 Task: Find connections with filter location Homnābād with filter topic #investmentproperty with filter profile language Spanish with filter current company GroupM with filter school Motilal Nehru College - University of Delhi with filter industry Wholesale Machinery with filter service category Loans with filter keywords title Zoologist
Action: Mouse moved to (624, 90)
Screenshot: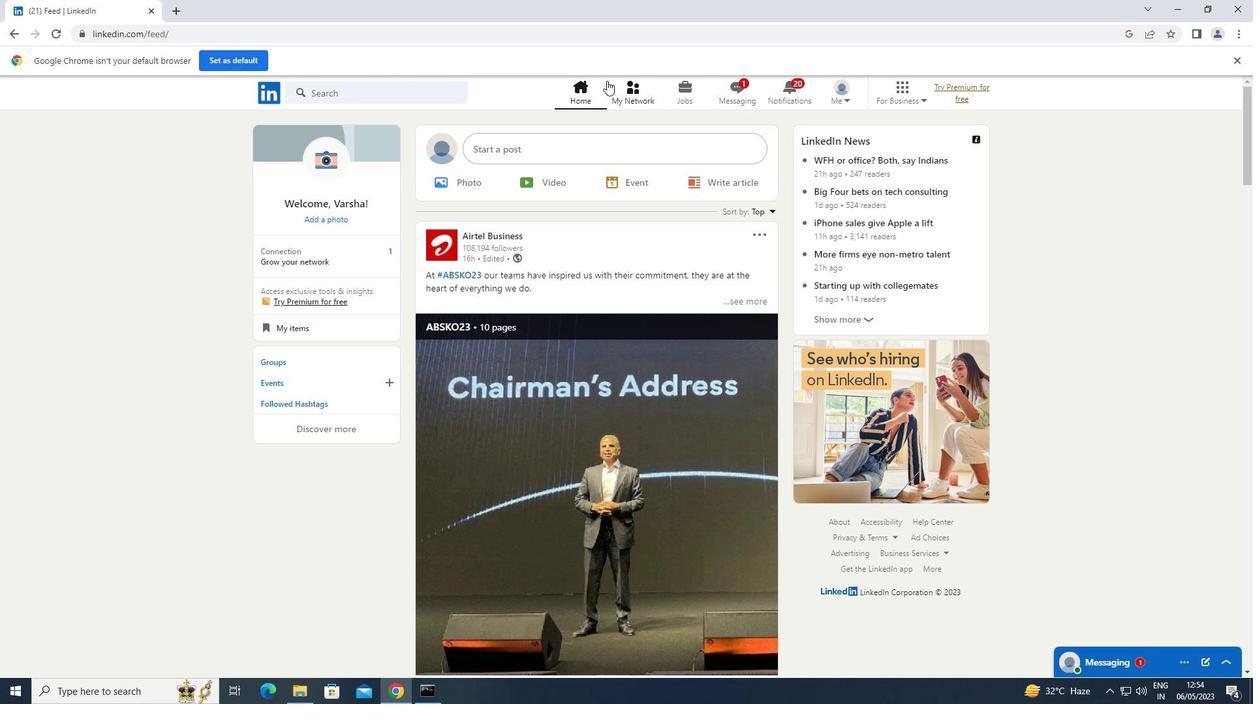 
Action: Mouse pressed left at (624, 90)
Screenshot: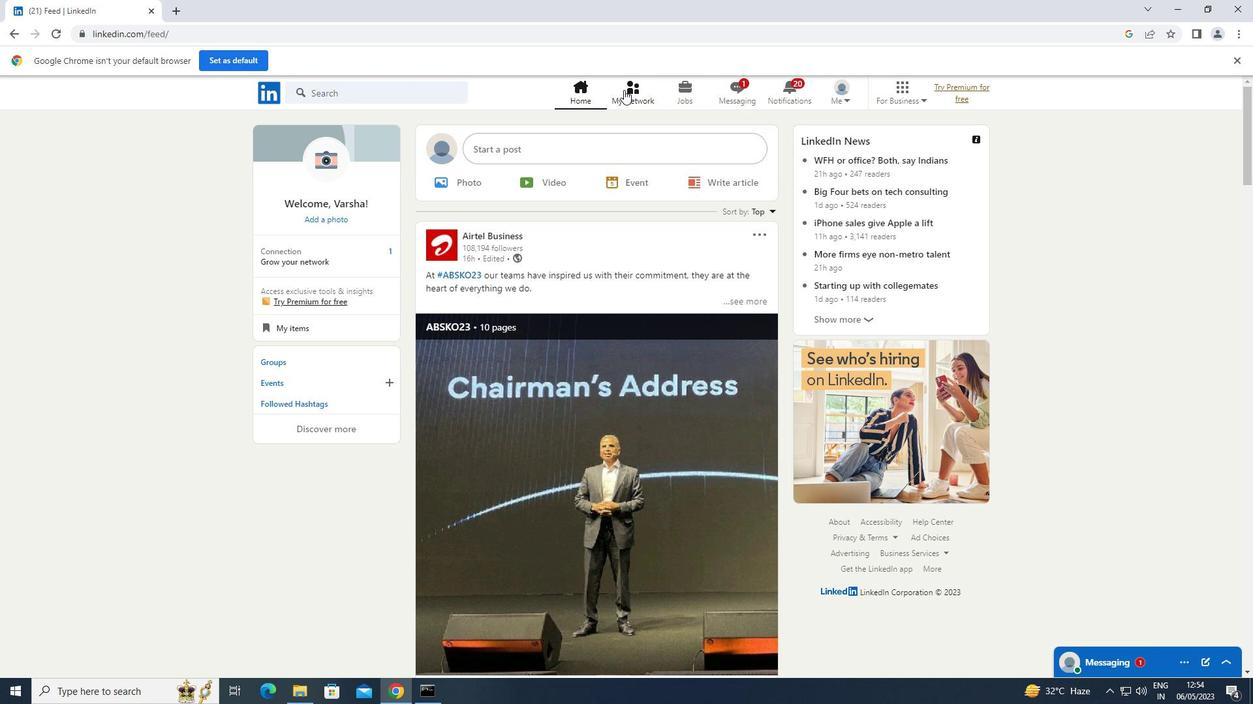 
Action: Mouse moved to (353, 158)
Screenshot: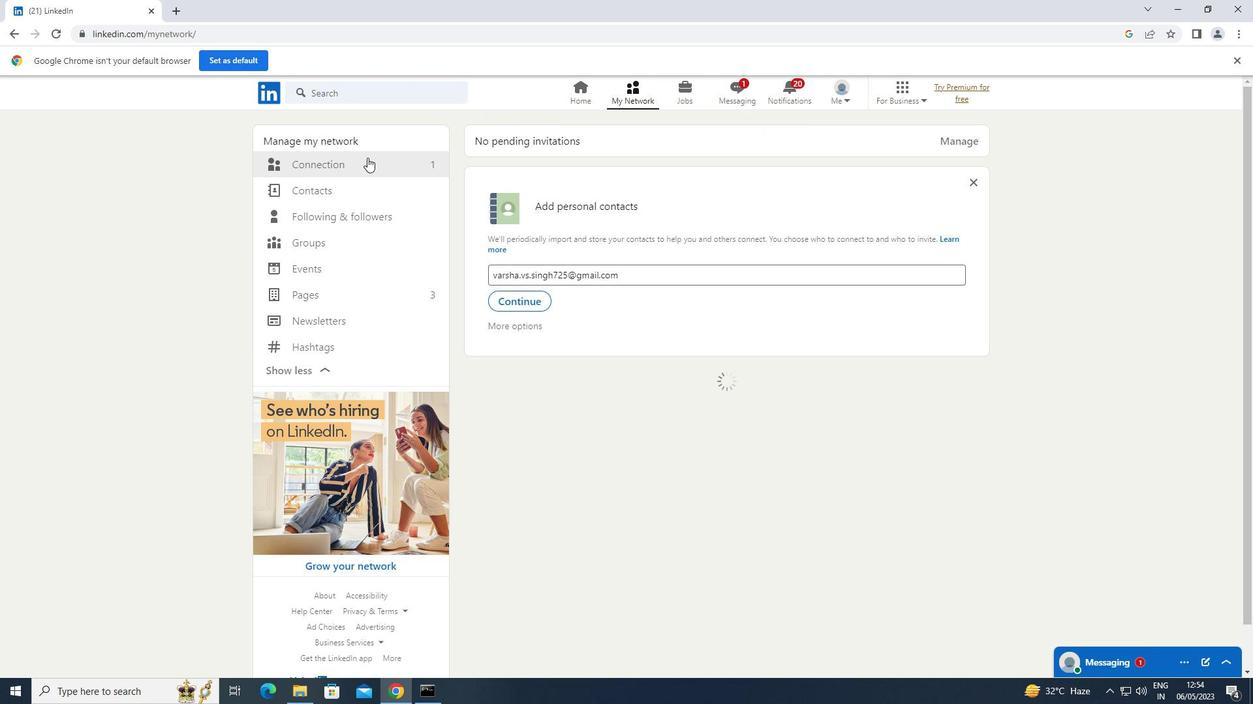 
Action: Mouse pressed left at (353, 158)
Screenshot: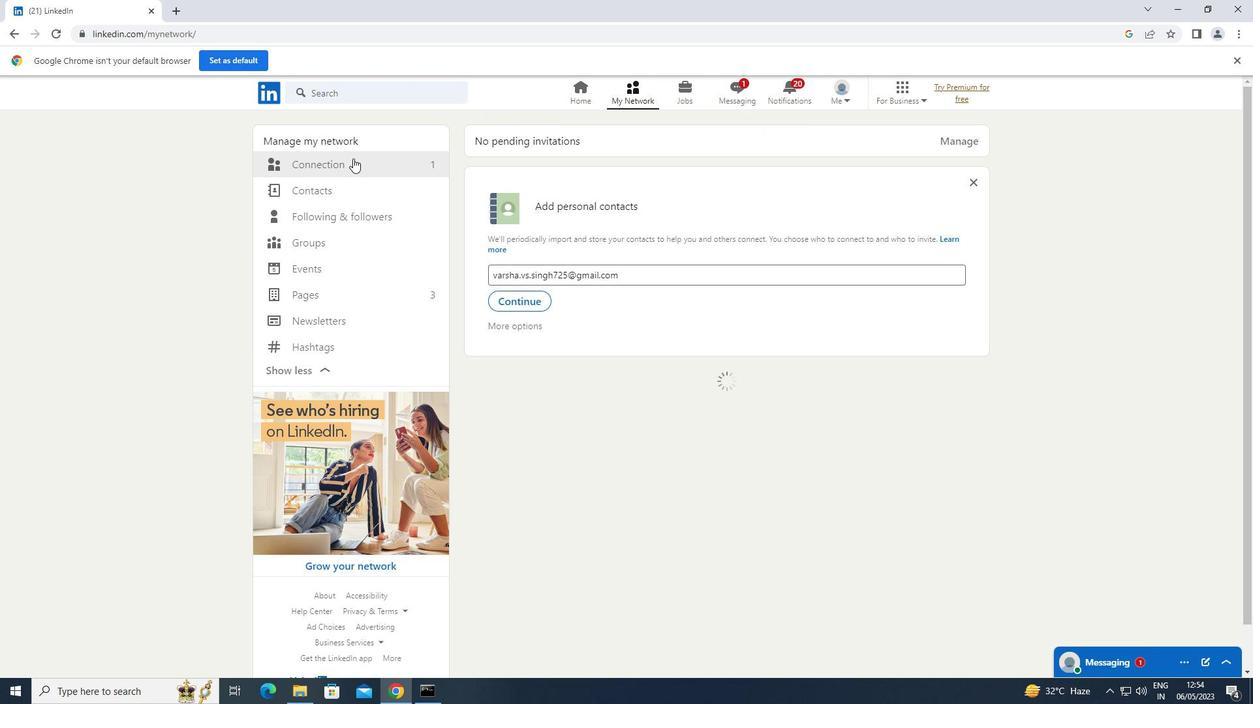 
Action: Mouse moved to (713, 159)
Screenshot: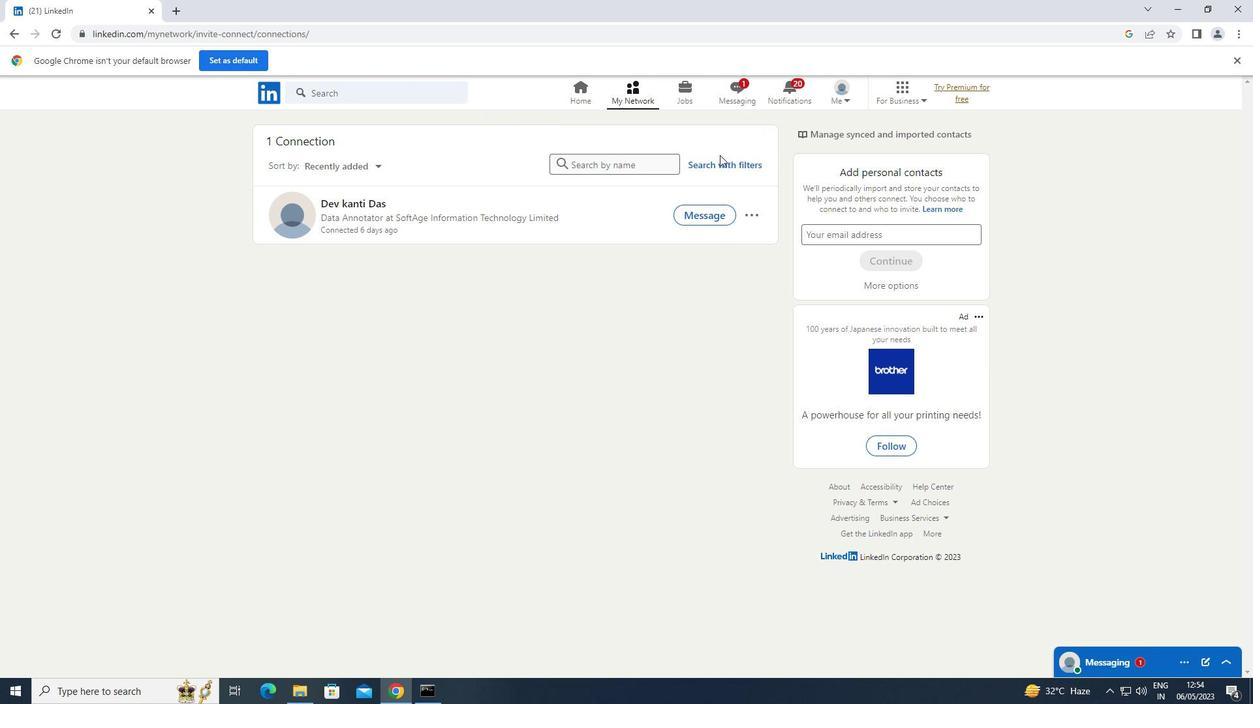 
Action: Mouse pressed left at (713, 159)
Screenshot: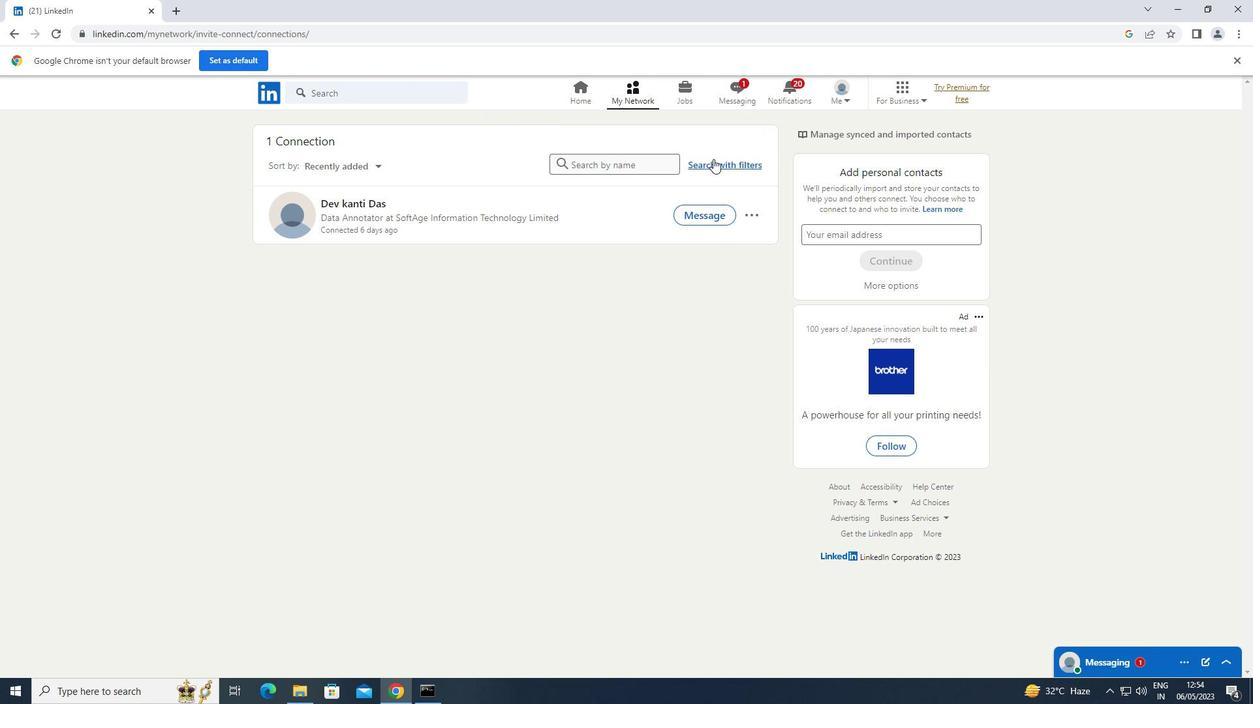 
Action: Mouse moved to (667, 127)
Screenshot: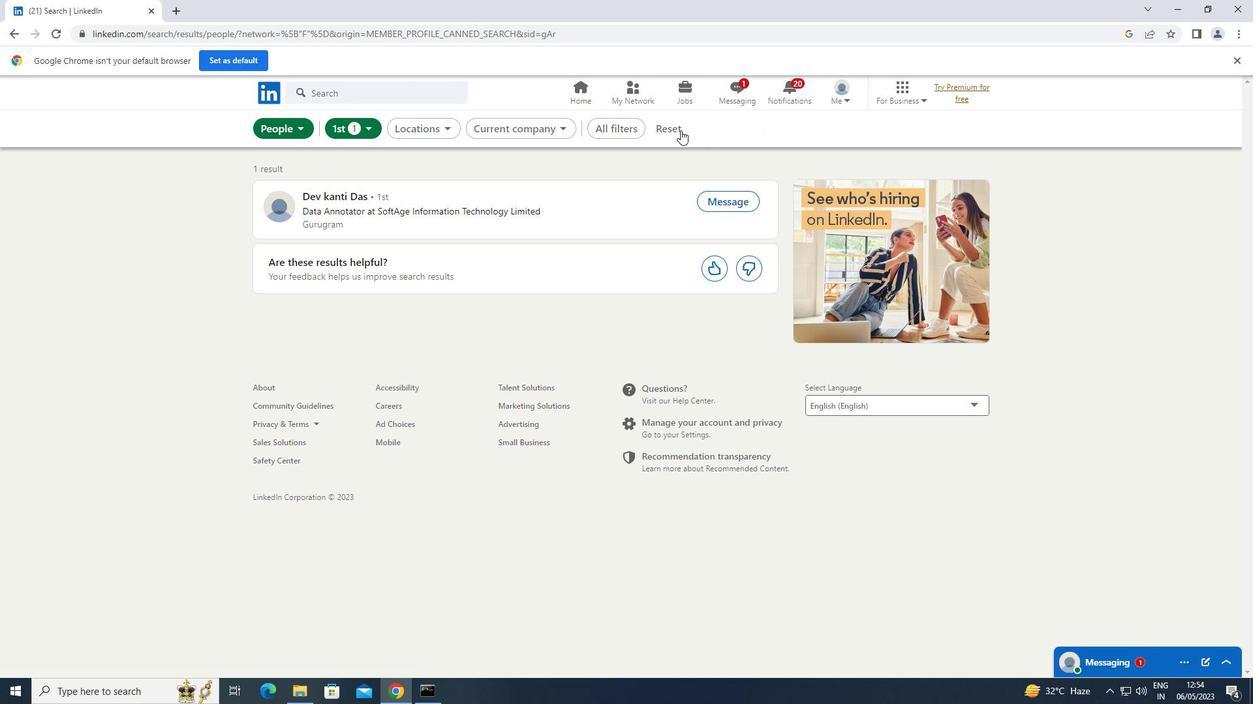 
Action: Mouse pressed left at (667, 127)
Screenshot: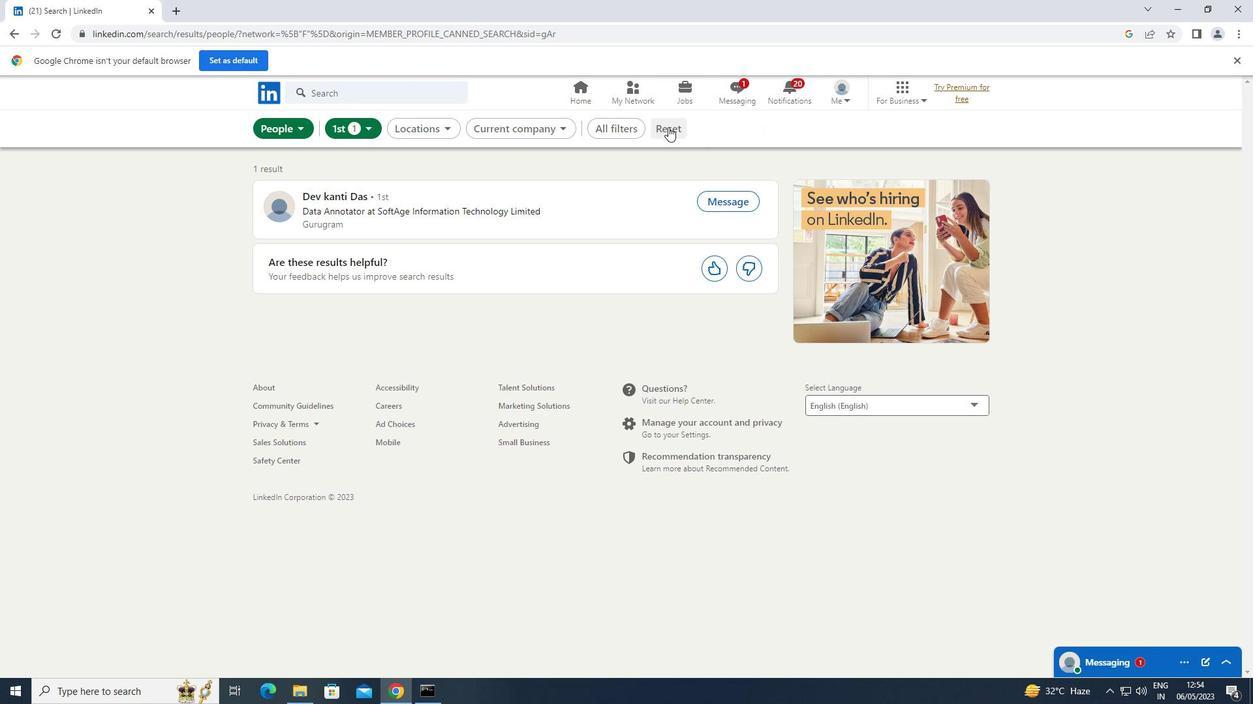 
Action: Mouse moved to (659, 127)
Screenshot: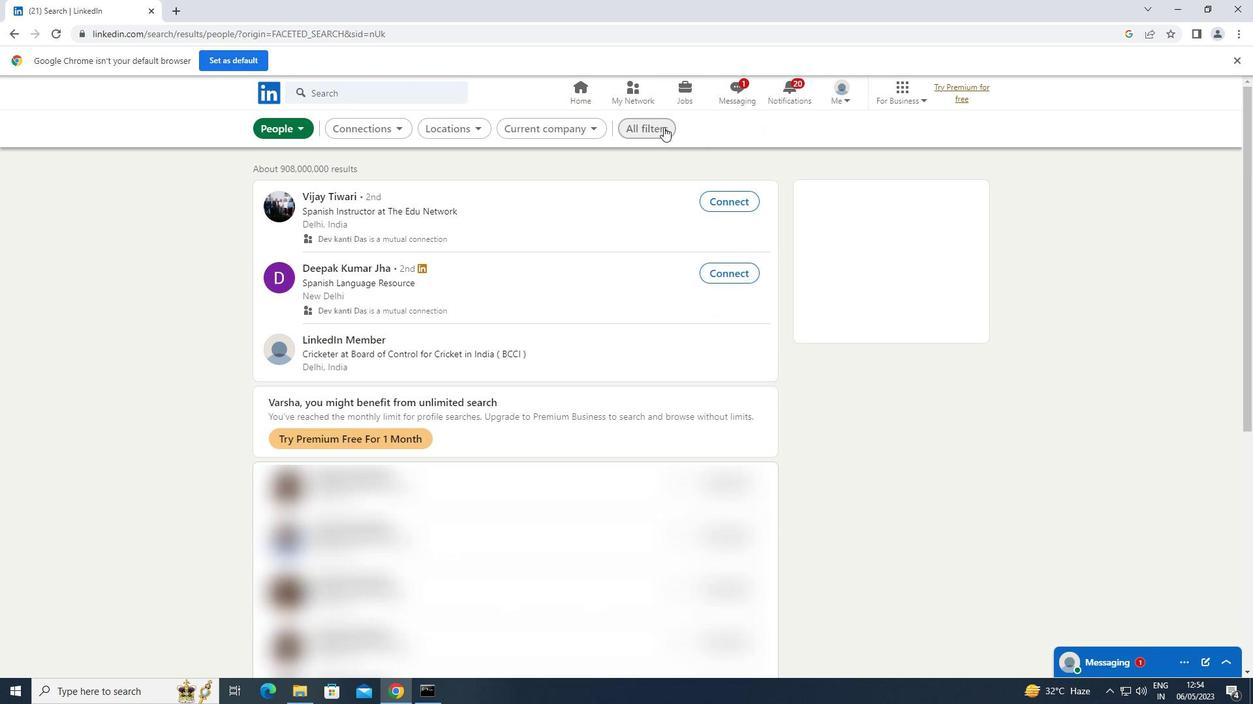 
Action: Mouse pressed left at (659, 127)
Screenshot: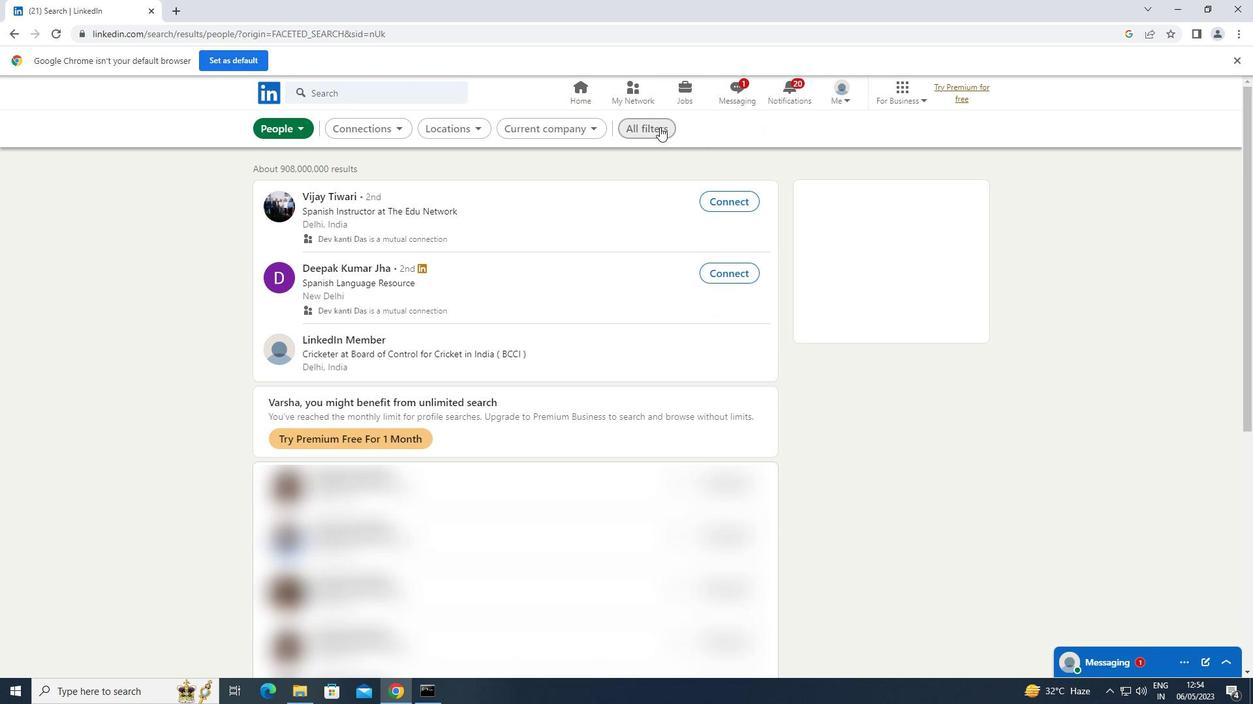 
Action: Mouse moved to (909, 225)
Screenshot: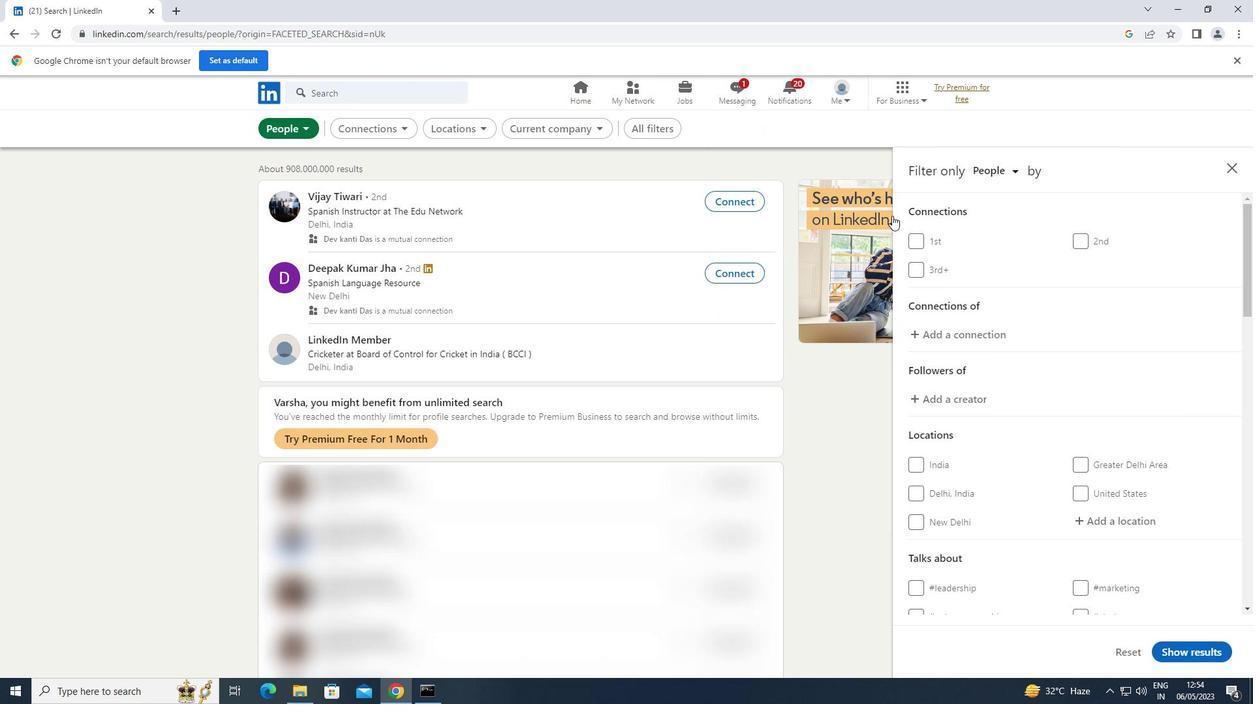 
Action: Mouse scrolled (909, 225) with delta (0, 0)
Screenshot: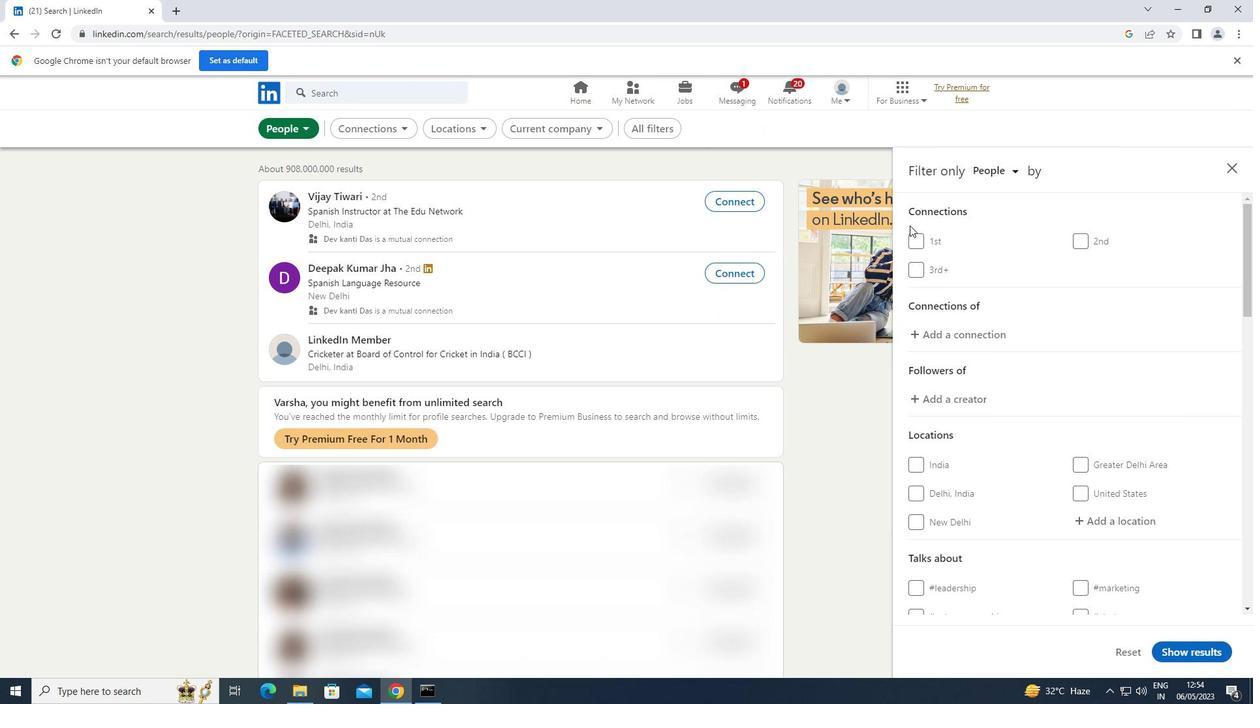 
Action: Mouse moved to (909, 226)
Screenshot: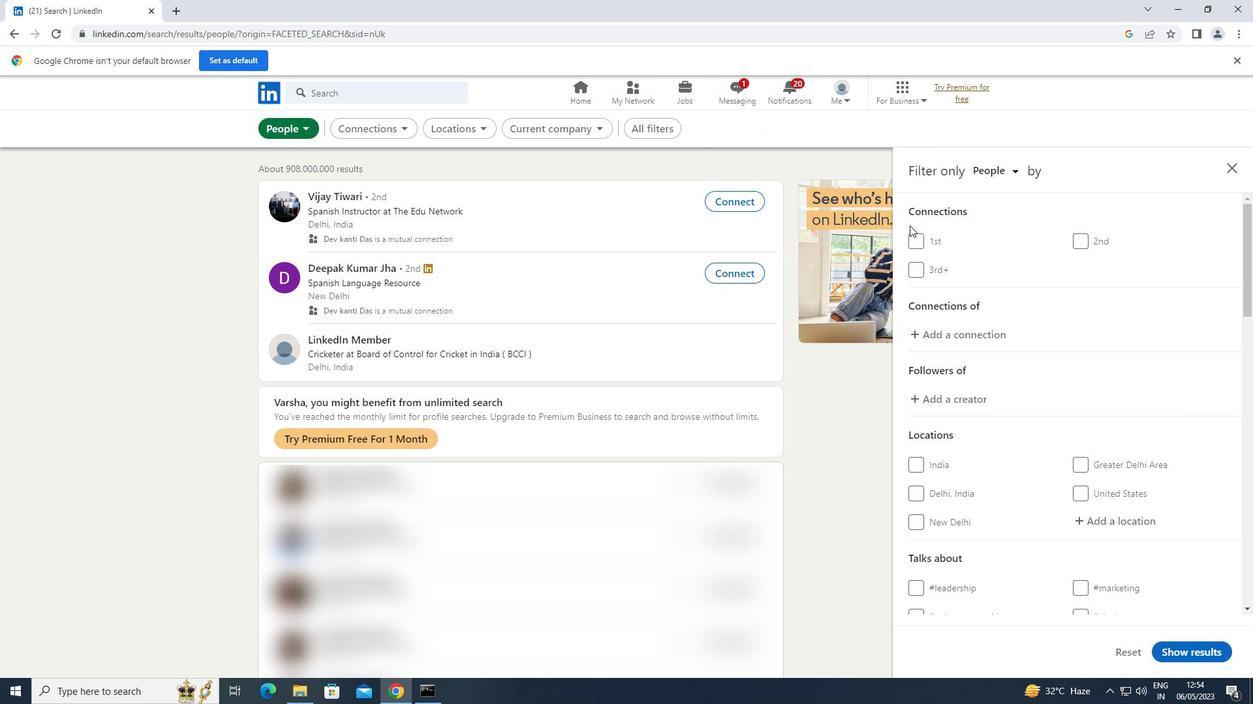 
Action: Mouse scrolled (909, 225) with delta (0, 0)
Screenshot: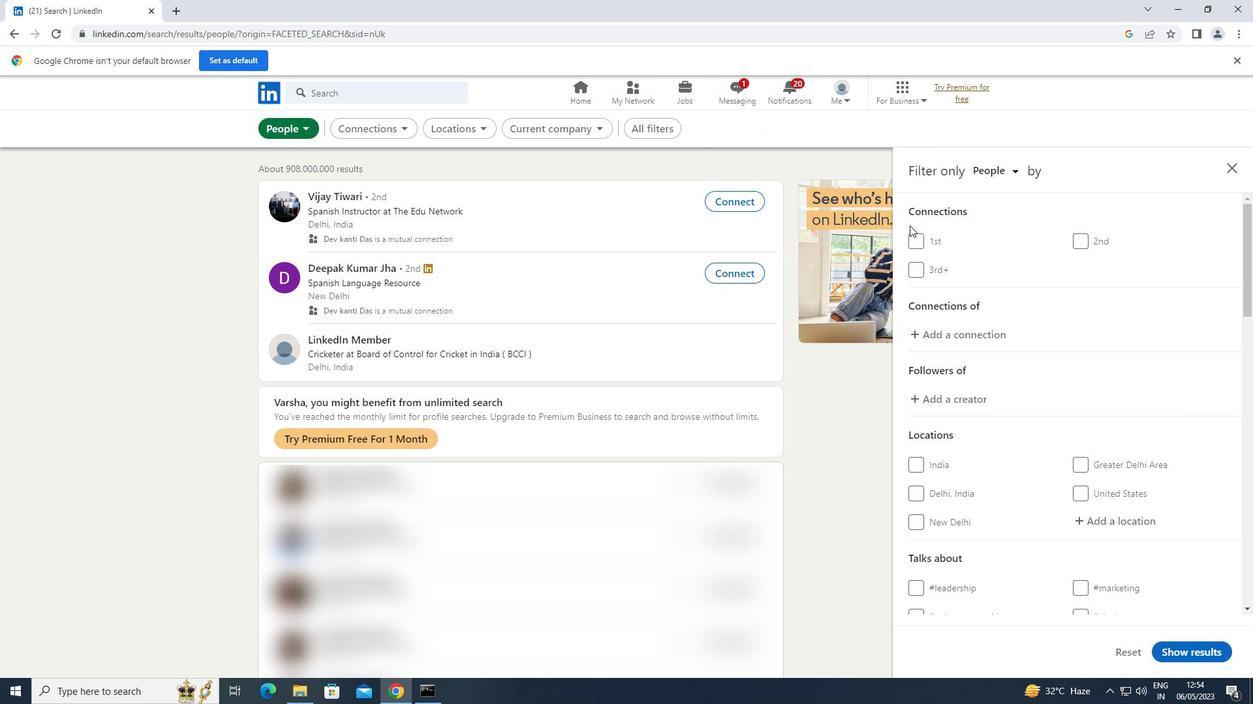 
Action: Mouse moved to (909, 227)
Screenshot: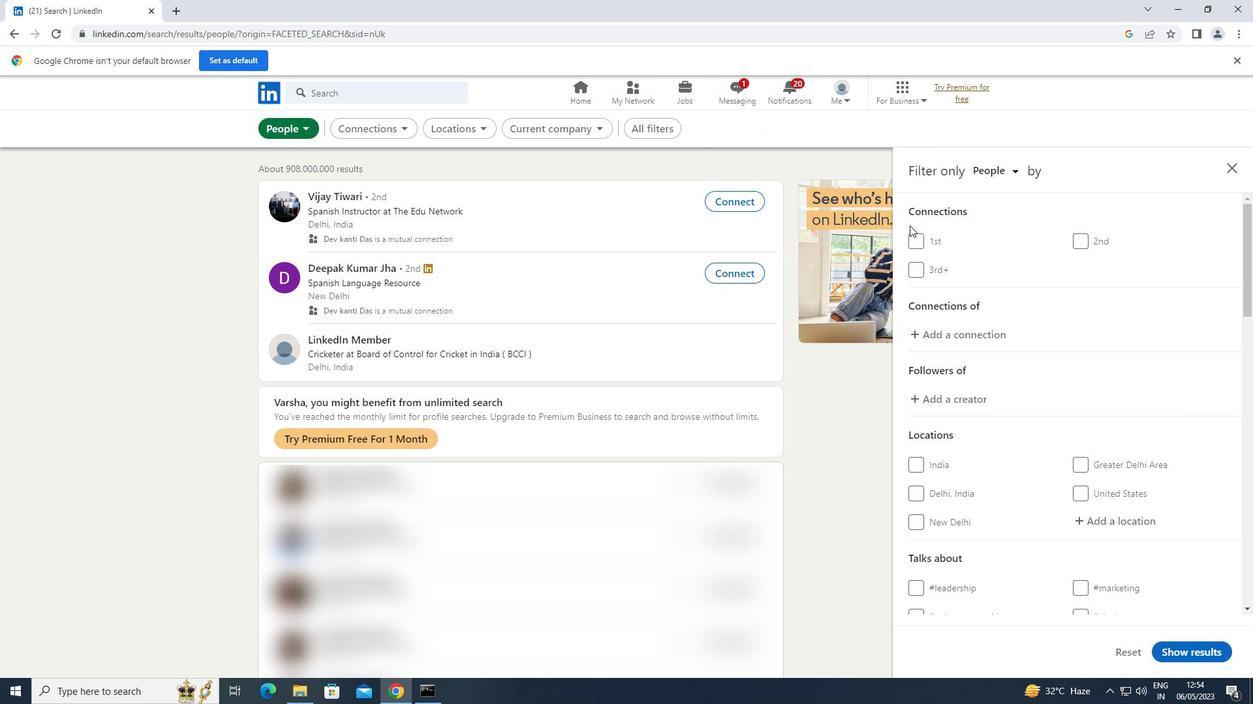 
Action: Mouse scrolled (909, 226) with delta (0, 0)
Screenshot: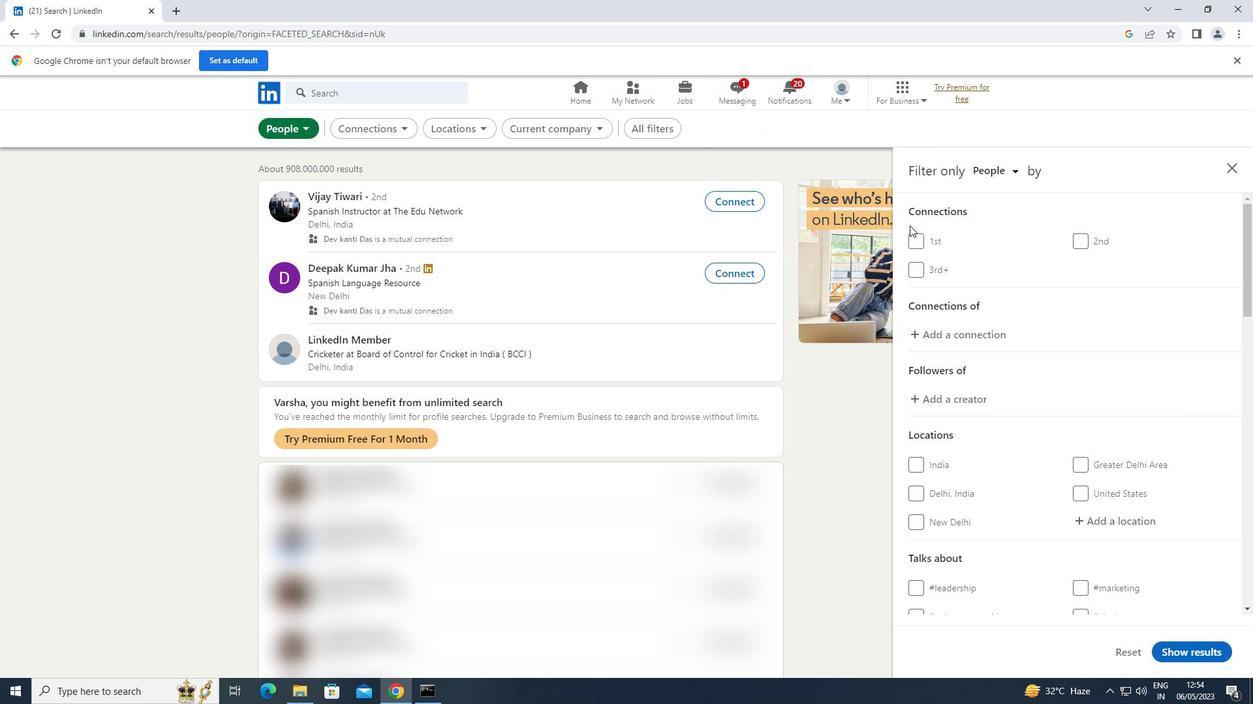 
Action: Mouse moved to (1099, 323)
Screenshot: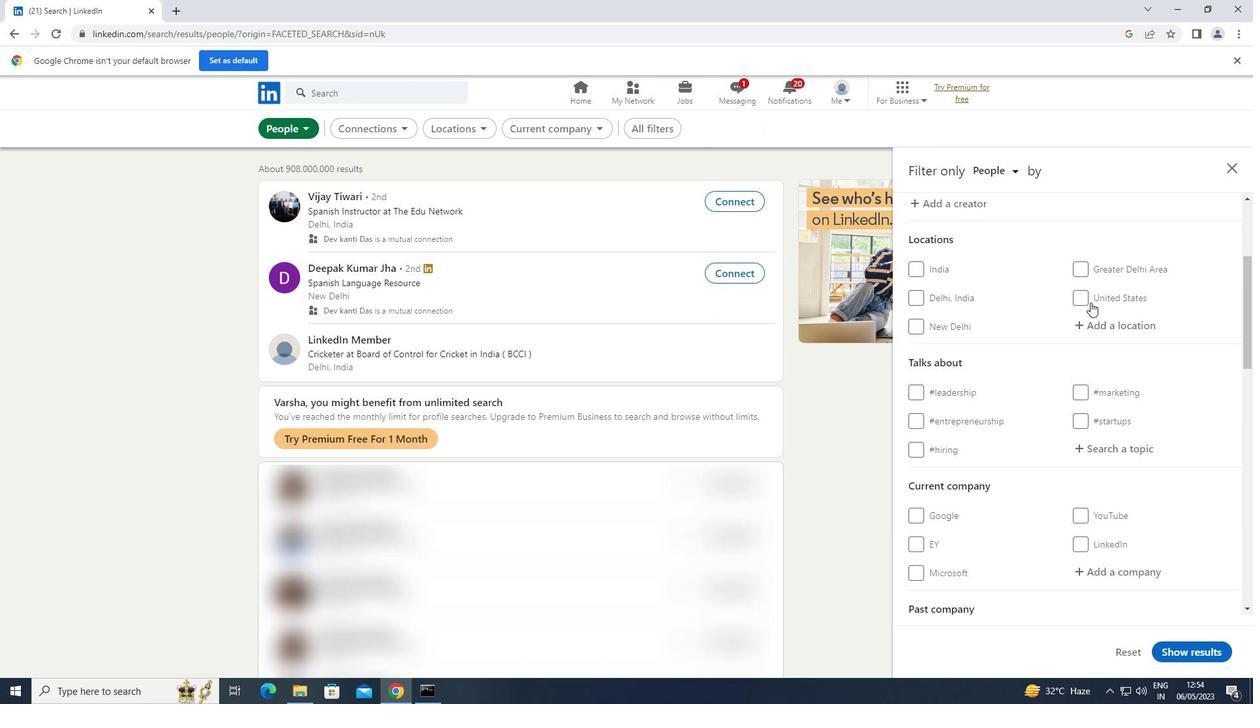 
Action: Mouse pressed left at (1099, 323)
Screenshot: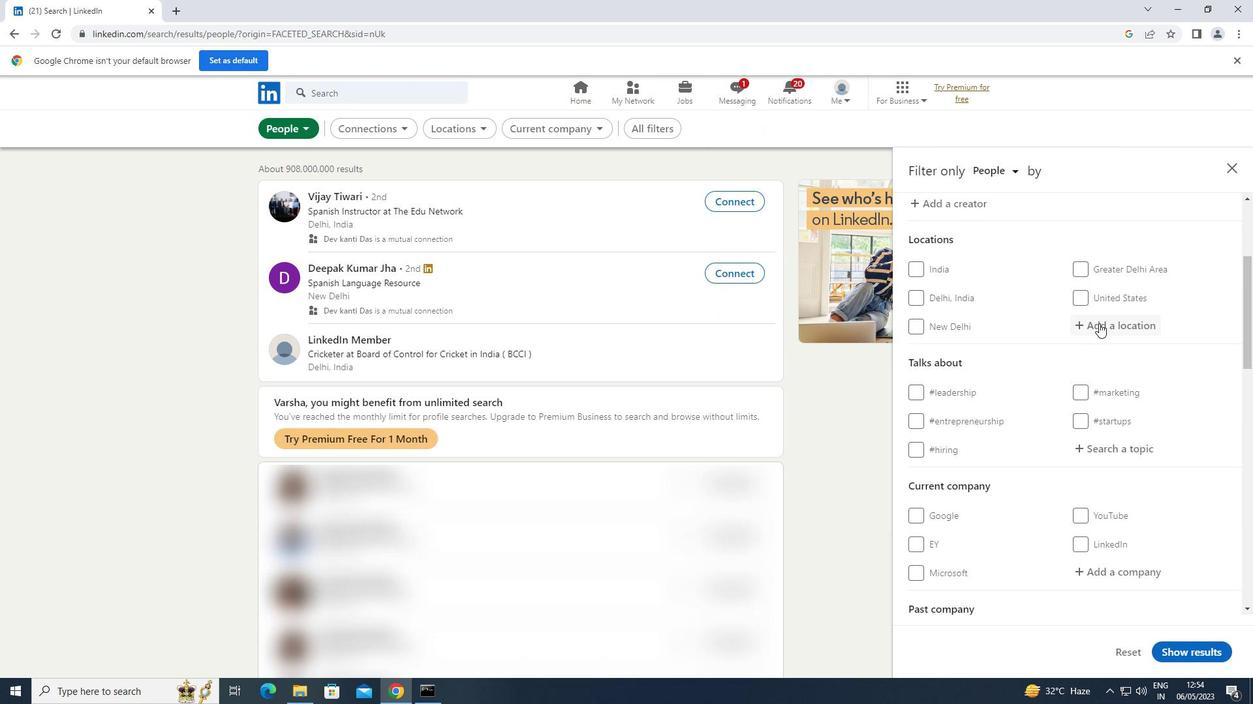 
Action: Key pressed <Key.shift>HOMNABAD
Screenshot: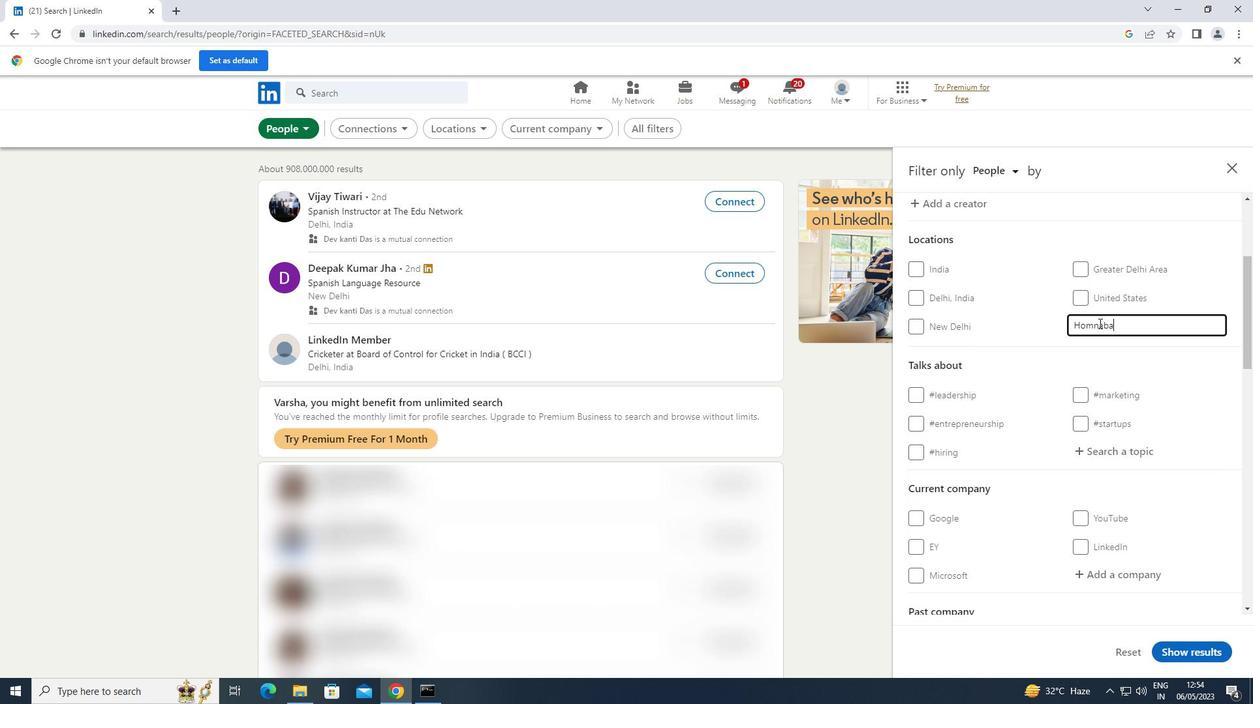 
Action: Mouse moved to (1098, 452)
Screenshot: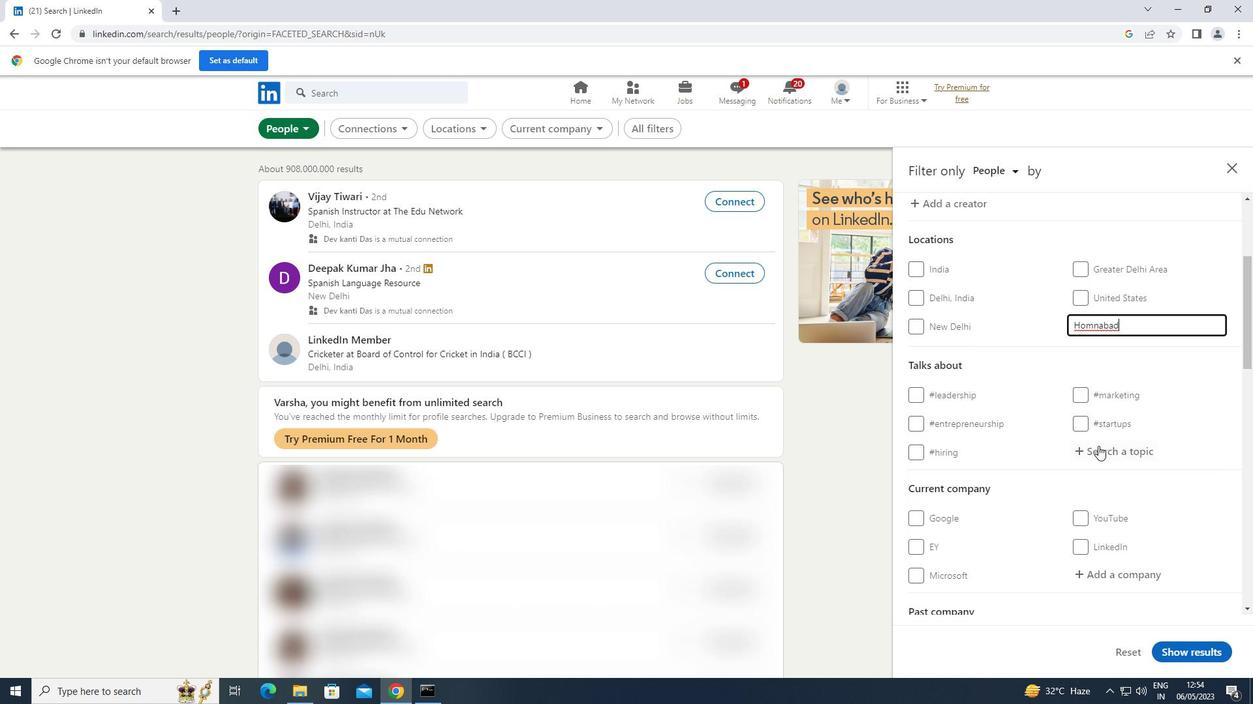 
Action: Mouse pressed left at (1098, 452)
Screenshot: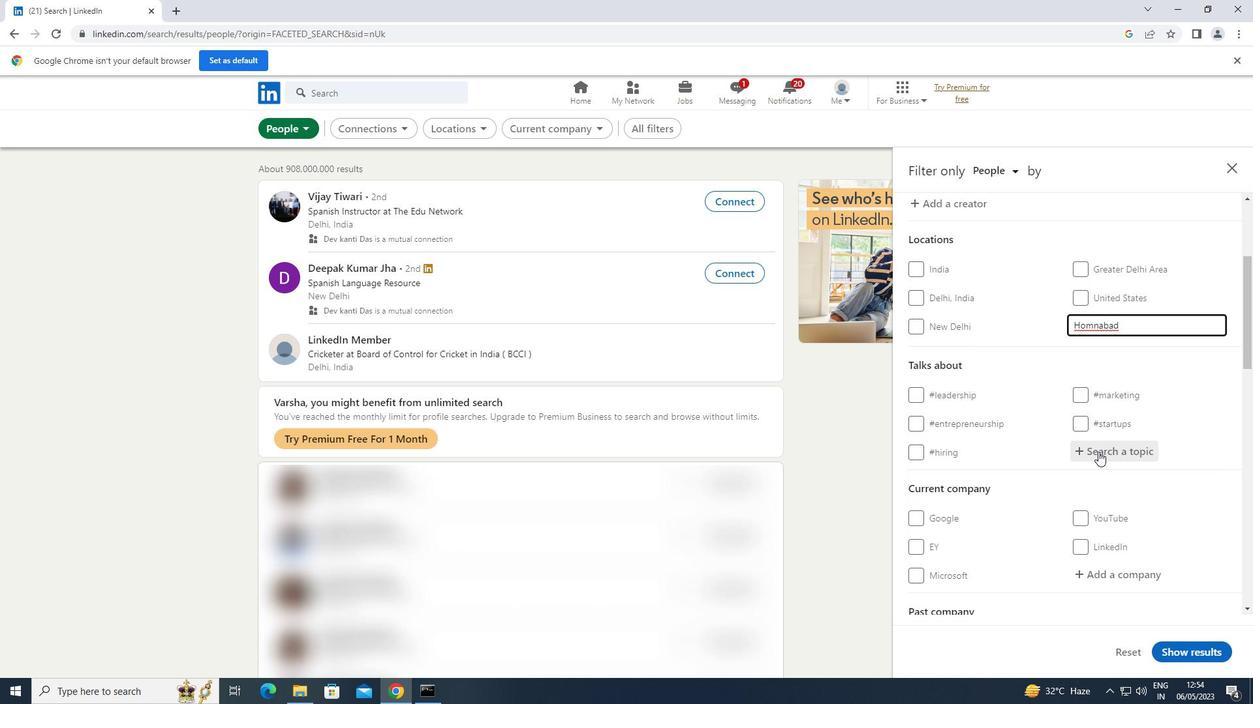 
Action: Key pressed INVESTMENTPR
Screenshot: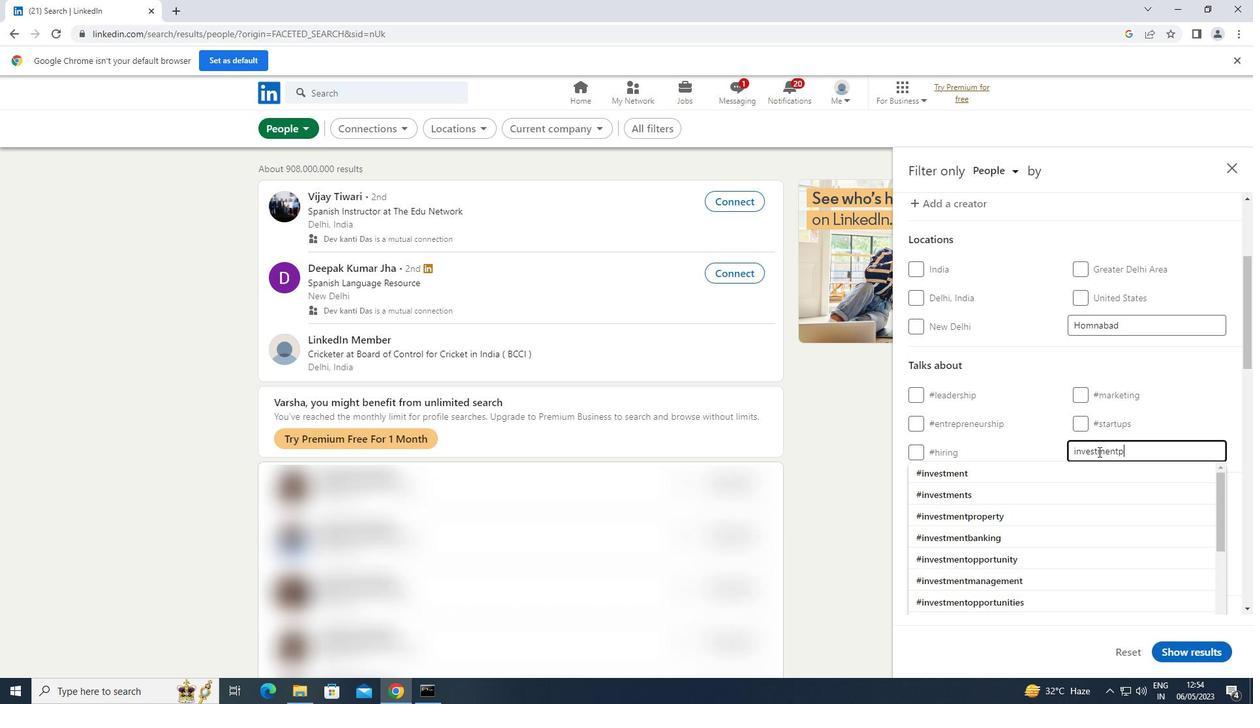 
Action: Mouse moved to (1013, 468)
Screenshot: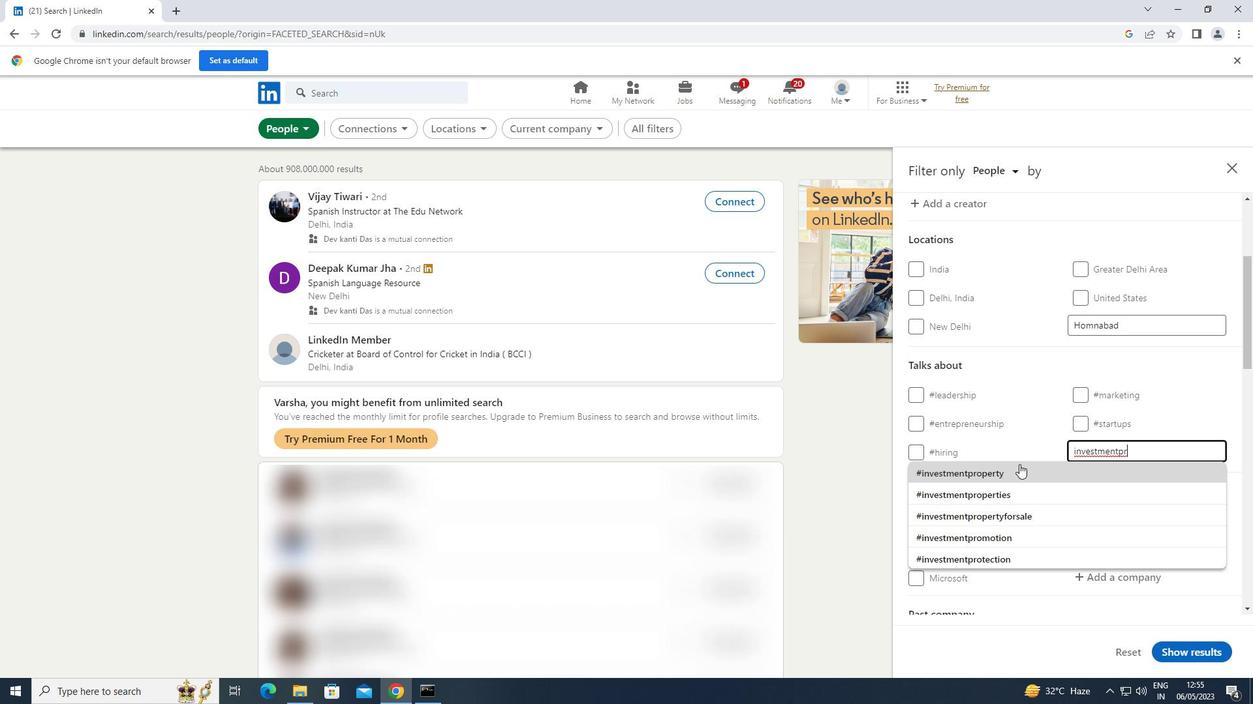 
Action: Mouse pressed left at (1013, 468)
Screenshot: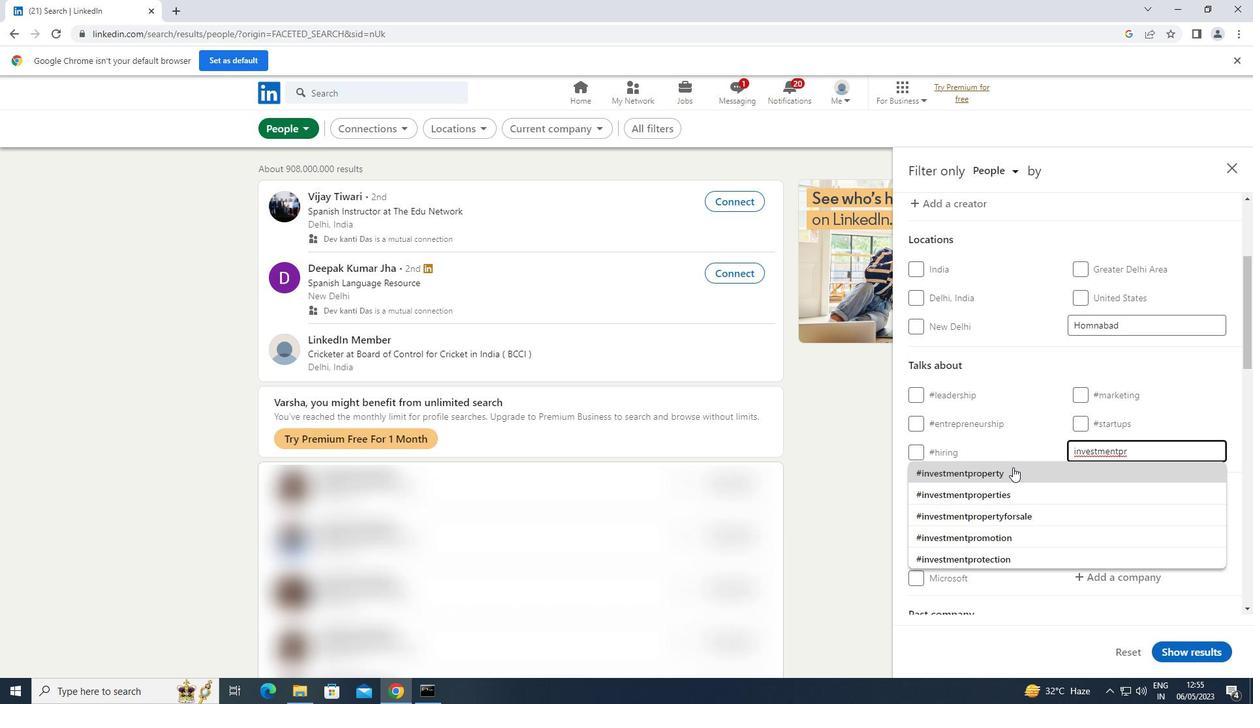 
Action: Mouse scrolled (1013, 467) with delta (0, 0)
Screenshot: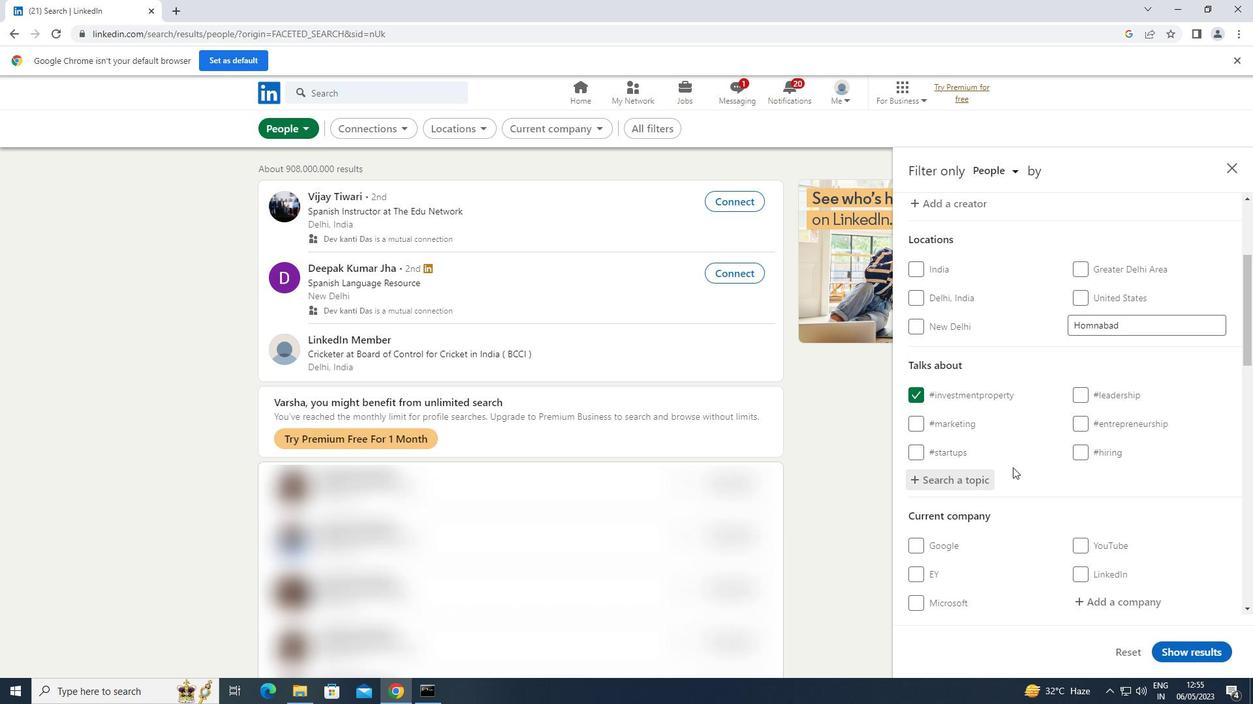 
Action: Mouse scrolled (1013, 467) with delta (0, 0)
Screenshot: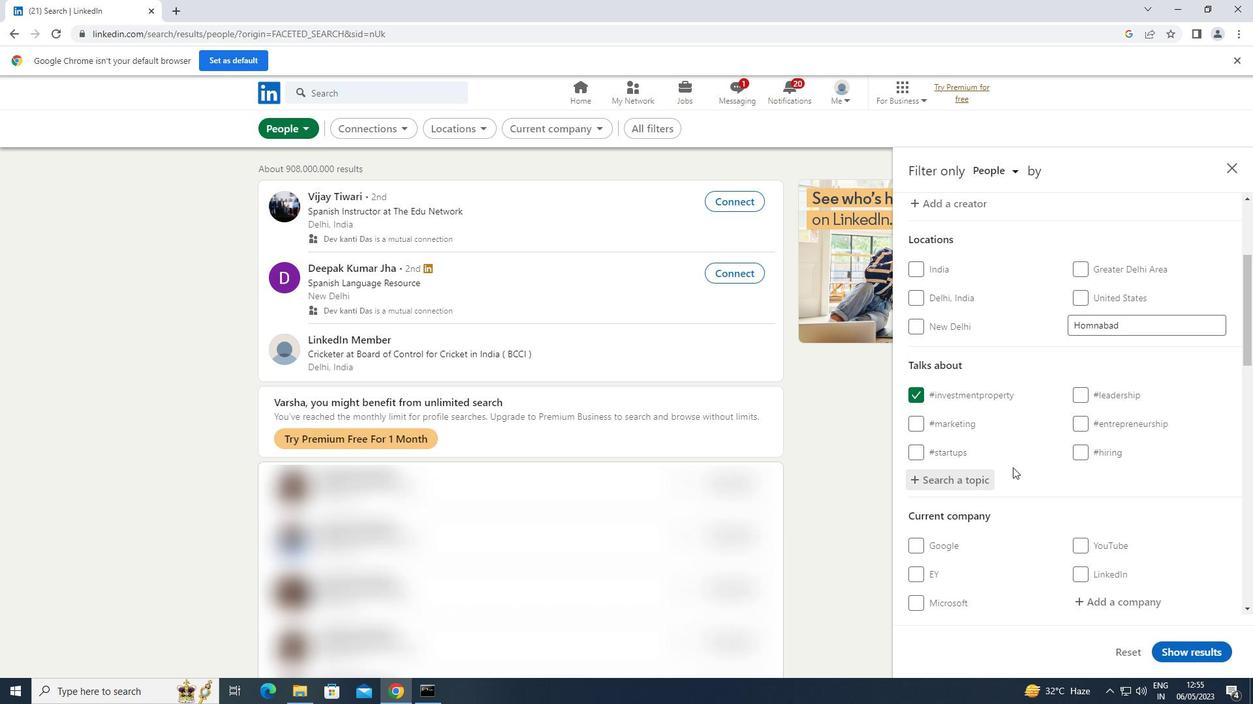 
Action: Mouse scrolled (1013, 467) with delta (0, 0)
Screenshot: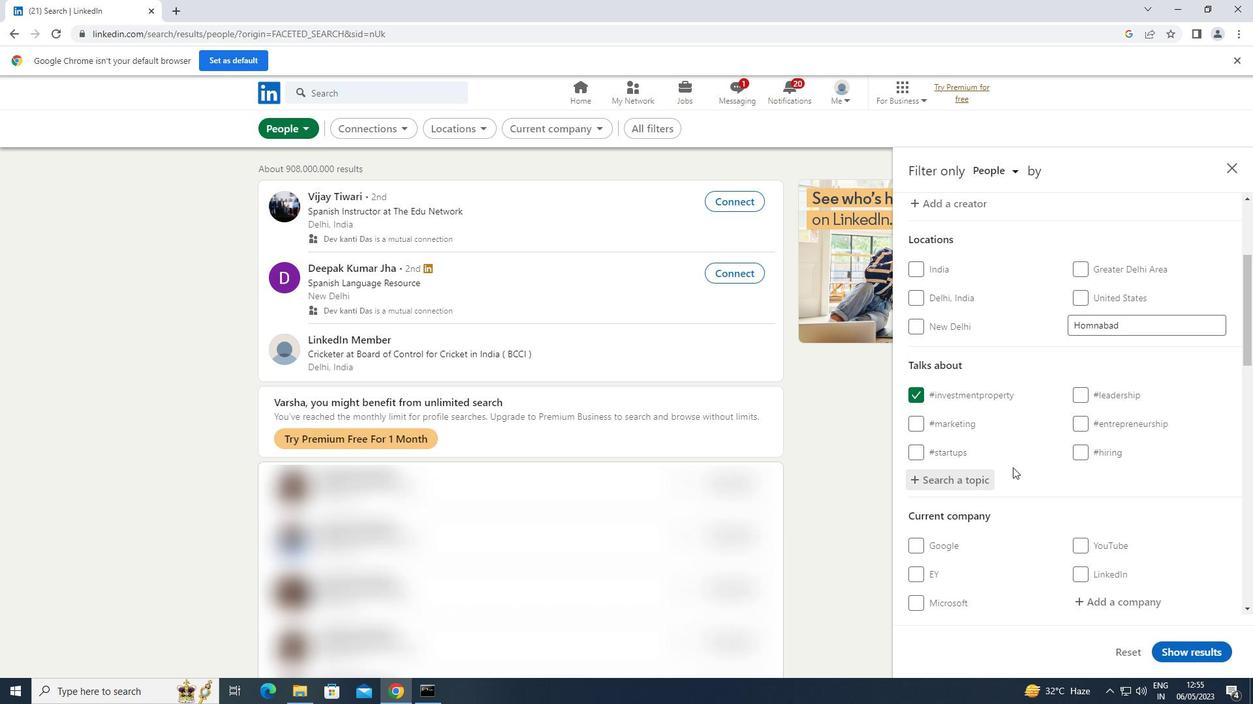 
Action: Mouse scrolled (1013, 467) with delta (0, 0)
Screenshot: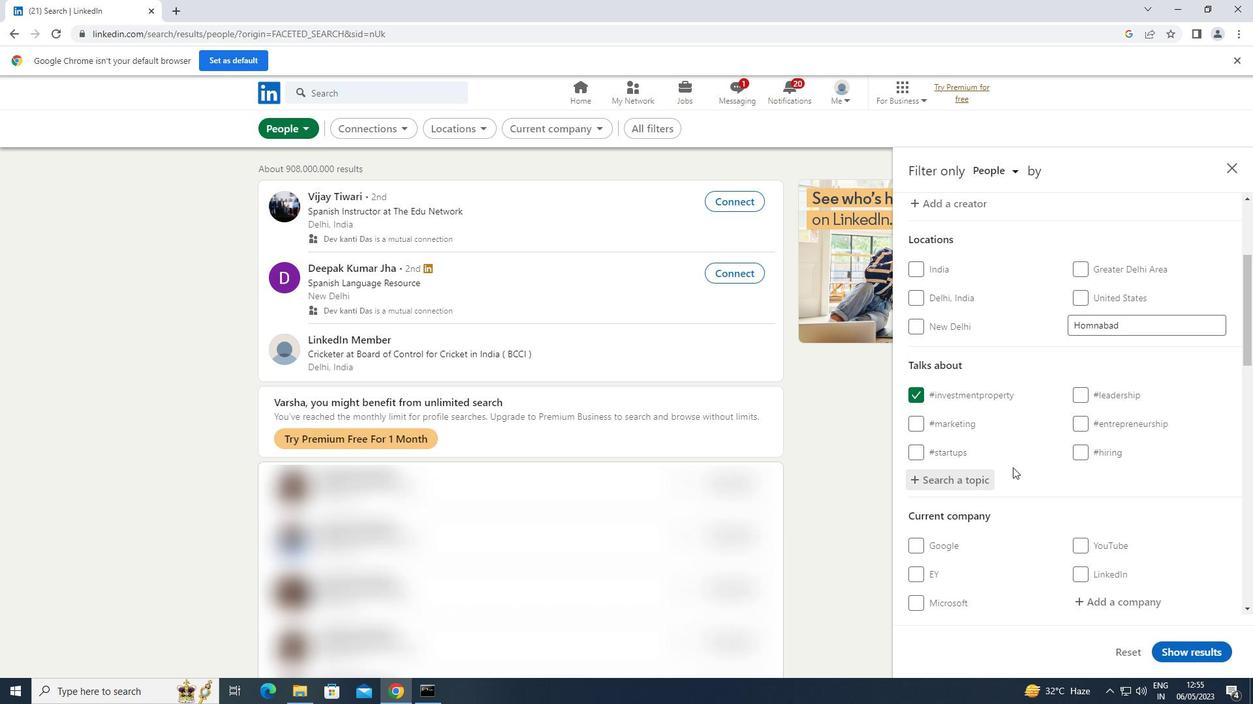
Action: Mouse moved to (1015, 467)
Screenshot: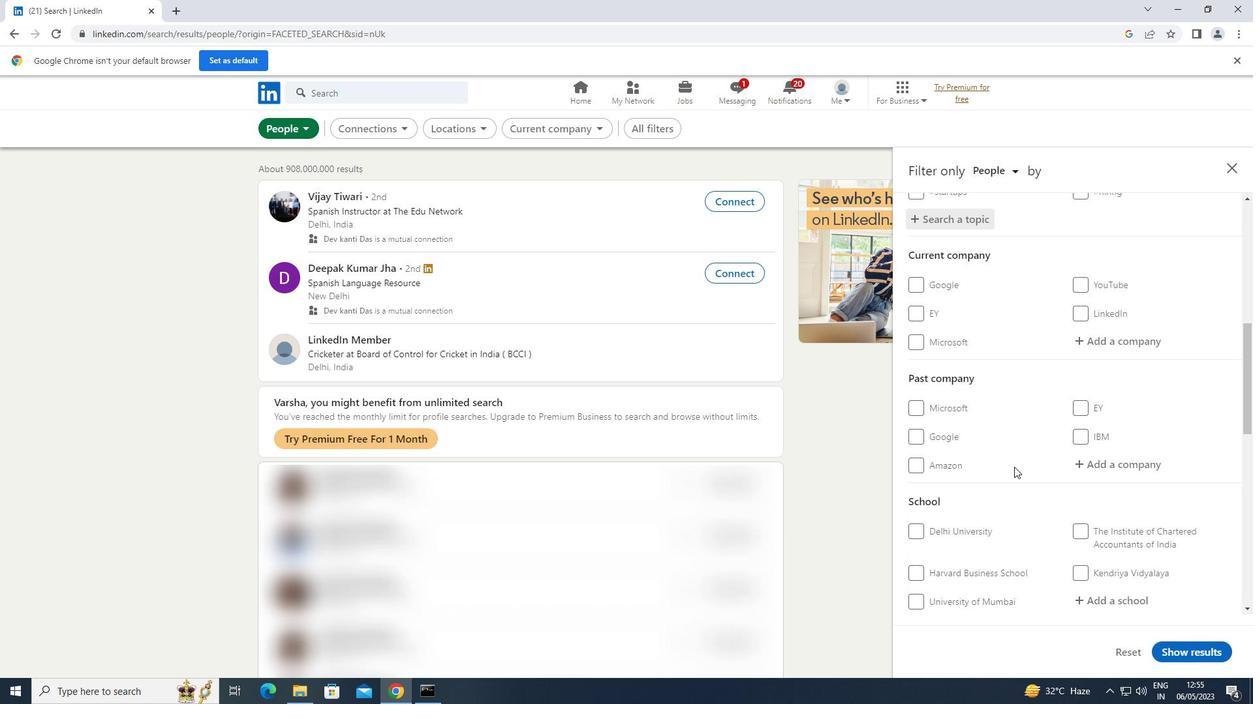 
Action: Mouse scrolled (1015, 466) with delta (0, 0)
Screenshot: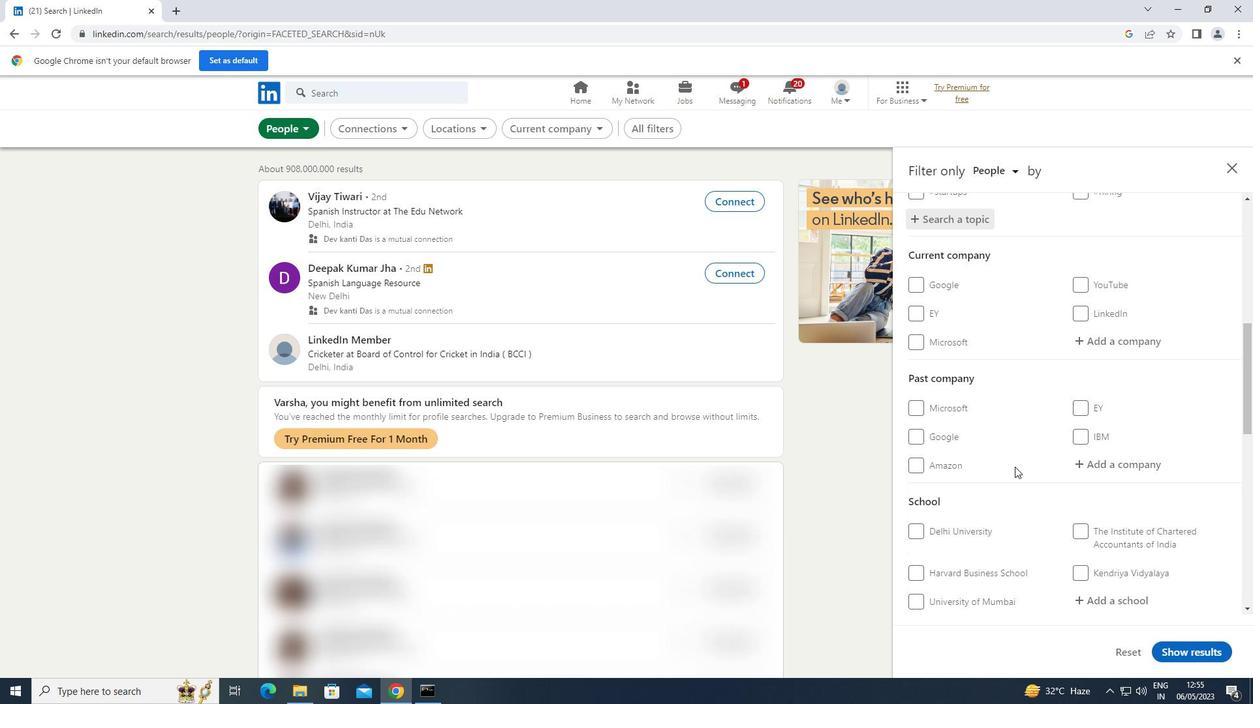 
Action: Mouse scrolled (1015, 466) with delta (0, 0)
Screenshot: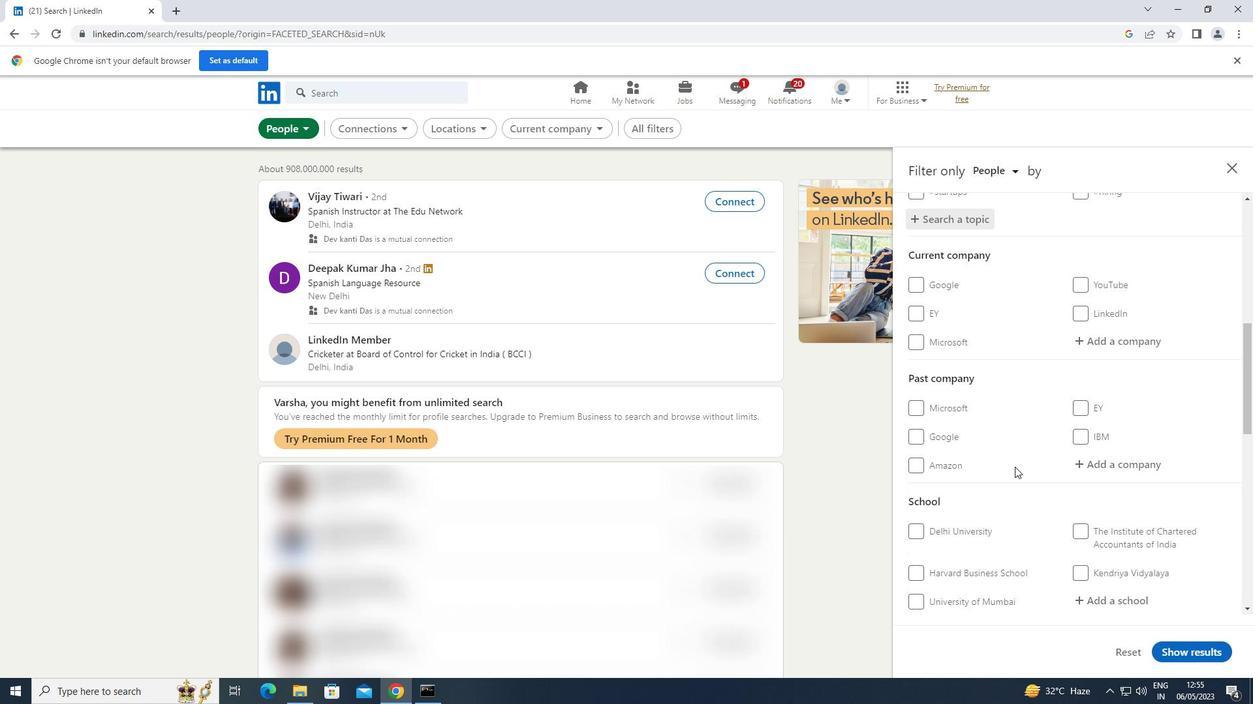 
Action: Mouse scrolled (1015, 466) with delta (0, 0)
Screenshot: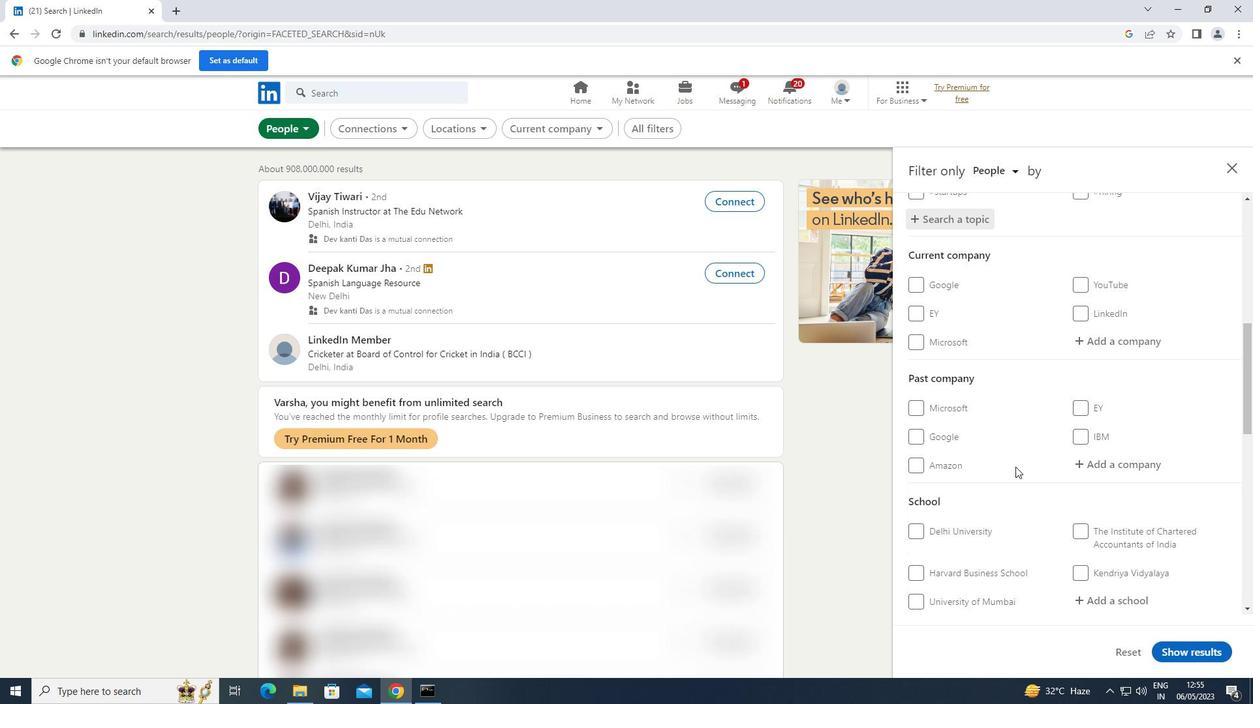 
Action: Mouse scrolled (1015, 466) with delta (0, 0)
Screenshot: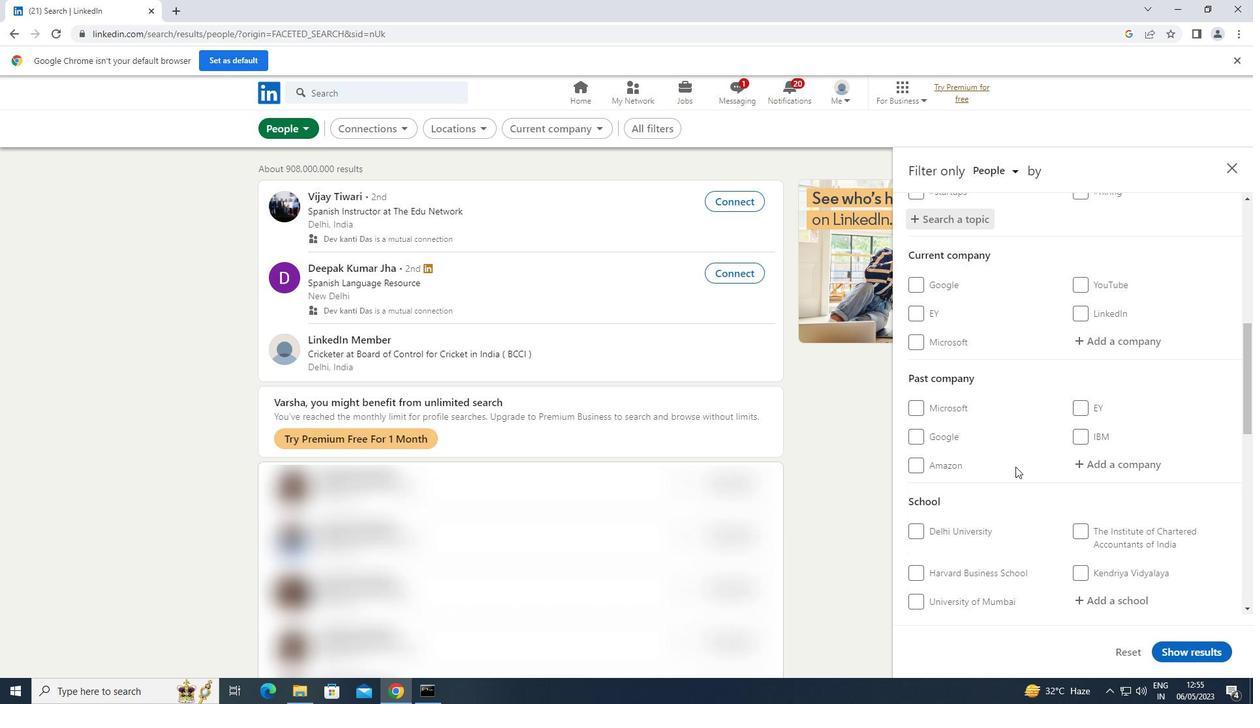 
Action: Mouse scrolled (1015, 466) with delta (0, 0)
Screenshot: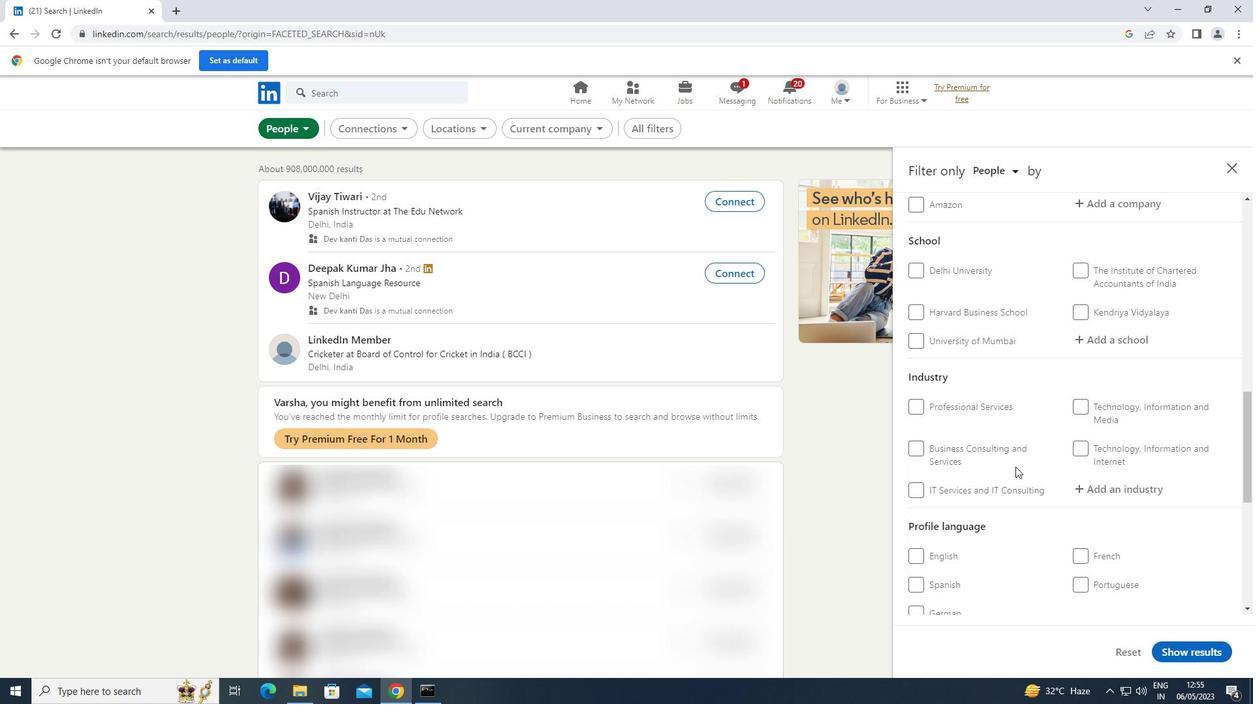 
Action: Mouse moved to (919, 524)
Screenshot: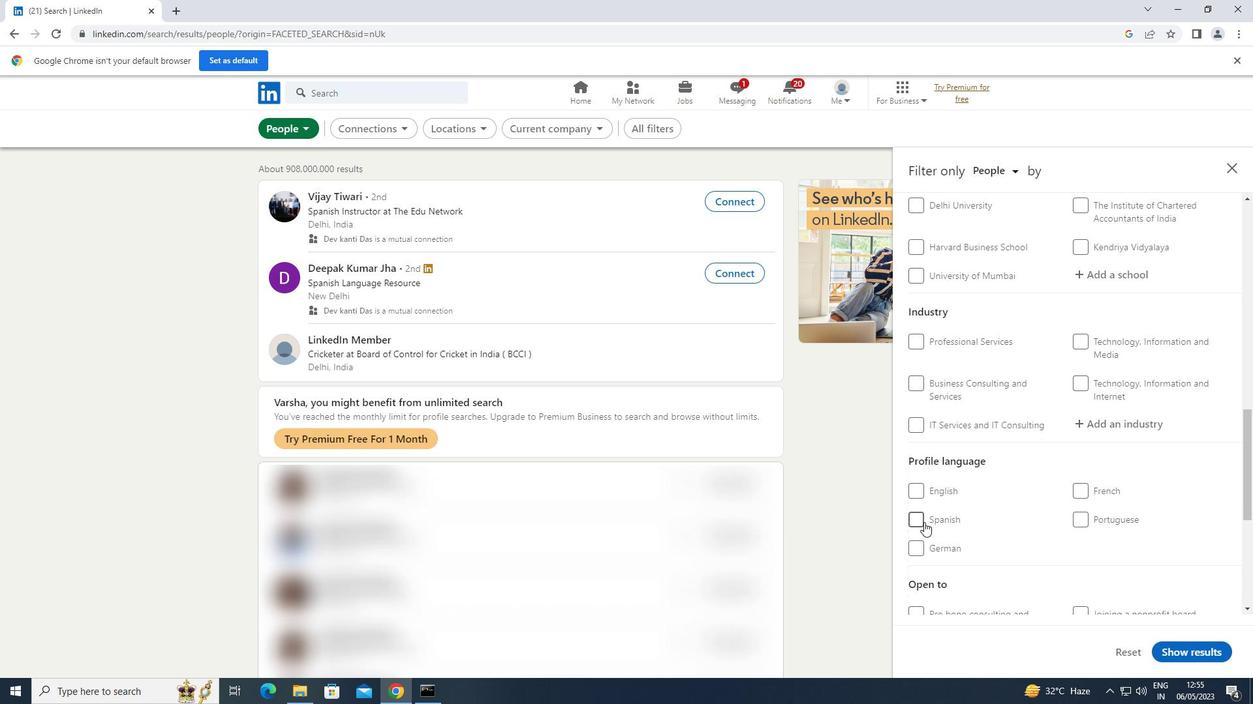 
Action: Mouse pressed left at (919, 524)
Screenshot: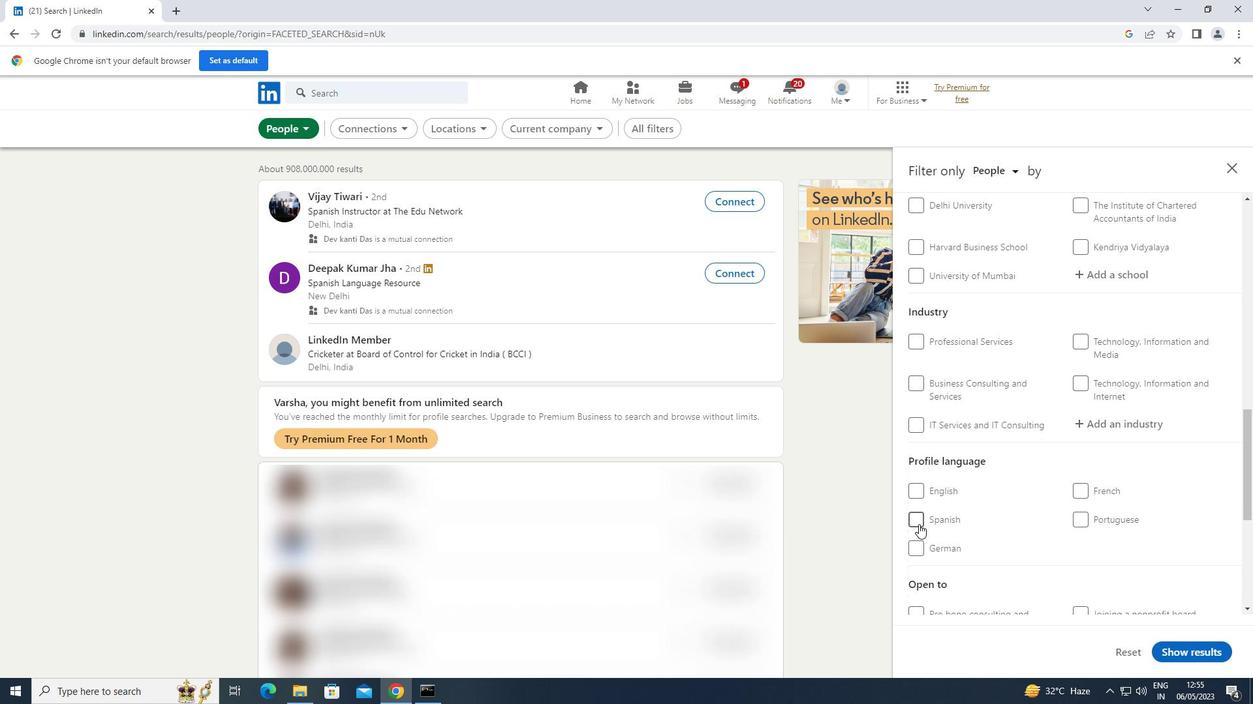 
Action: Mouse moved to (958, 497)
Screenshot: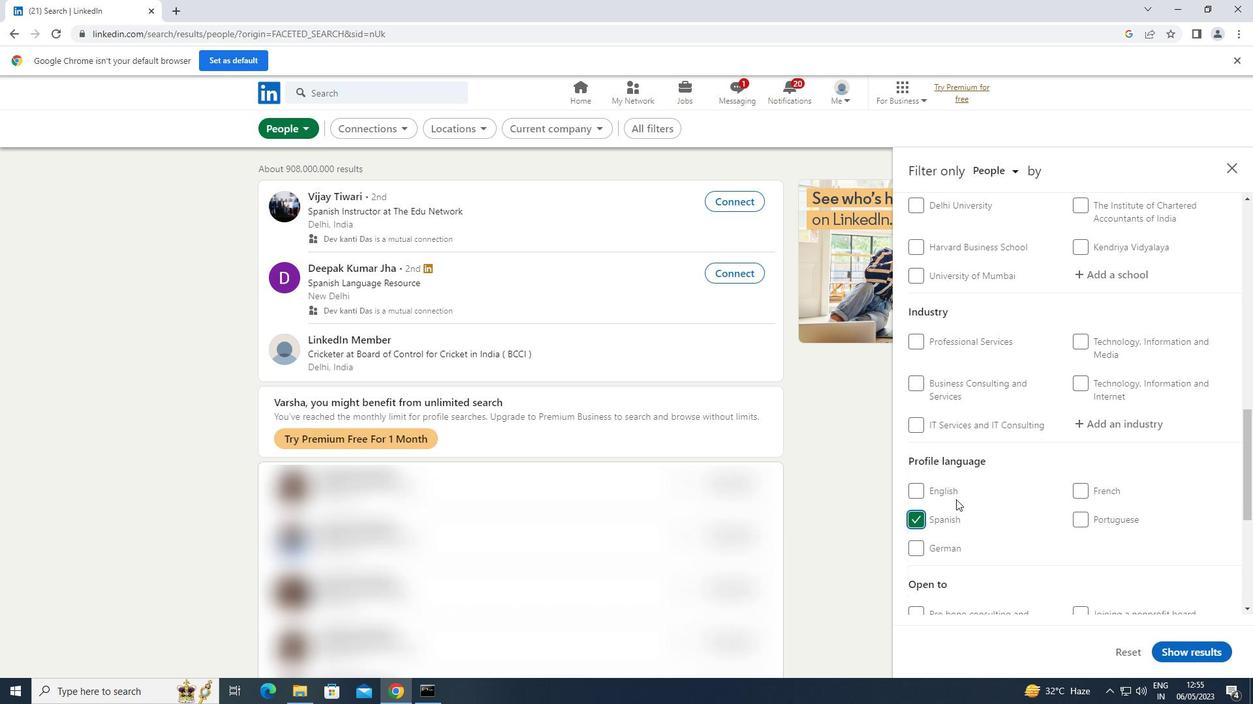 
Action: Mouse scrolled (958, 498) with delta (0, 0)
Screenshot: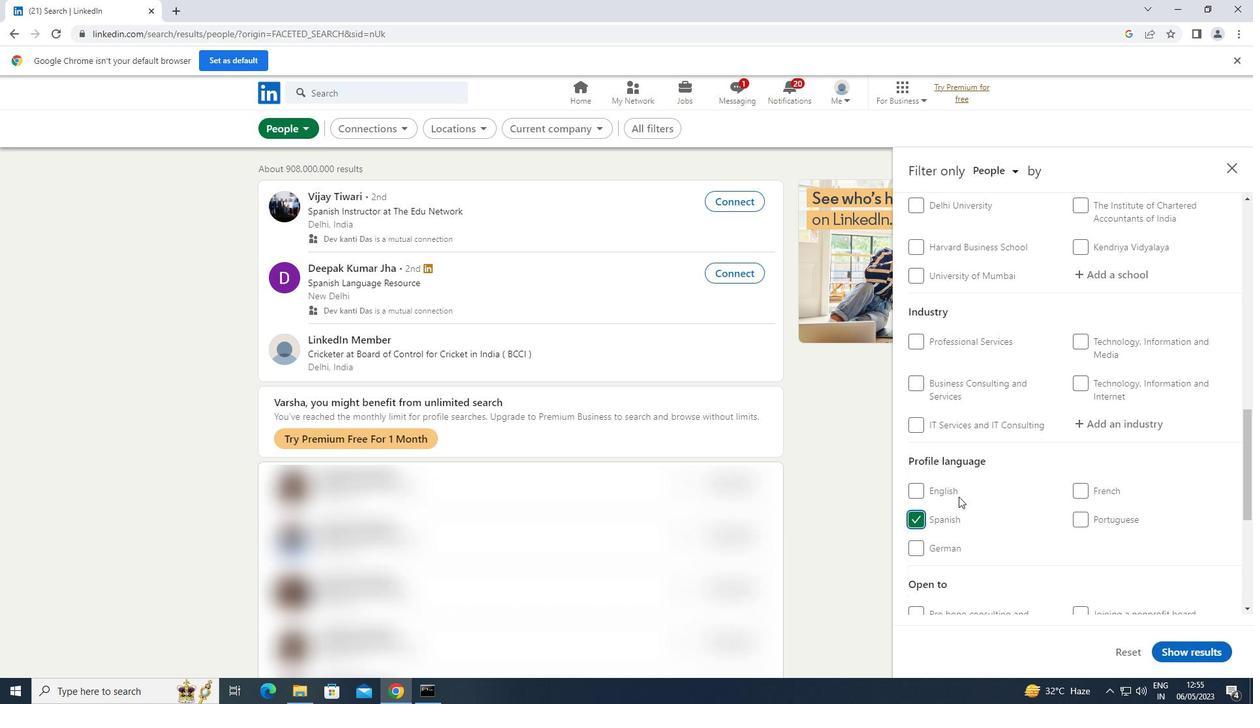 
Action: Mouse scrolled (958, 498) with delta (0, 0)
Screenshot: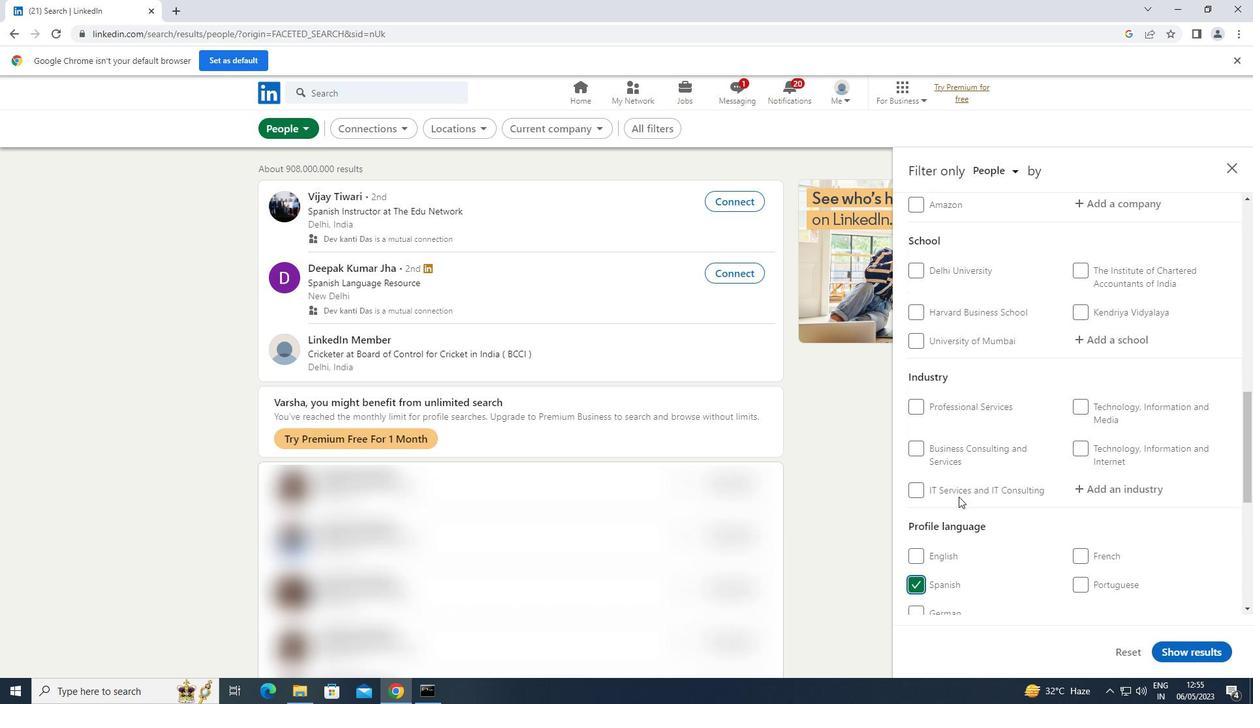 
Action: Mouse scrolled (958, 498) with delta (0, 0)
Screenshot: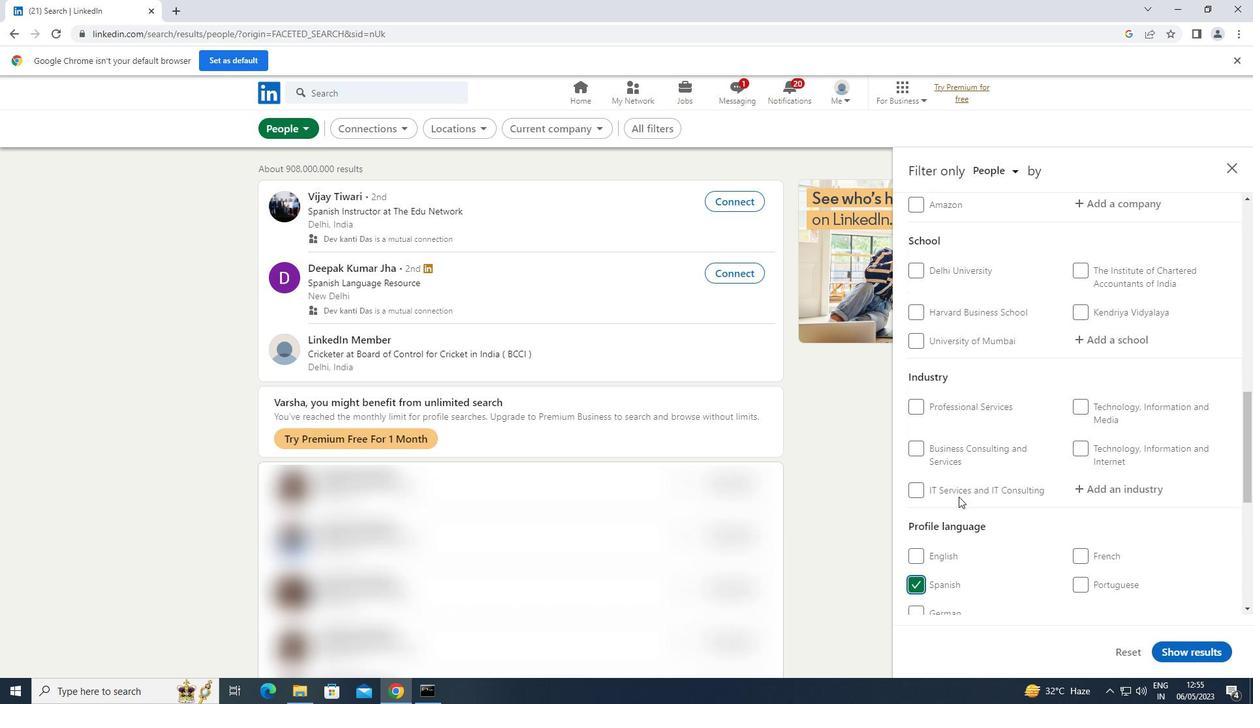 
Action: Mouse scrolled (958, 498) with delta (0, 0)
Screenshot: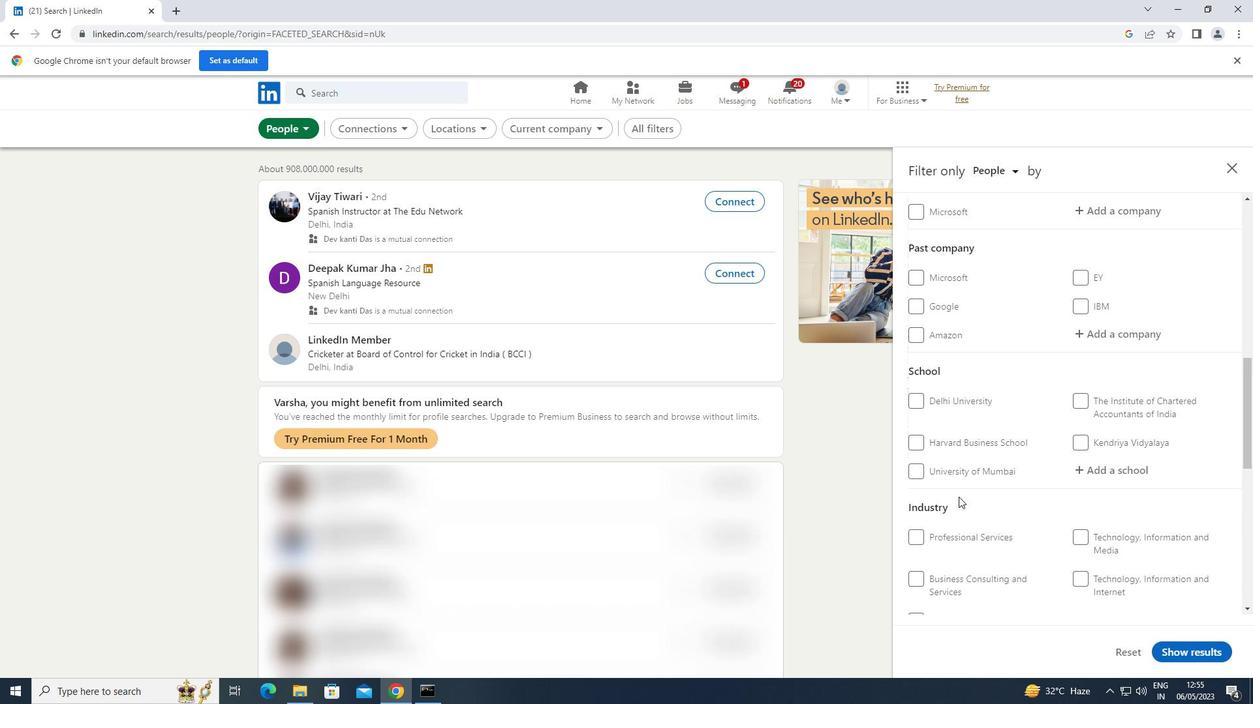 
Action: Mouse scrolled (958, 498) with delta (0, 0)
Screenshot: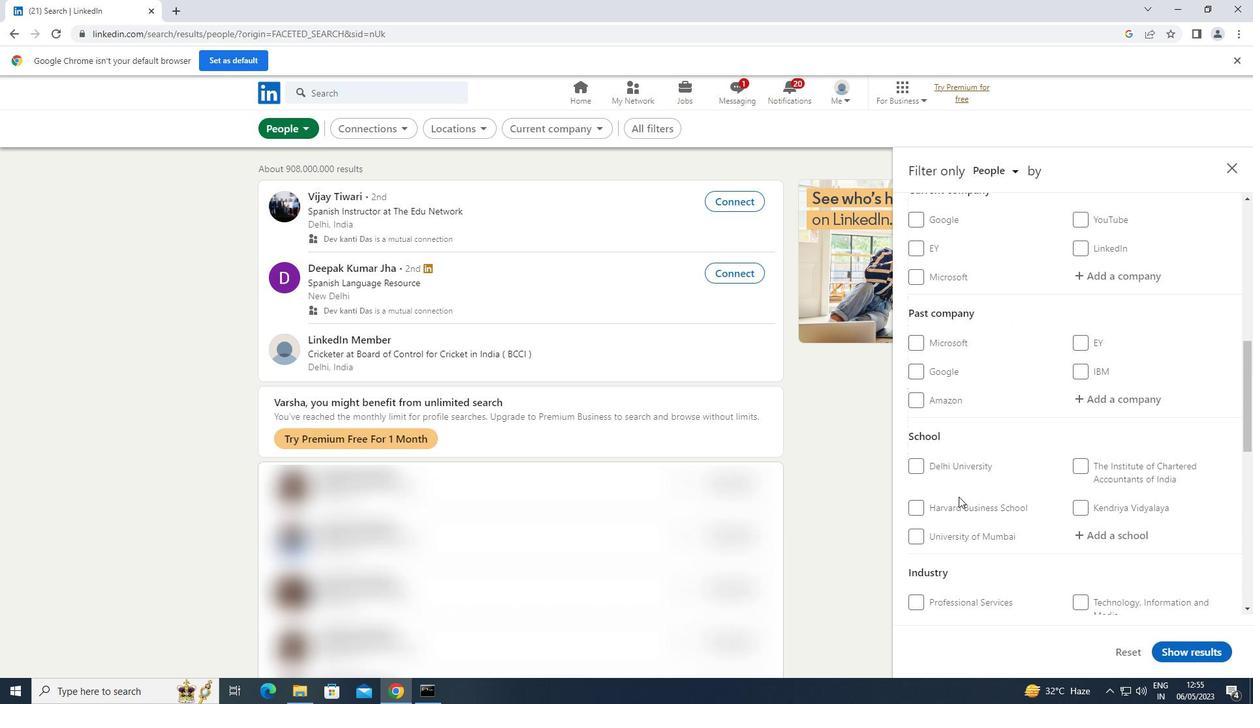 
Action: Mouse moved to (1111, 341)
Screenshot: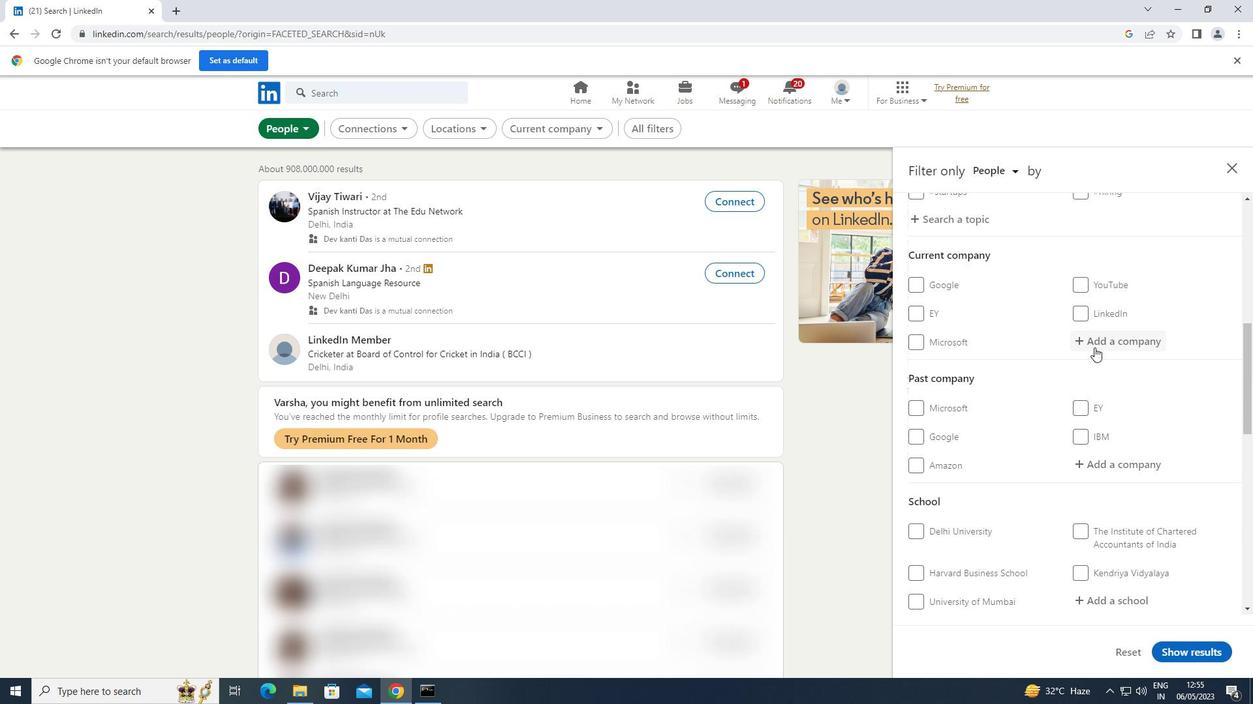 
Action: Mouse pressed left at (1111, 341)
Screenshot: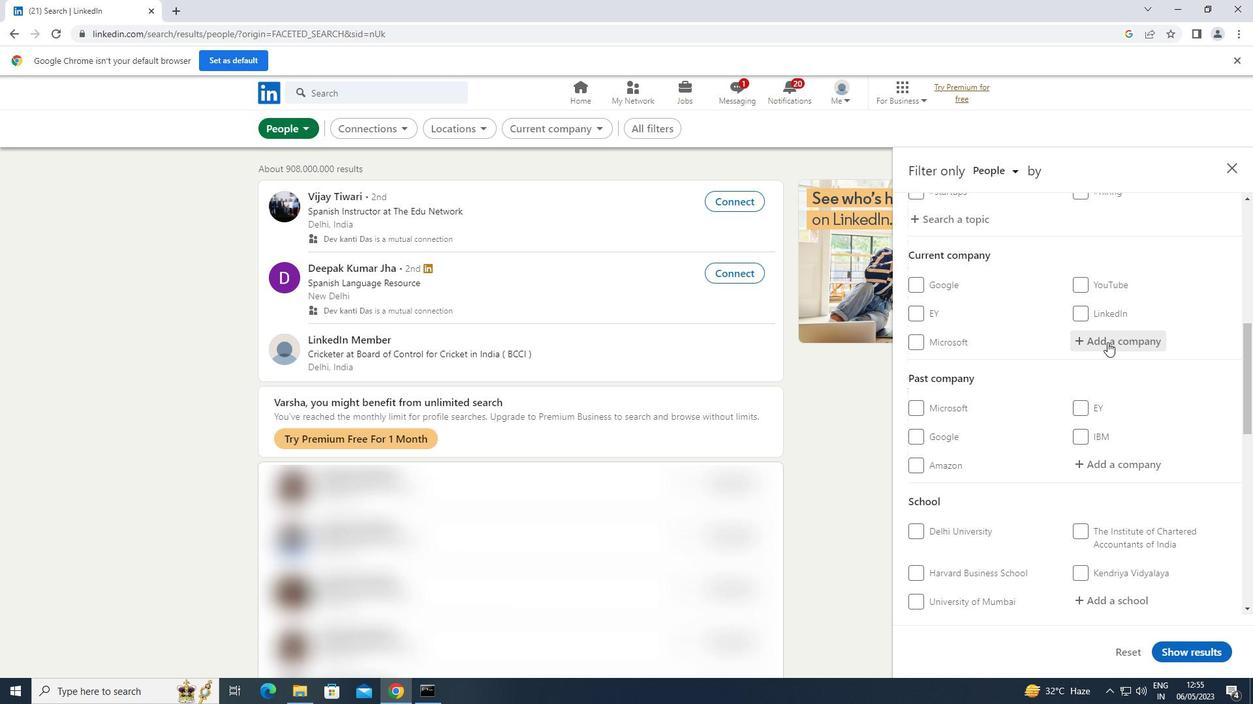
Action: Key pressed <Key.shift>GROUP<Key.shift>M
Screenshot: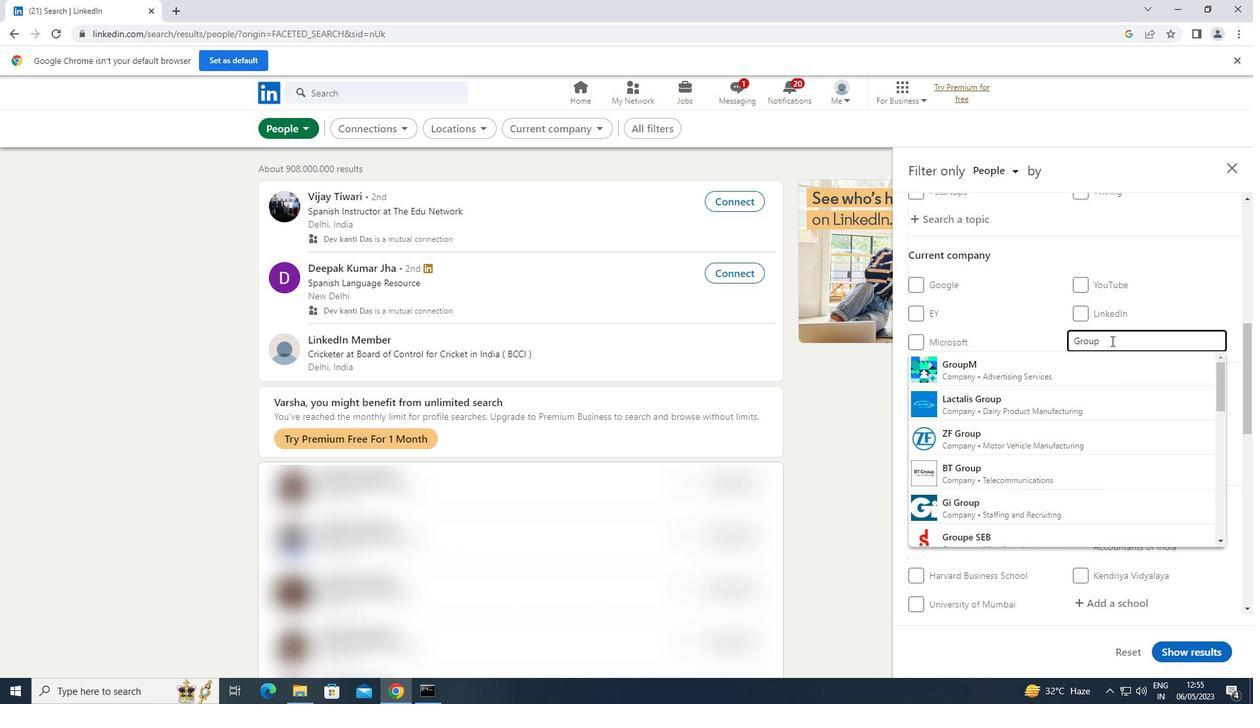 
Action: Mouse moved to (999, 366)
Screenshot: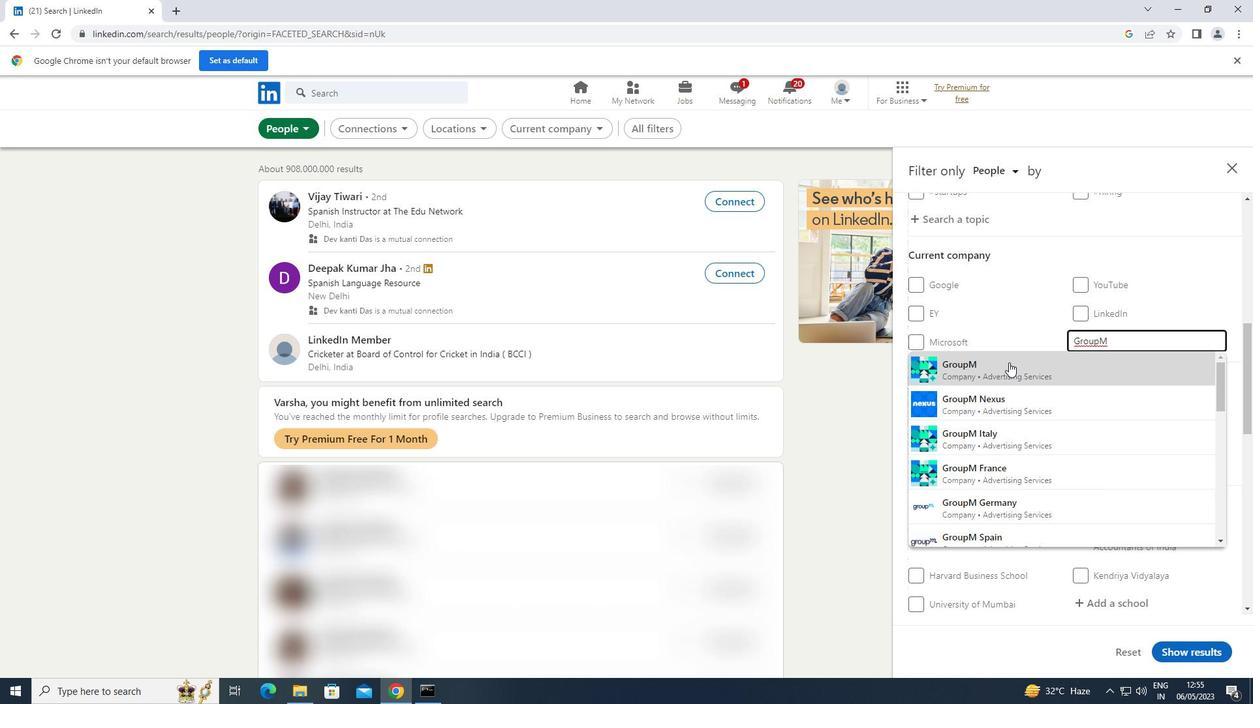 
Action: Mouse pressed left at (999, 366)
Screenshot: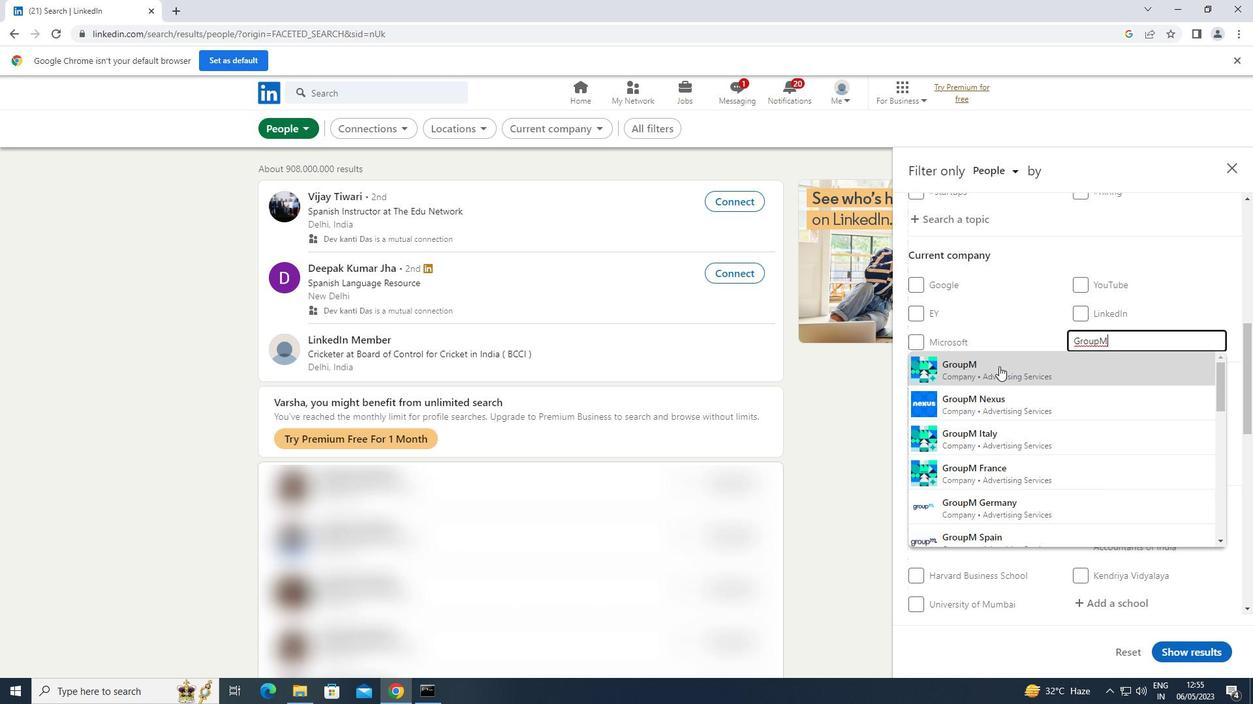 
Action: Mouse moved to (999, 366)
Screenshot: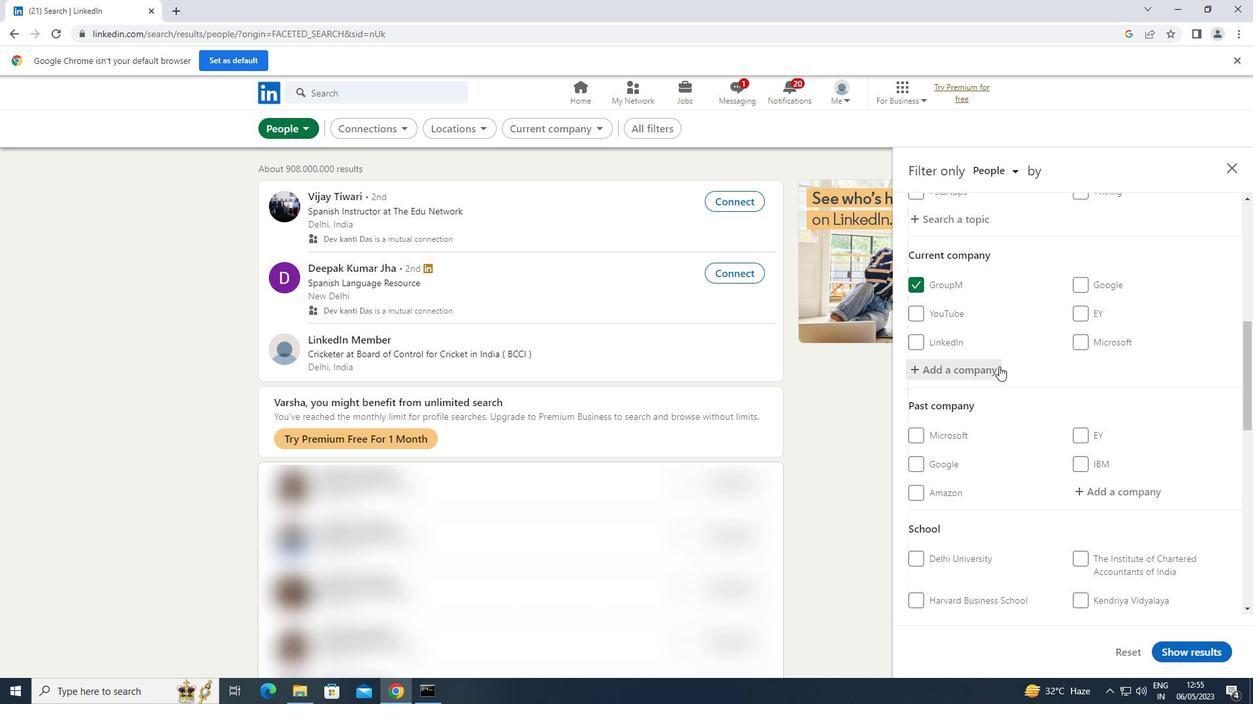 
Action: Mouse scrolled (999, 366) with delta (0, 0)
Screenshot: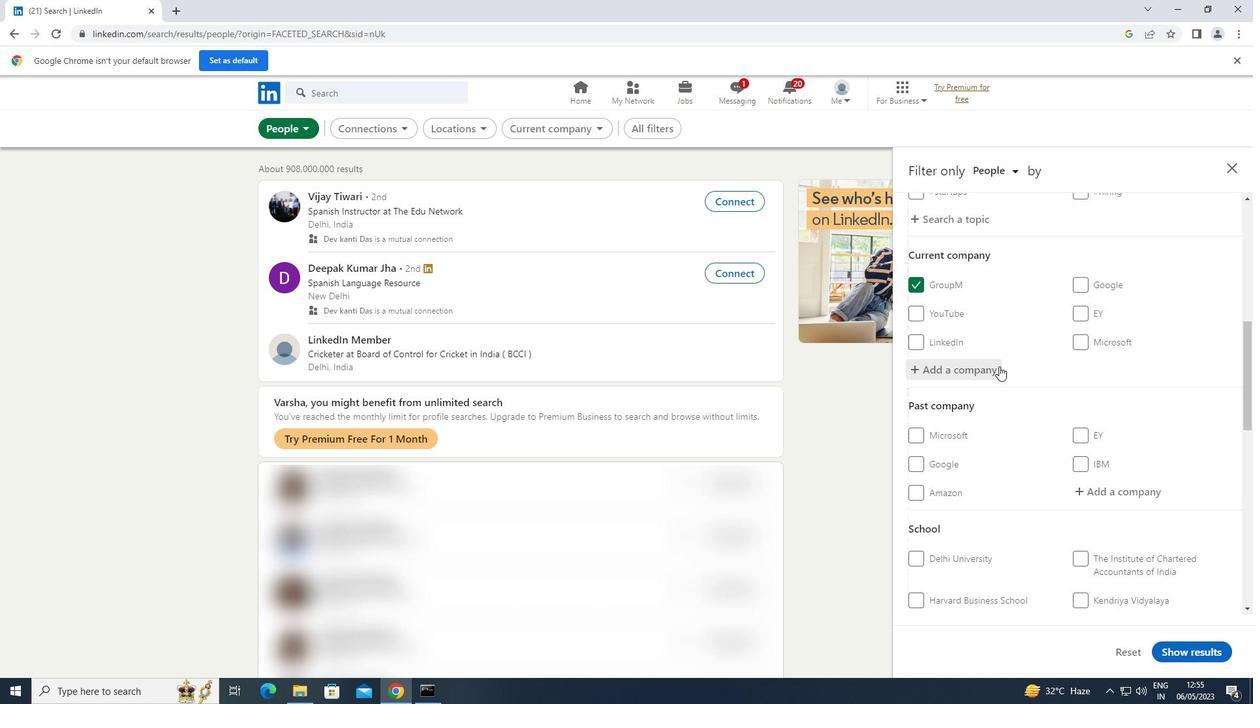 
Action: Mouse scrolled (999, 366) with delta (0, 0)
Screenshot: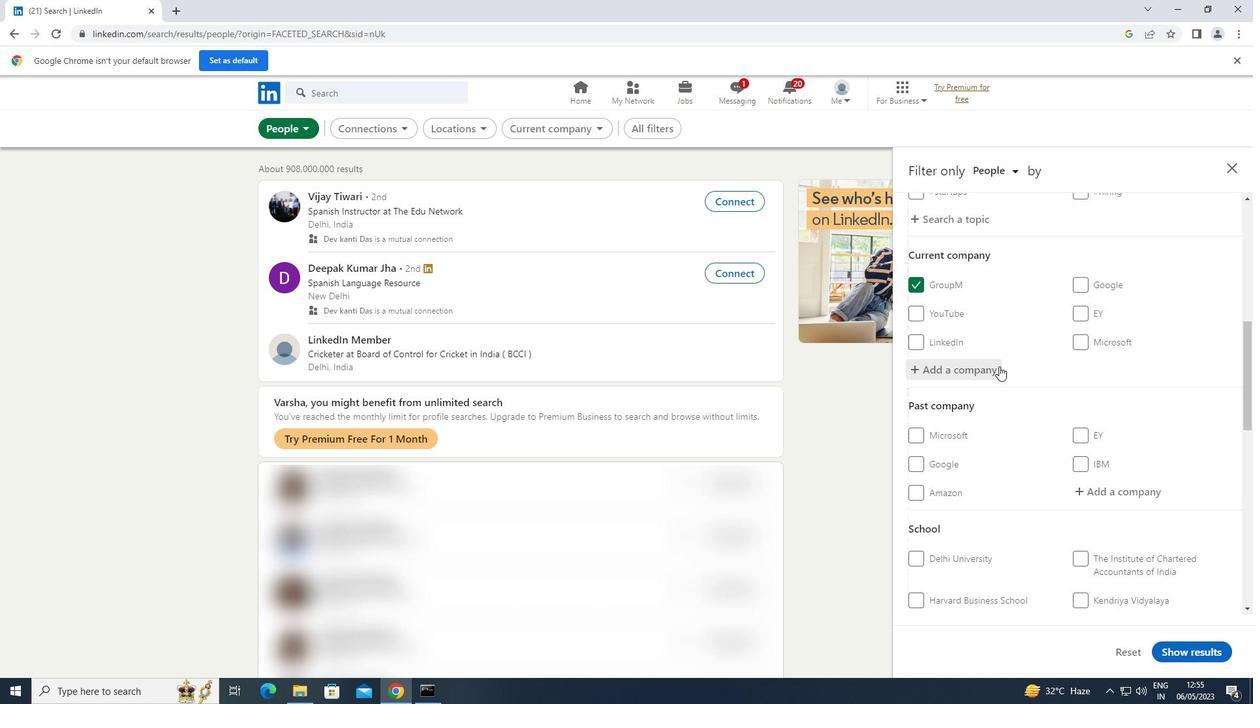 
Action: Mouse scrolled (999, 366) with delta (0, 0)
Screenshot: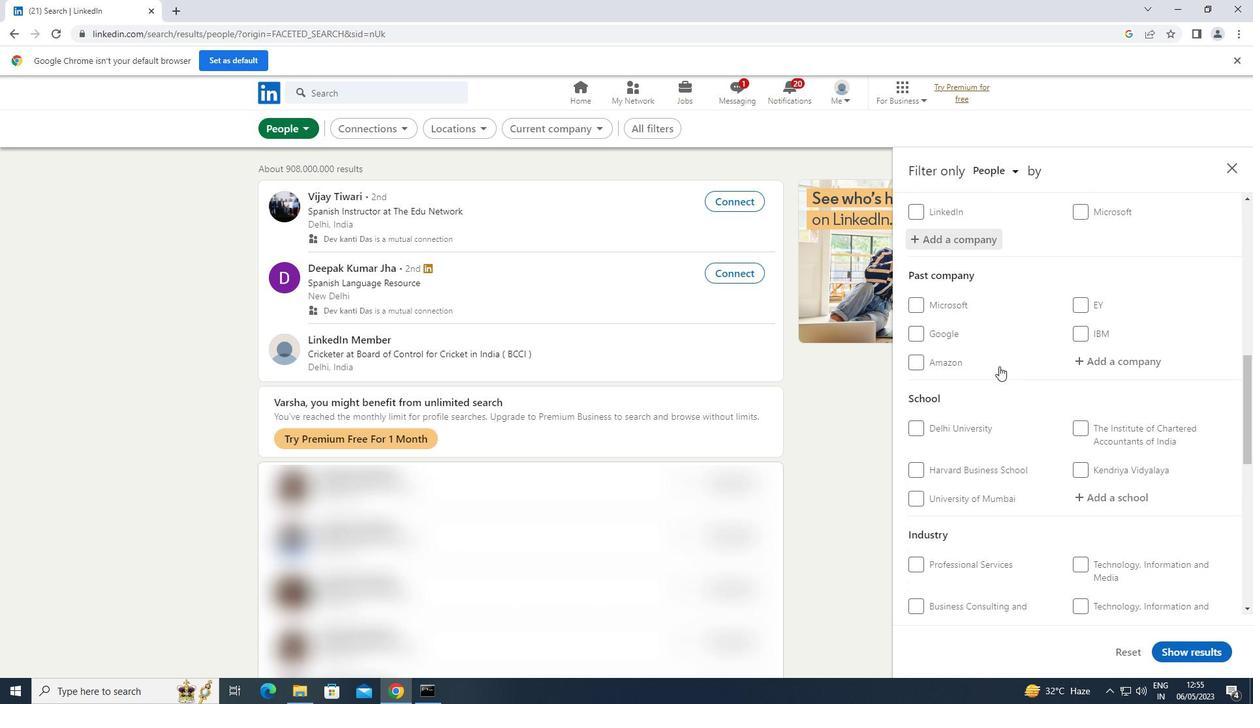 
Action: Mouse scrolled (999, 366) with delta (0, 0)
Screenshot: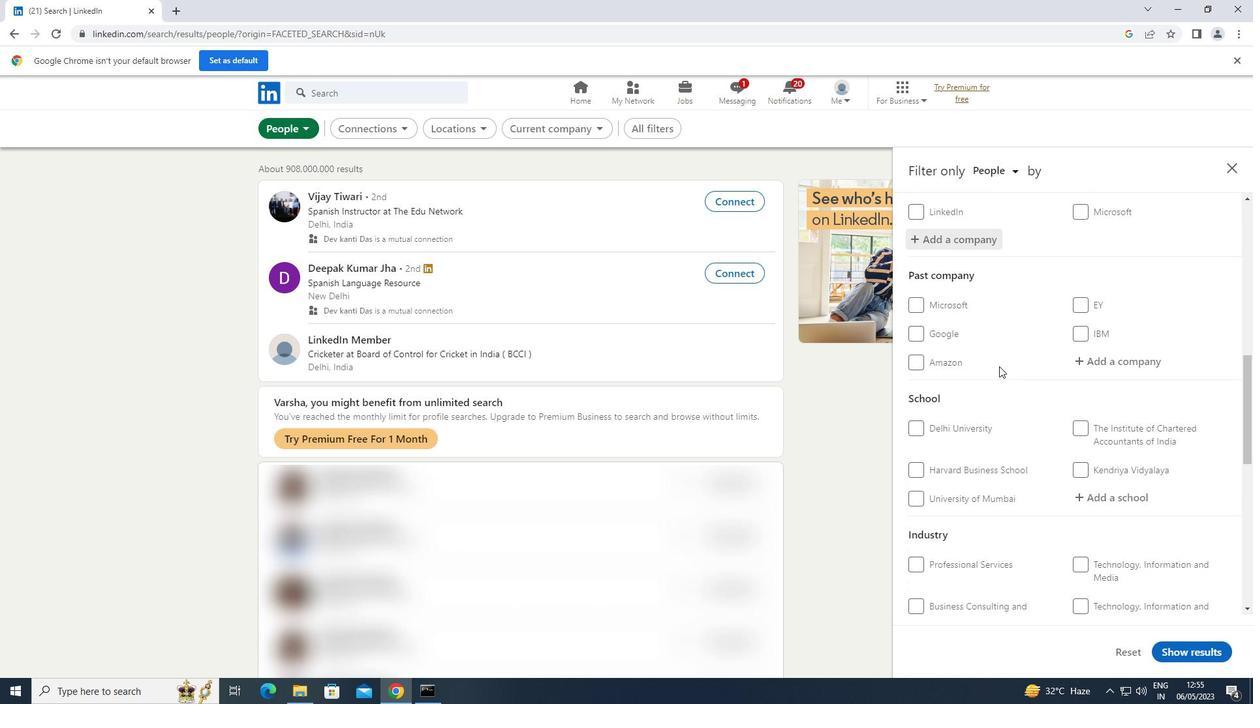 
Action: Mouse moved to (1120, 370)
Screenshot: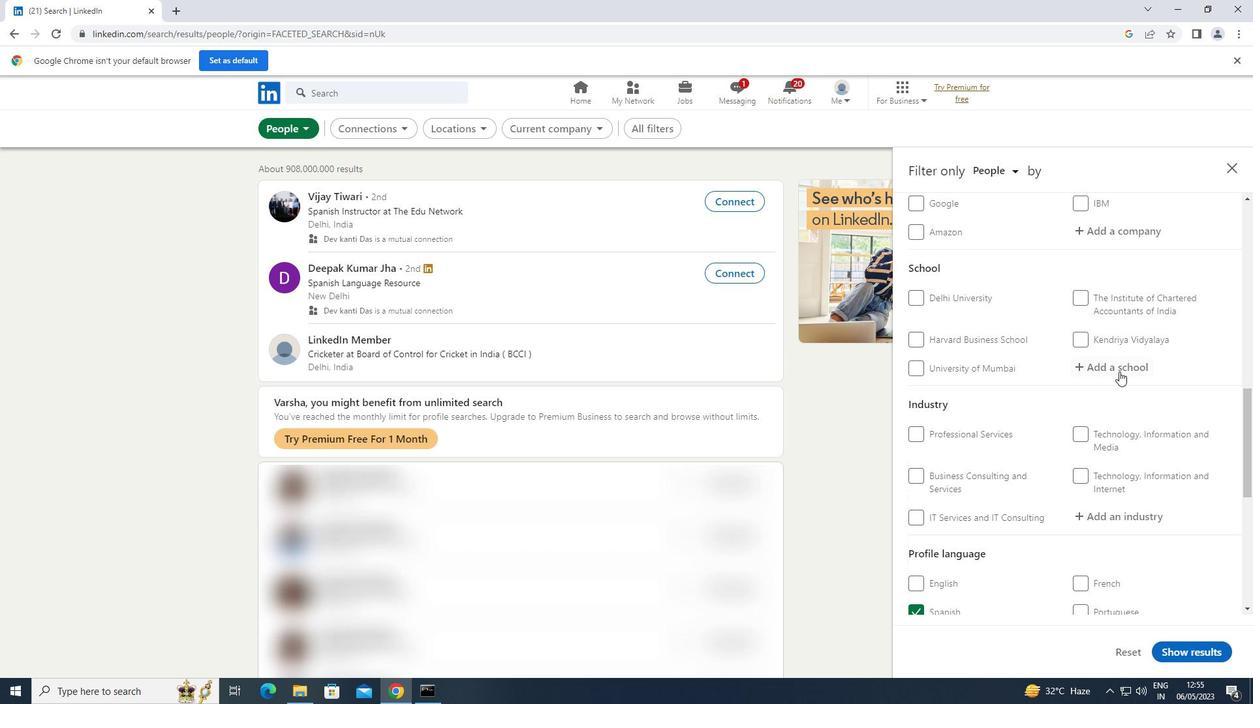 
Action: Mouse pressed left at (1120, 370)
Screenshot: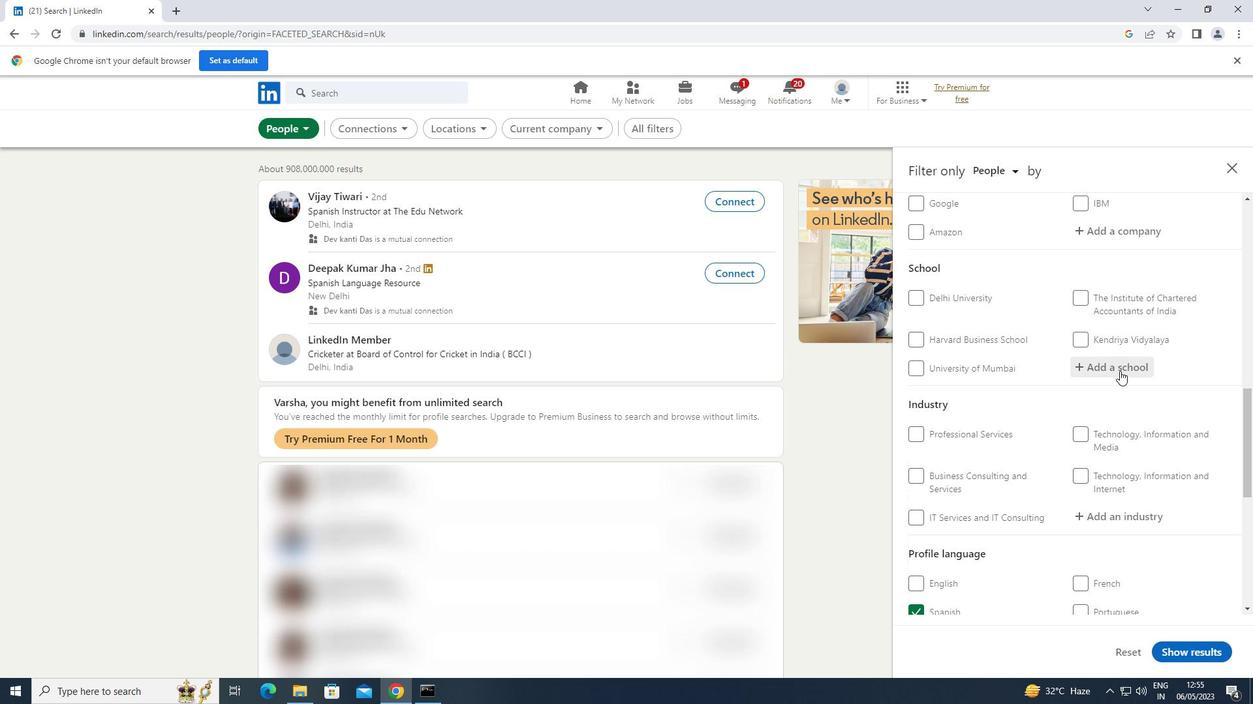 
Action: Key pressed <Key.shift>MOTILAL<Key.space><Key.shift>NEHRY<Key.backspace>U
Screenshot: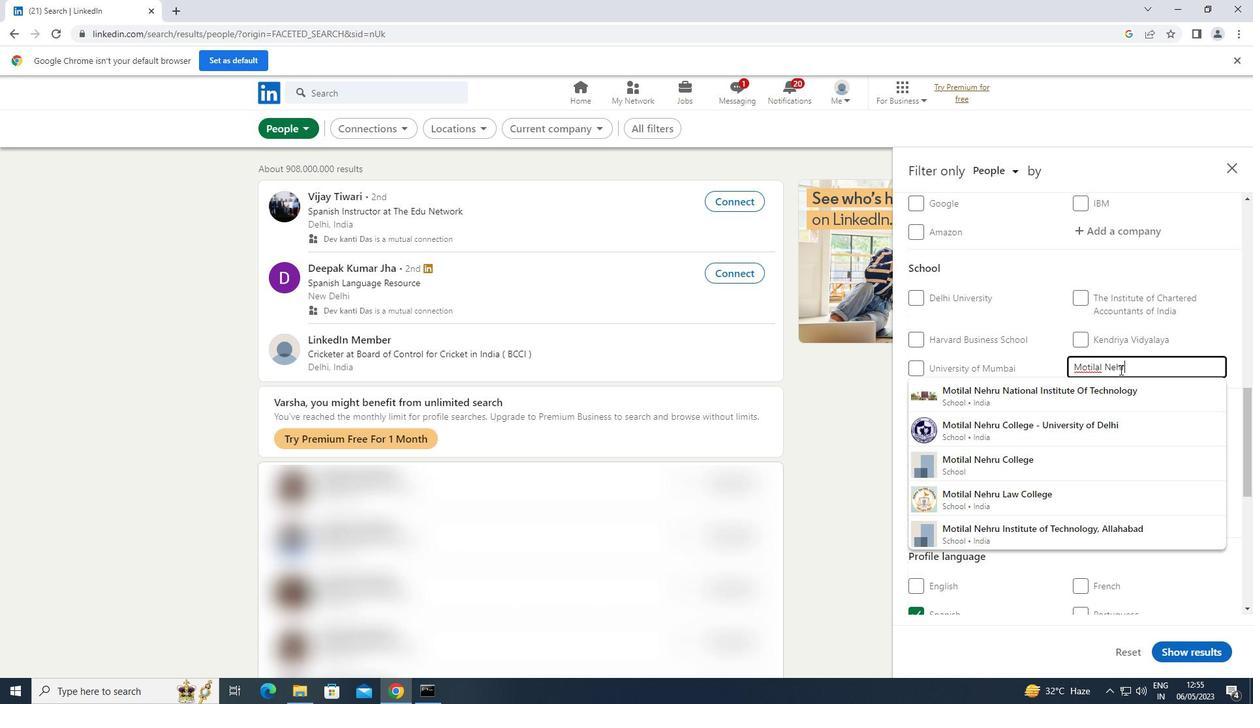 
Action: Mouse moved to (1033, 419)
Screenshot: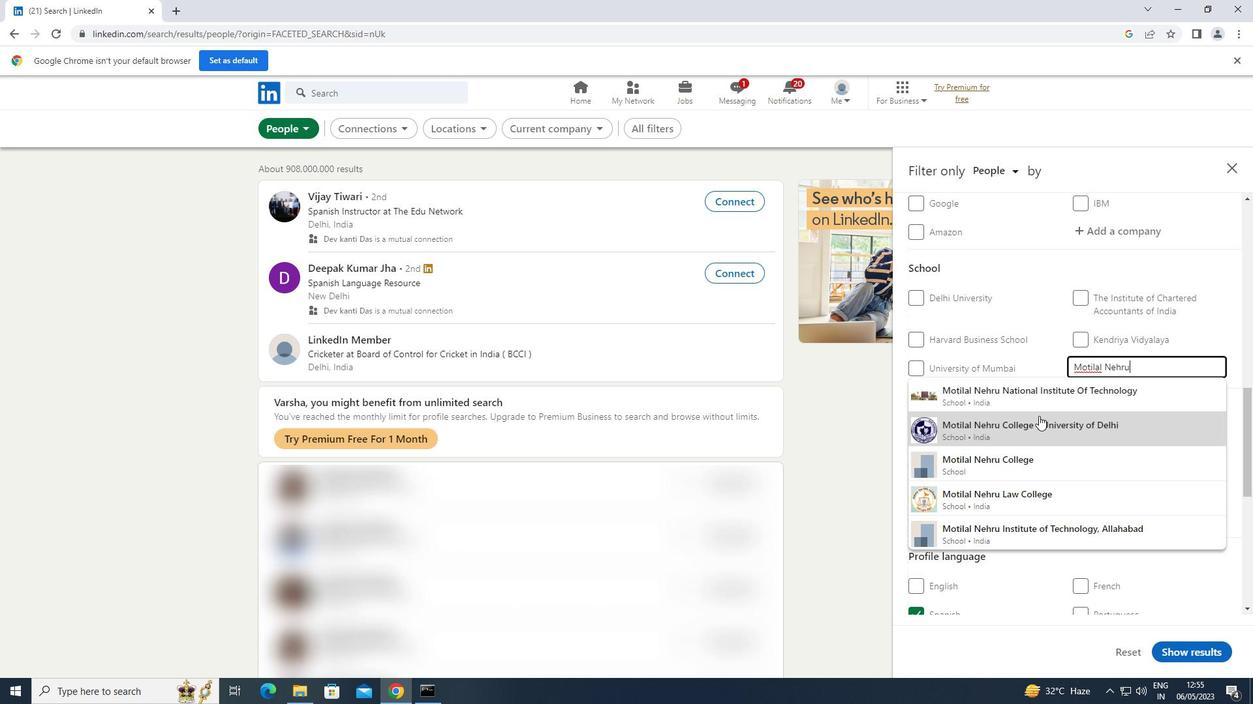 
Action: Mouse pressed left at (1033, 419)
Screenshot: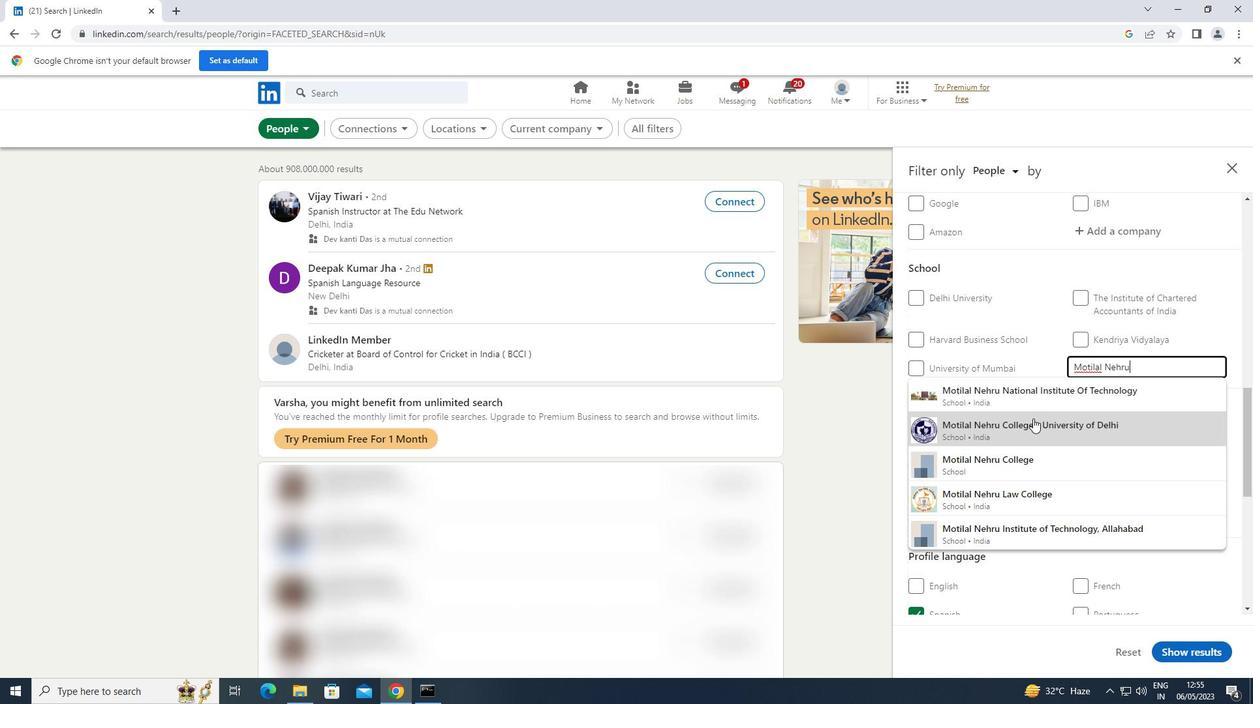 
Action: Mouse scrolled (1033, 418) with delta (0, 0)
Screenshot: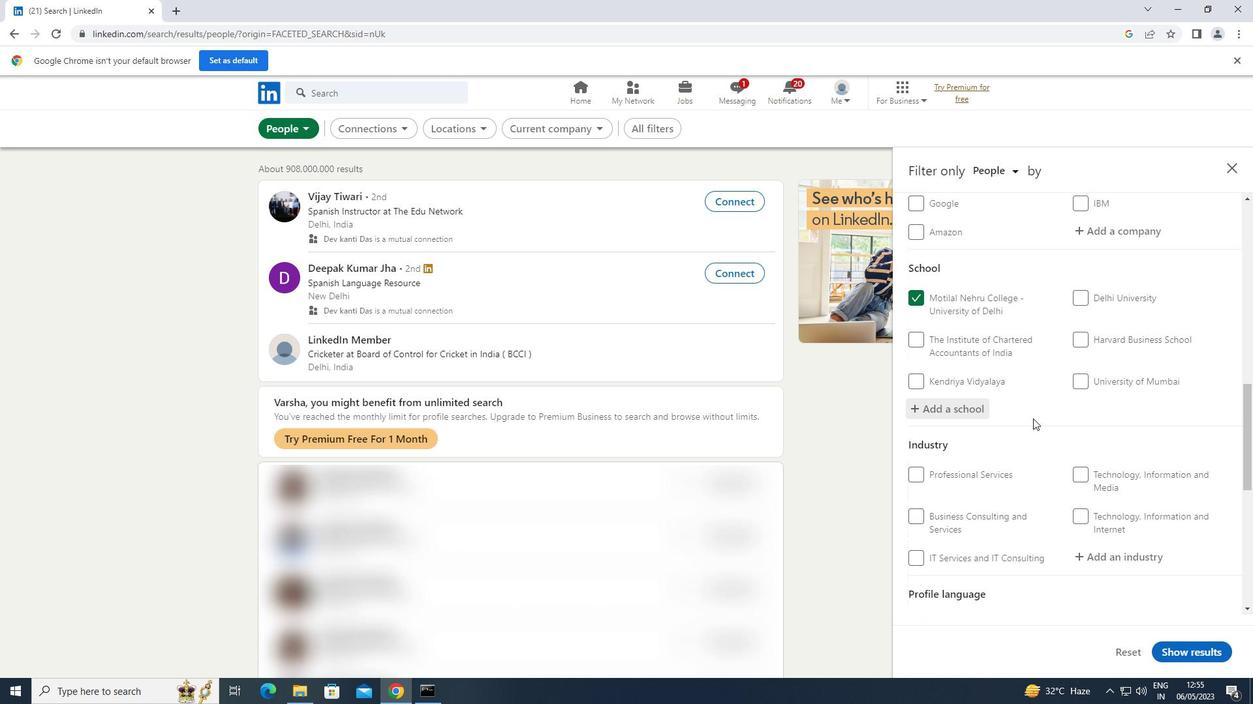 
Action: Mouse scrolled (1033, 418) with delta (0, 0)
Screenshot: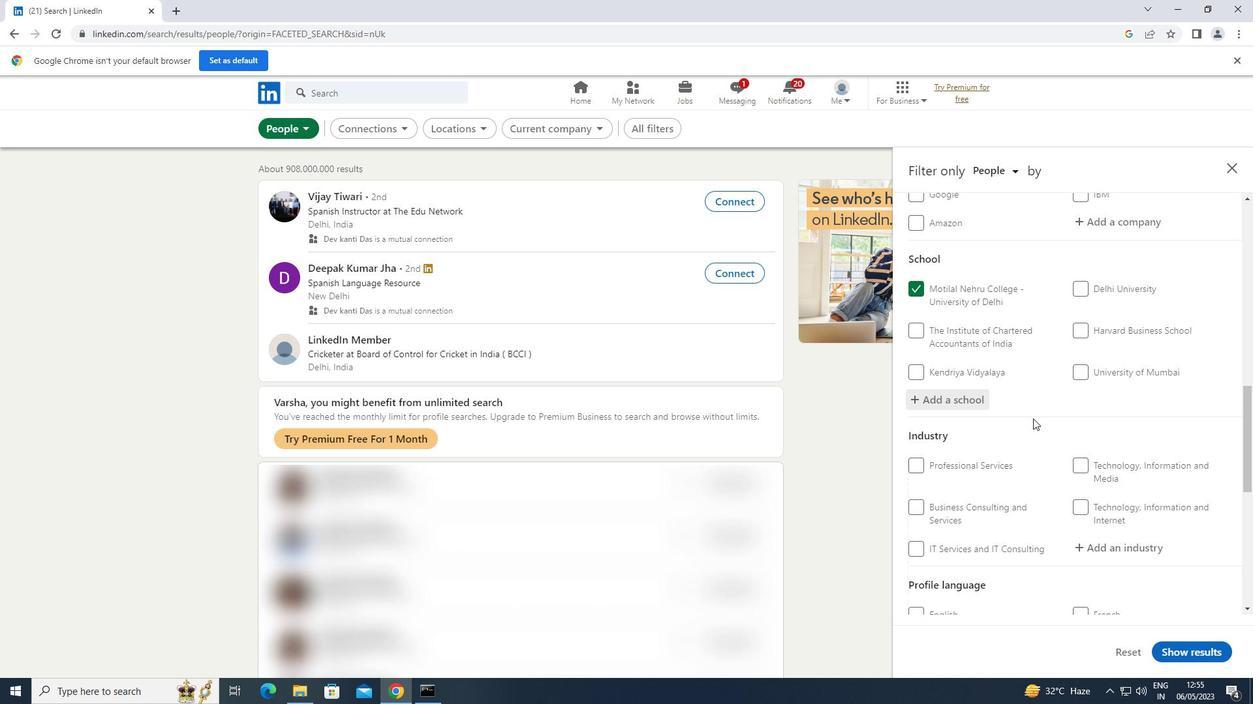 
Action: Mouse scrolled (1033, 418) with delta (0, 0)
Screenshot: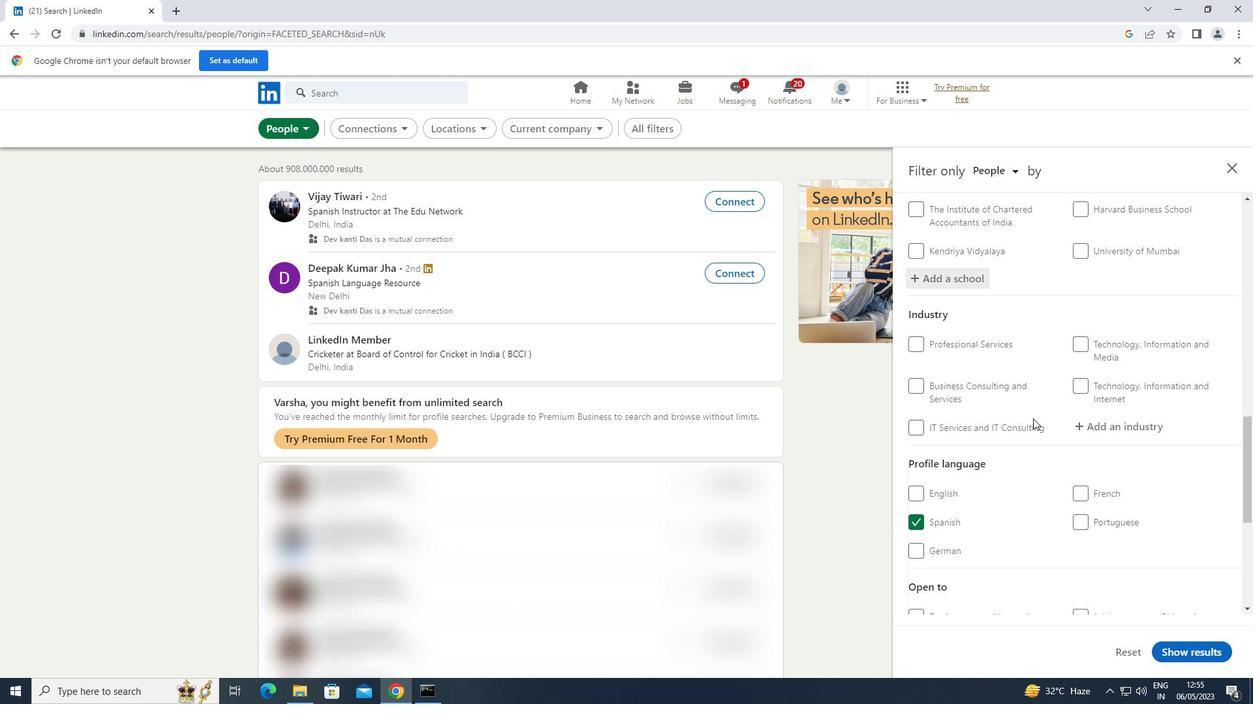
Action: Mouse scrolled (1033, 418) with delta (0, 0)
Screenshot: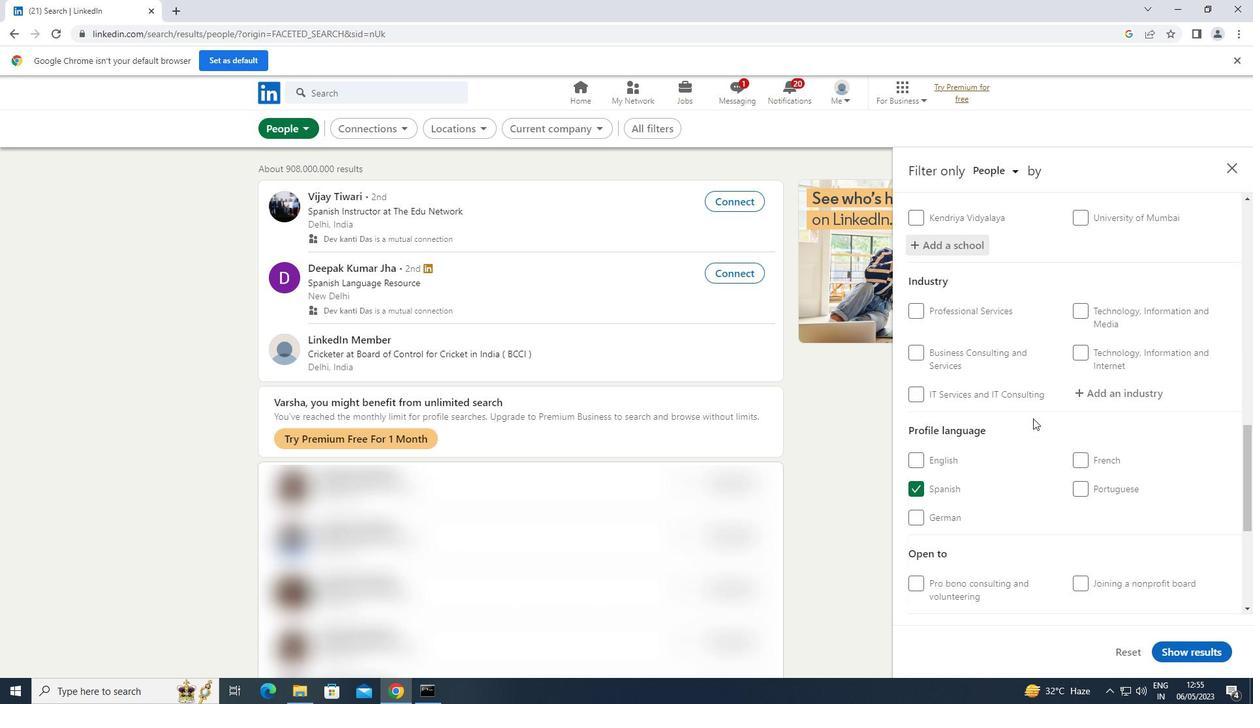 
Action: Mouse moved to (1142, 293)
Screenshot: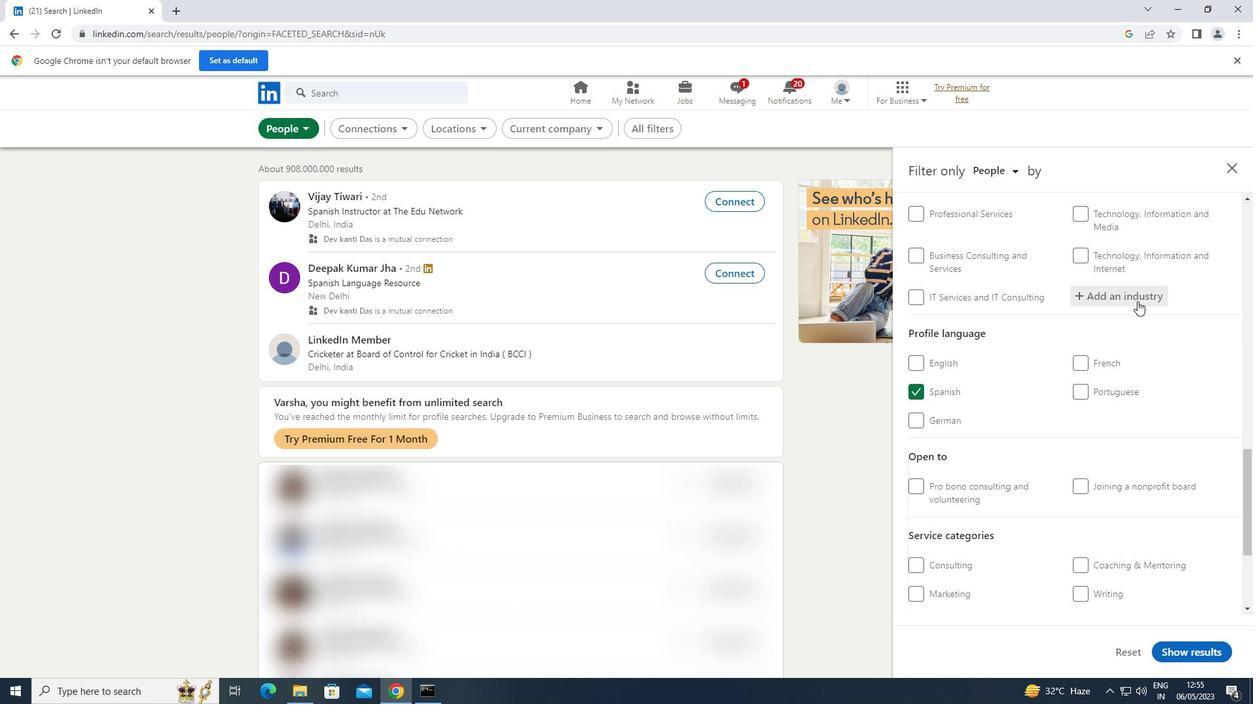 
Action: Mouse pressed left at (1142, 293)
Screenshot: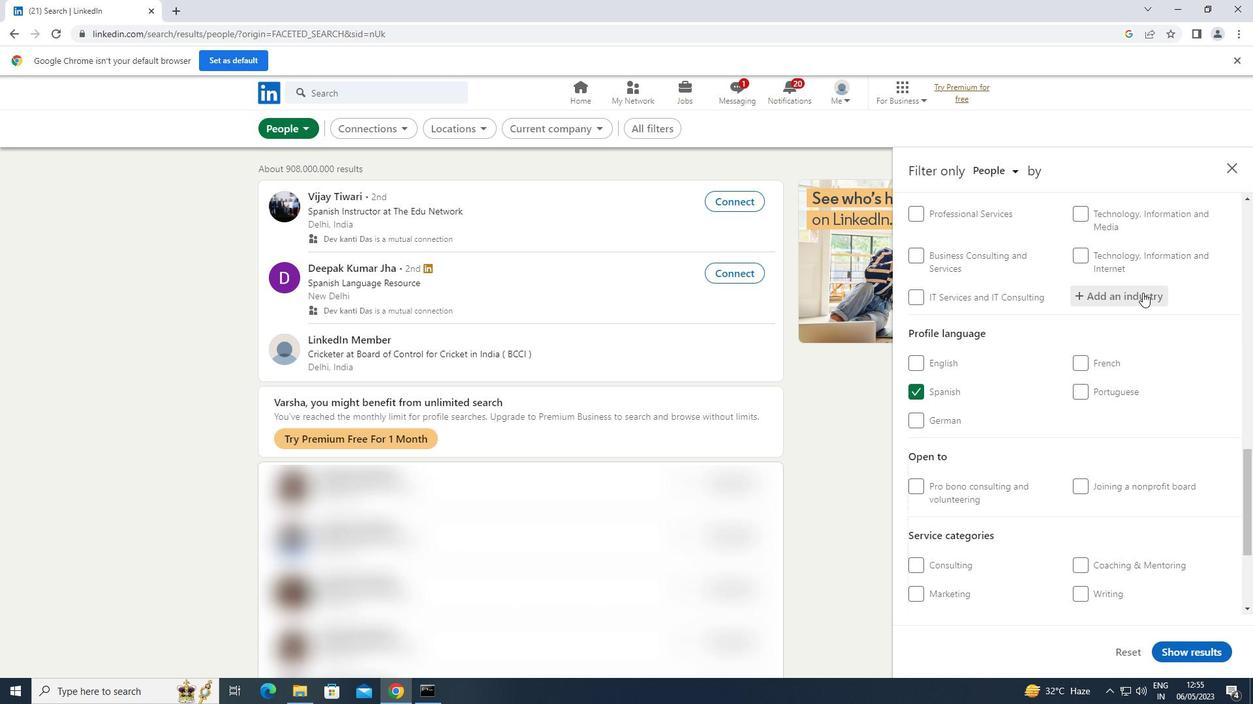 
Action: Mouse moved to (1142, 293)
Screenshot: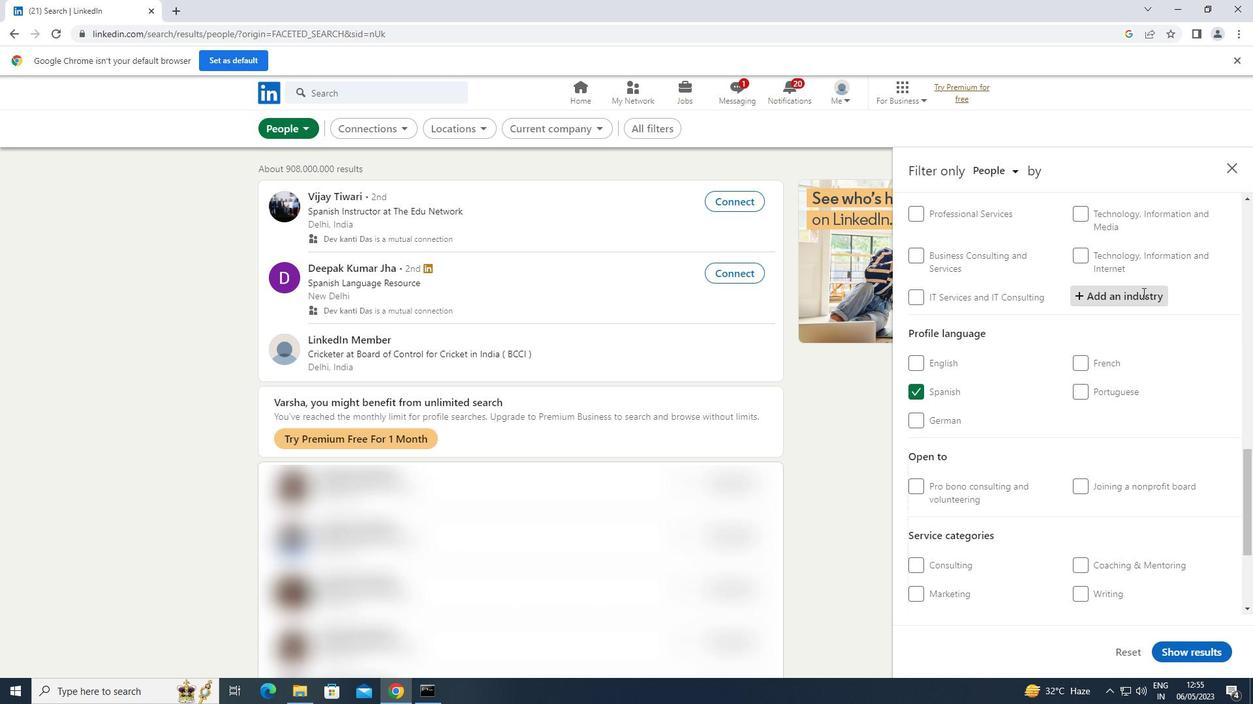 
Action: Key pressed <Key.shift>WHOLESALE<Key.space><Key.shift>MACHIN
Screenshot: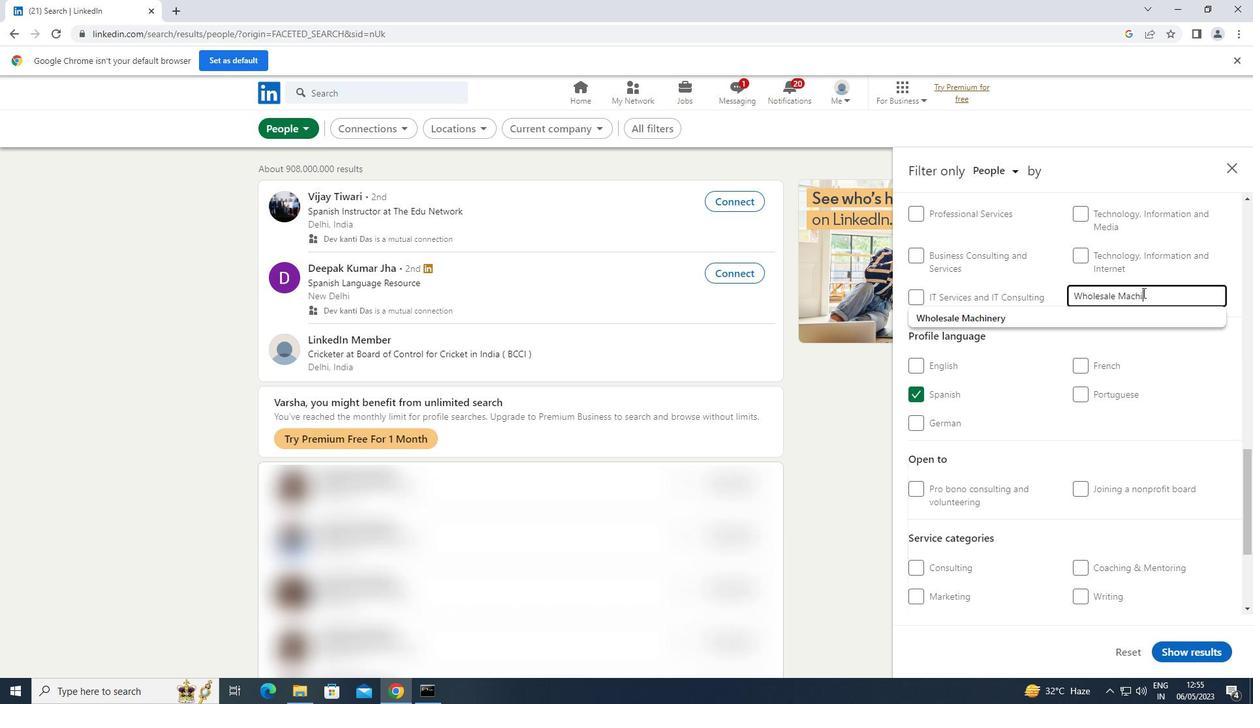 
Action: Mouse moved to (1063, 322)
Screenshot: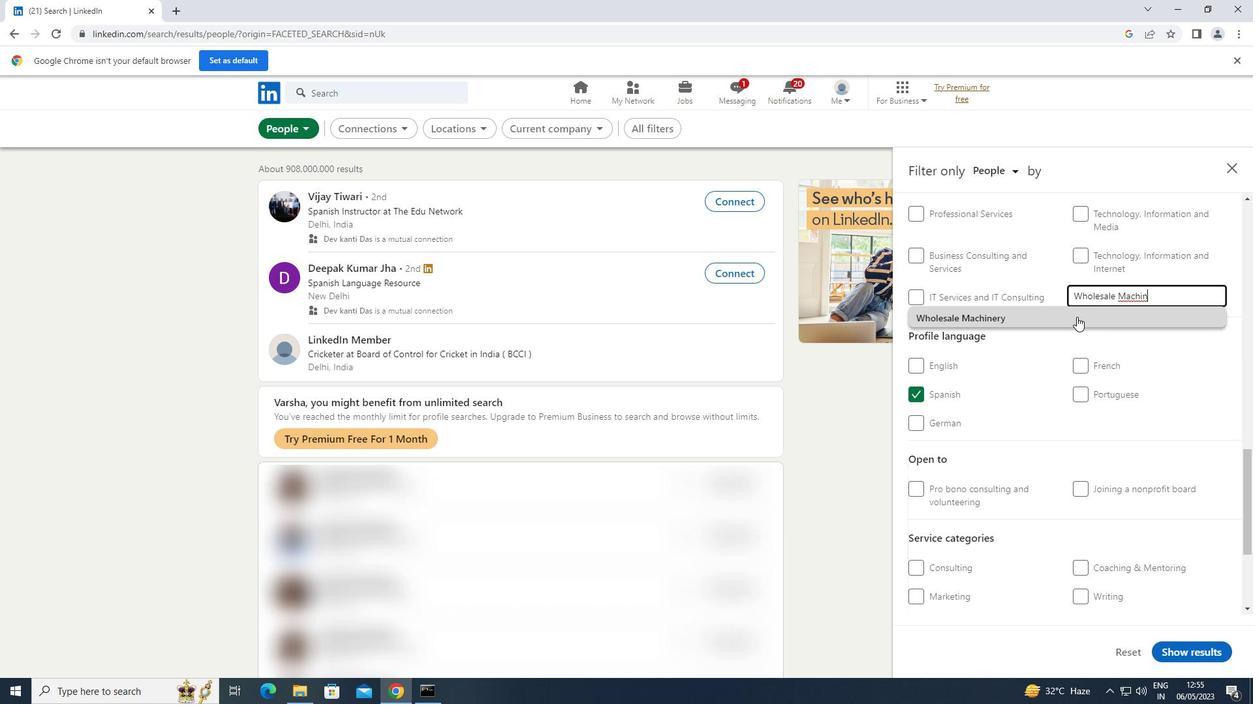 
Action: Mouse pressed left at (1063, 322)
Screenshot: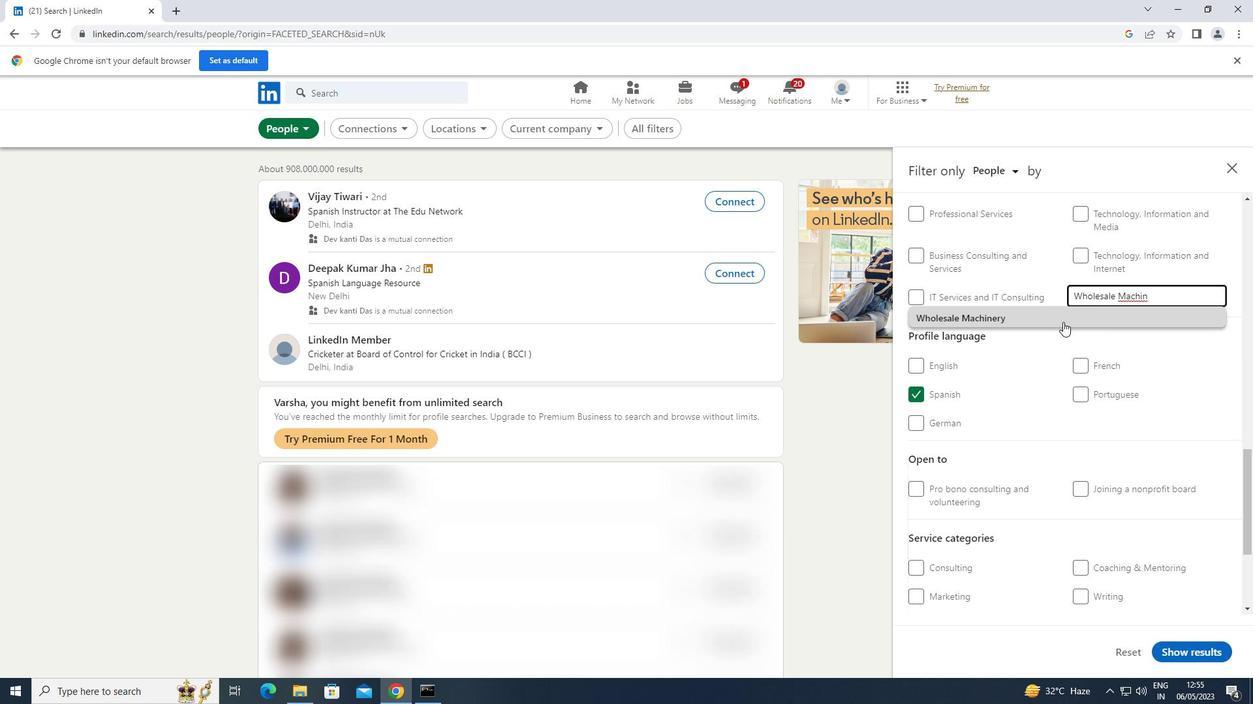
Action: Mouse scrolled (1063, 321) with delta (0, 0)
Screenshot: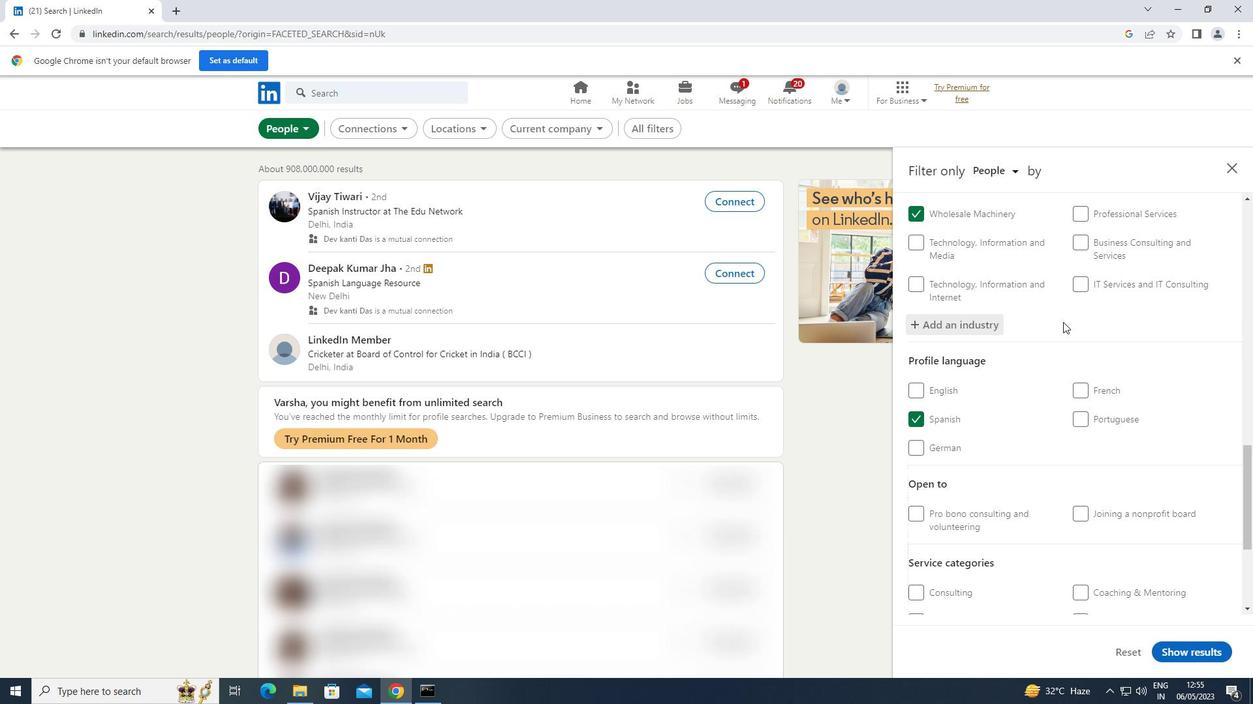 
Action: Mouse scrolled (1063, 321) with delta (0, 0)
Screenshot: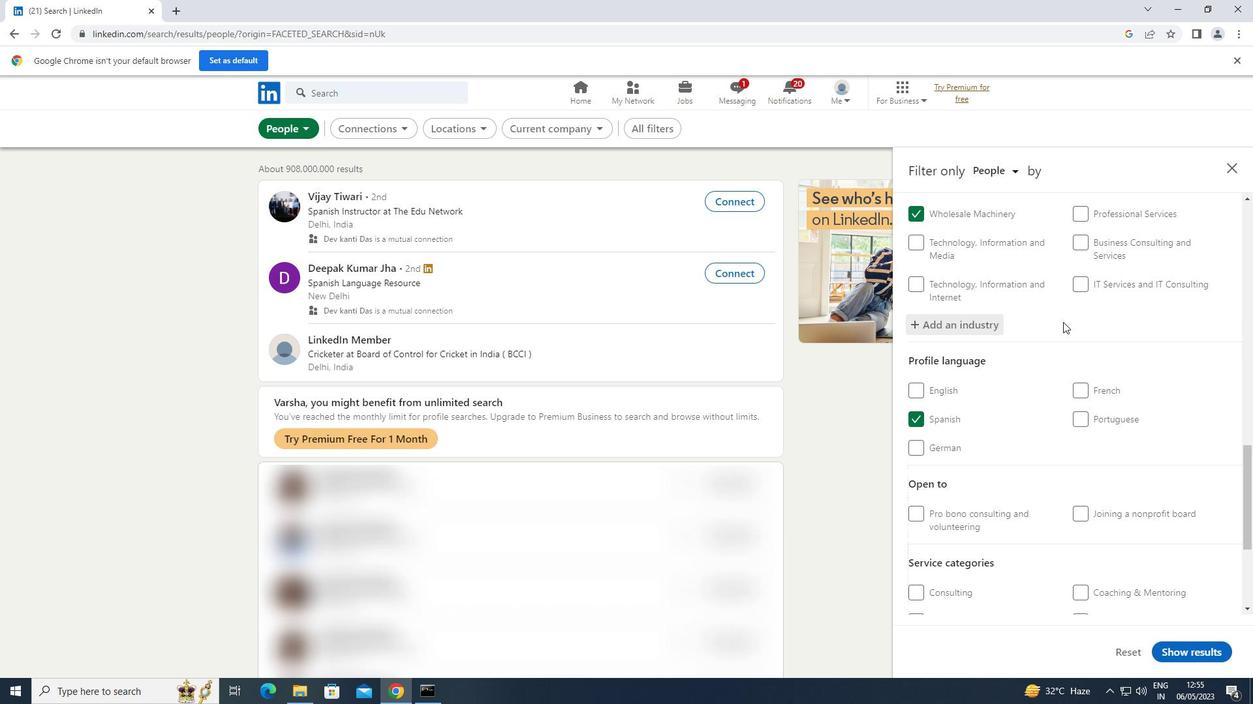 
Action: Mouse scrolled (1063, 321) with delta (0, 0)
Screenshot: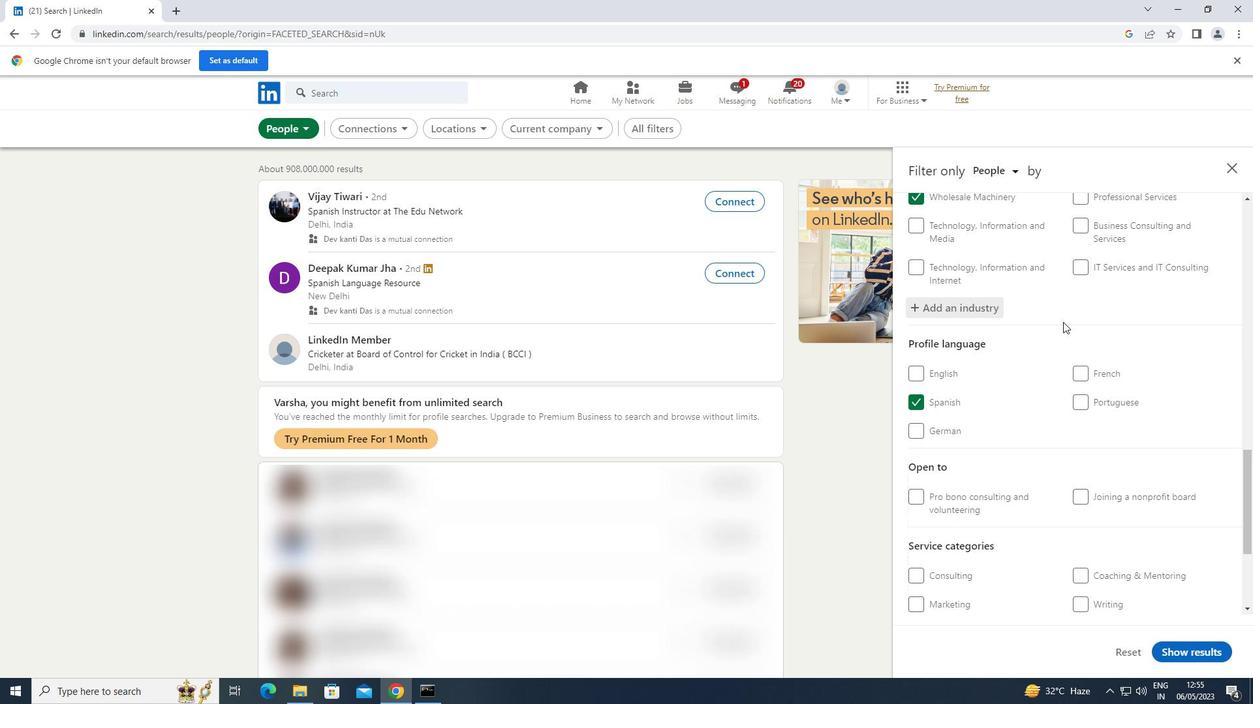 
Action: Mouse scrolled (1063, 321) with delta (0, 0)
Screenshot: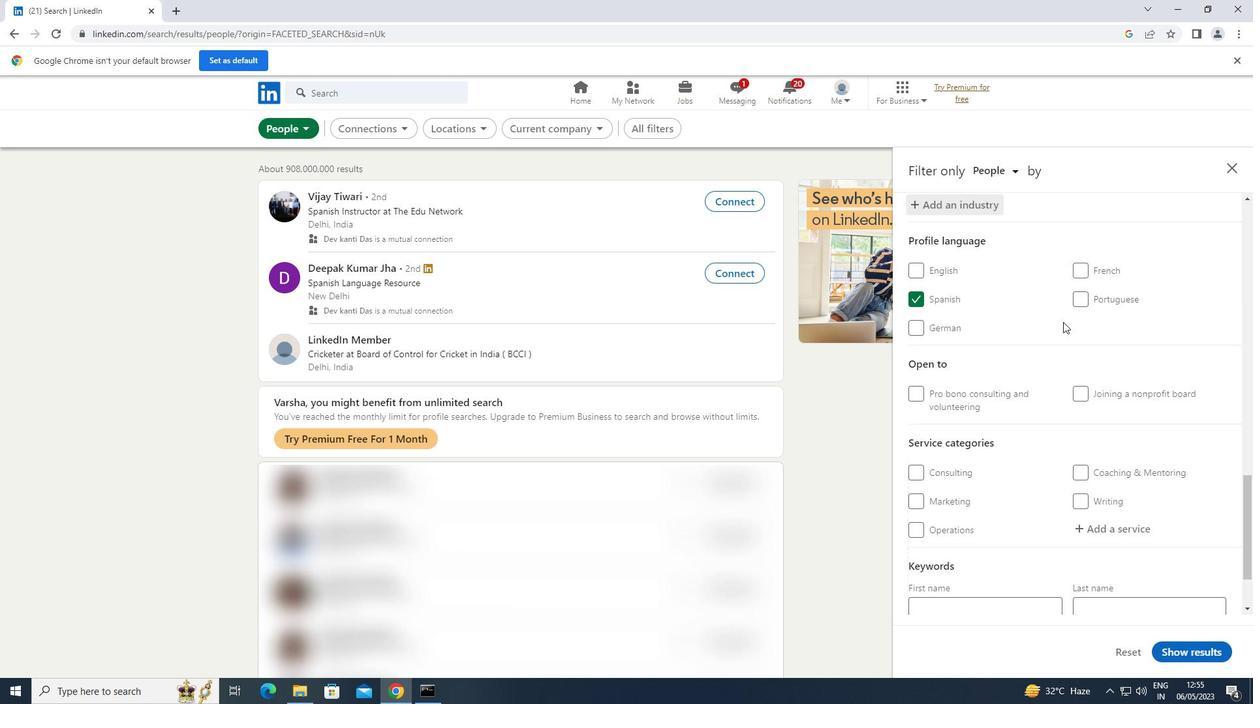 
Action: Mouse scrolled (1063, 321) with delta (0, 0)
Screenshot: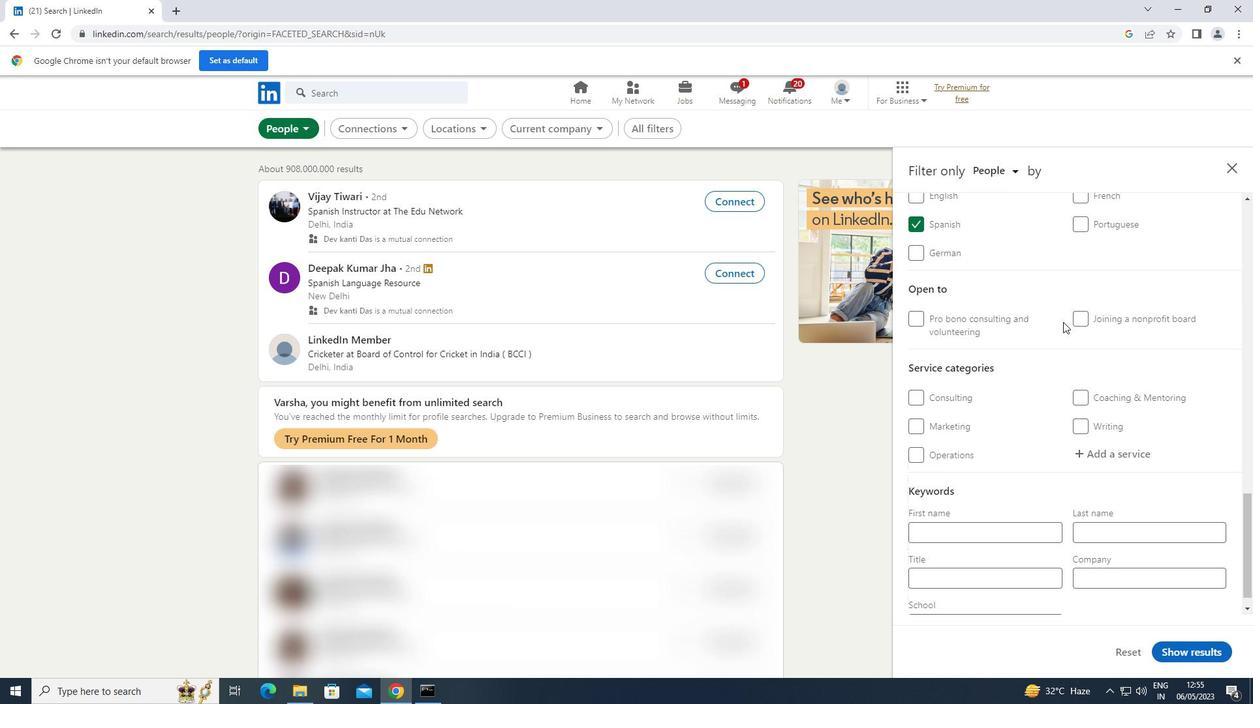 
Action: Mouse moved to (1117, 430)
Screenshot: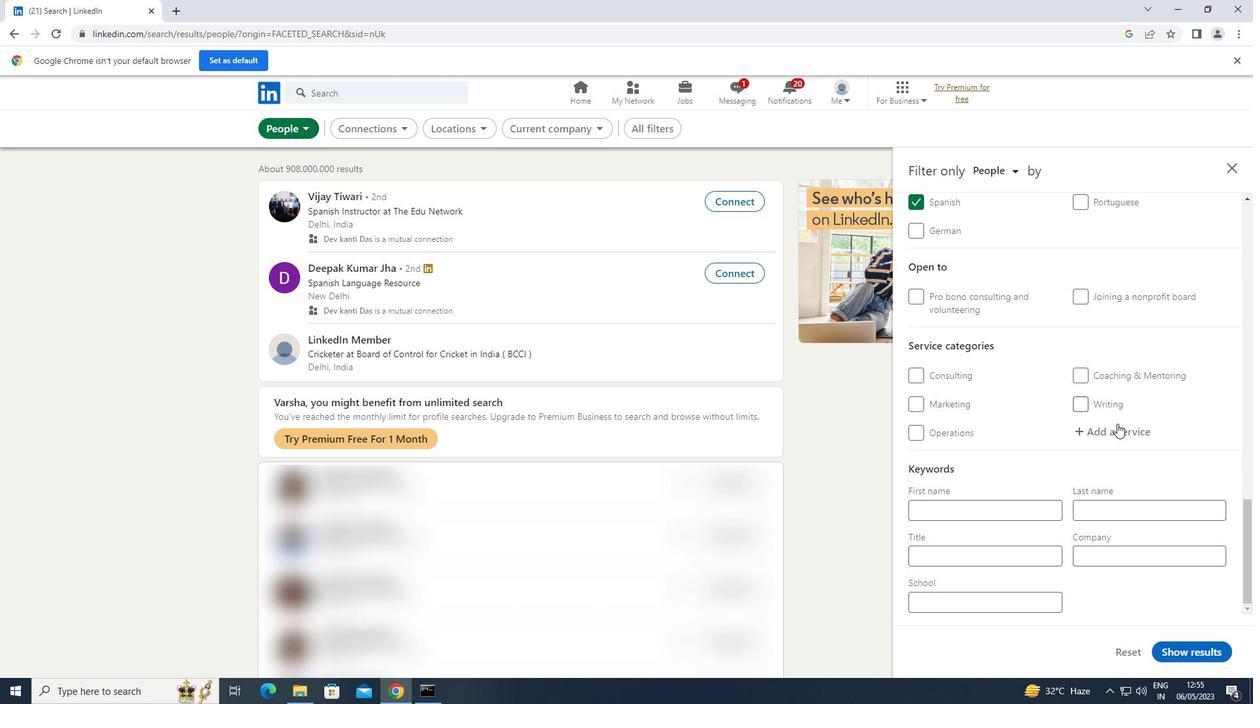 
Action: Mouse pressed left at (1117, 430)
Screenshot: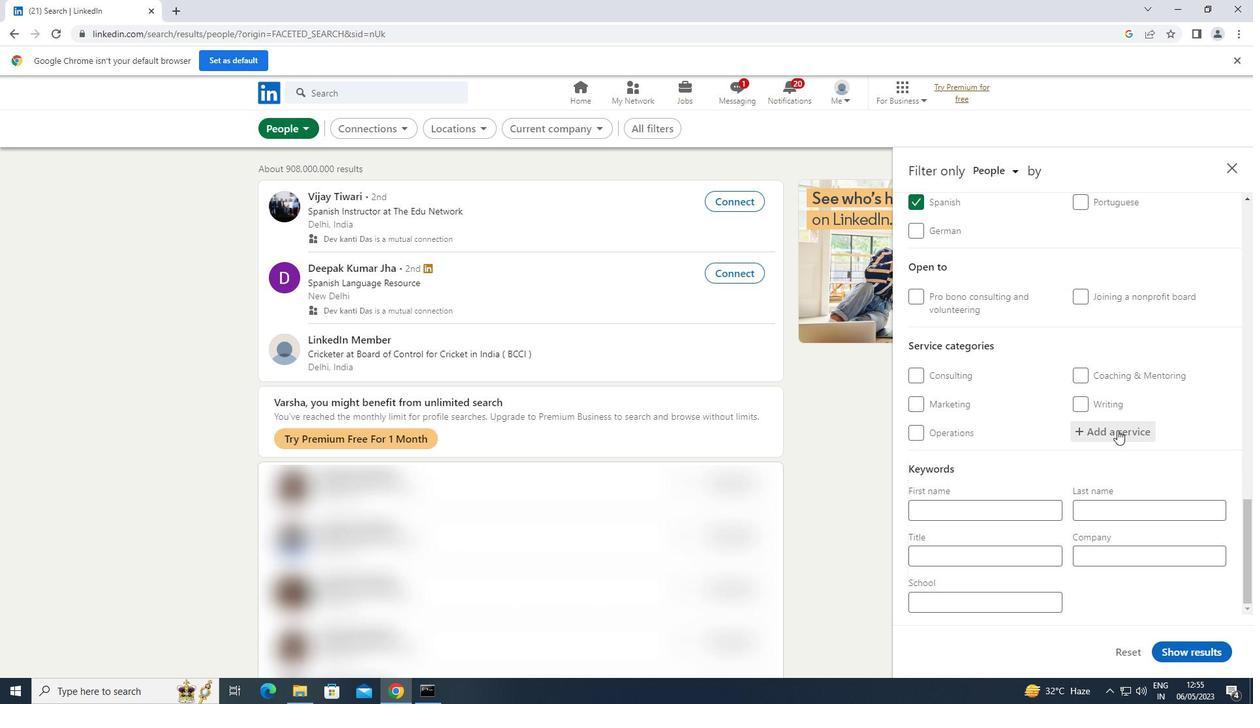 
Action: Key pressed <Key.shift>LOANS
Screenshot: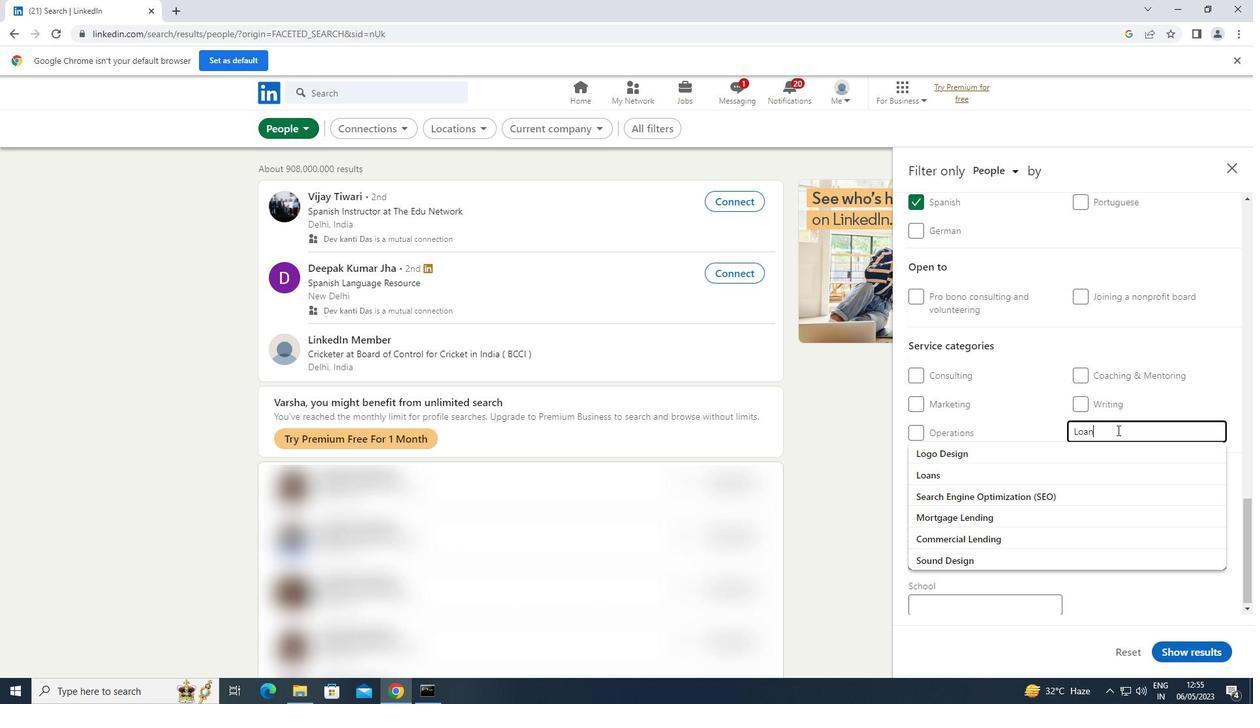 
Action: Mouse moved to (1023, 460)
Screenshot: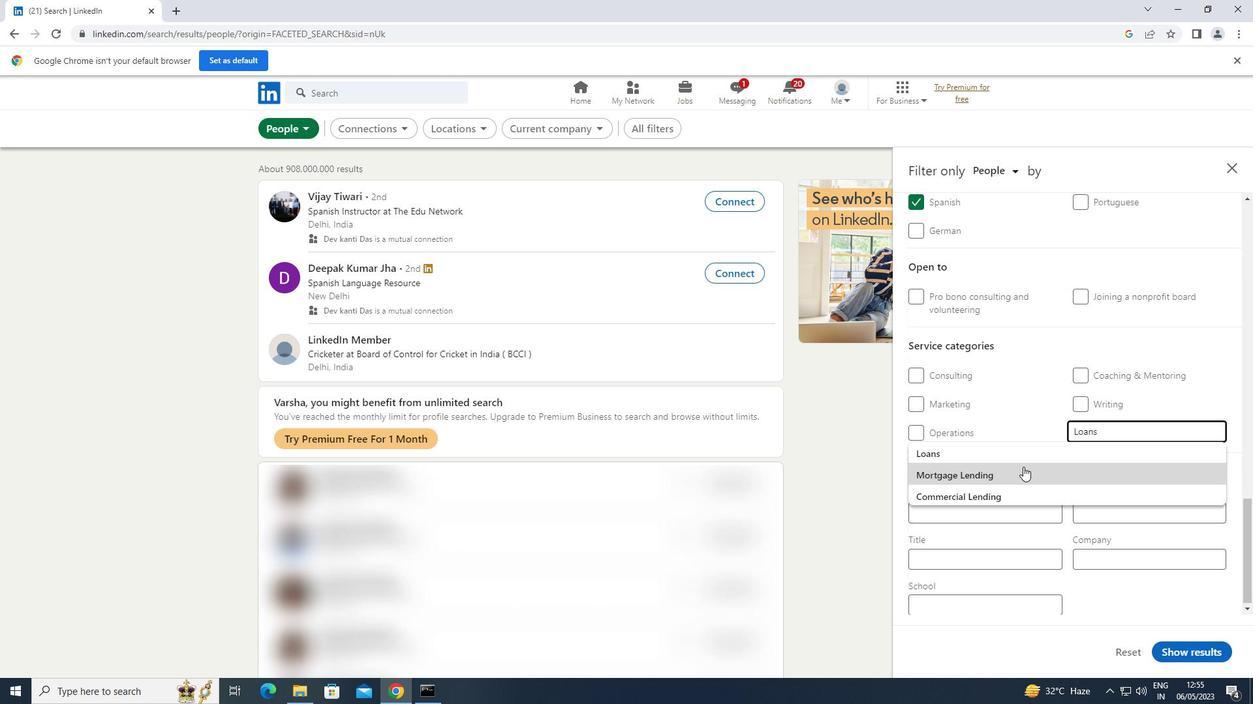 
Action: Mouse pressed left at (1023, 460)
Screenshot: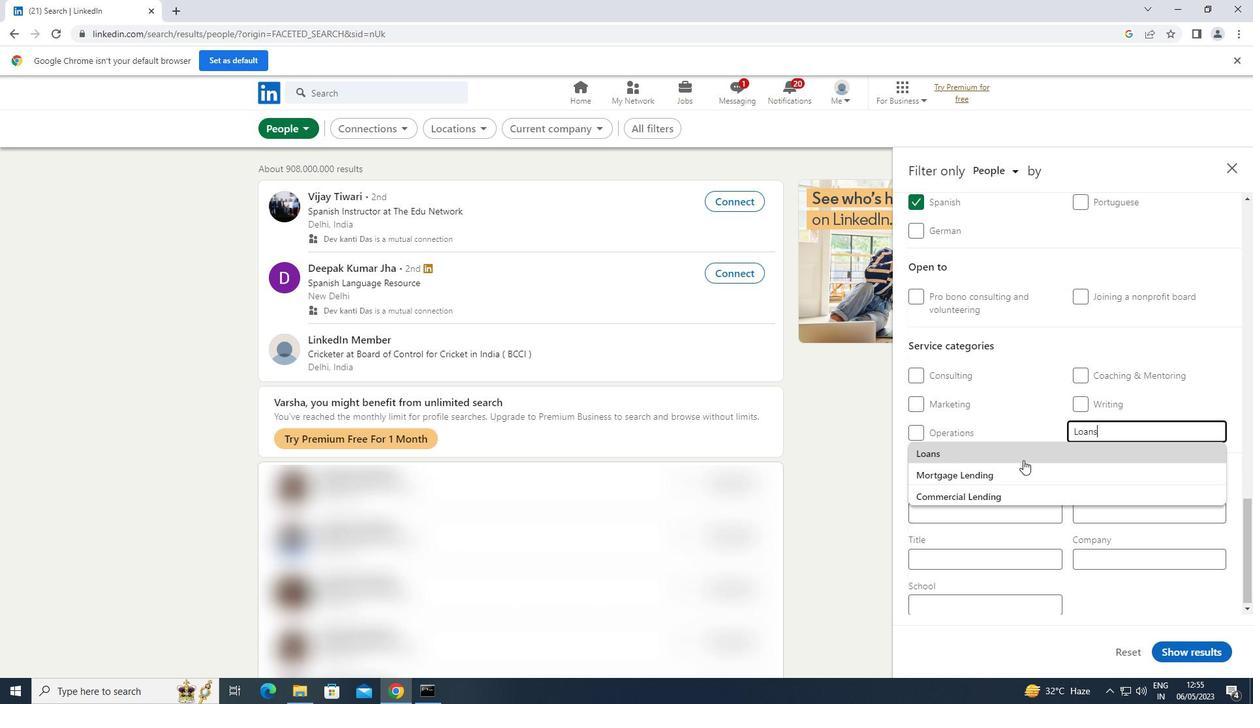 
Action: Mouse moved to (990, 588)
Screenshot: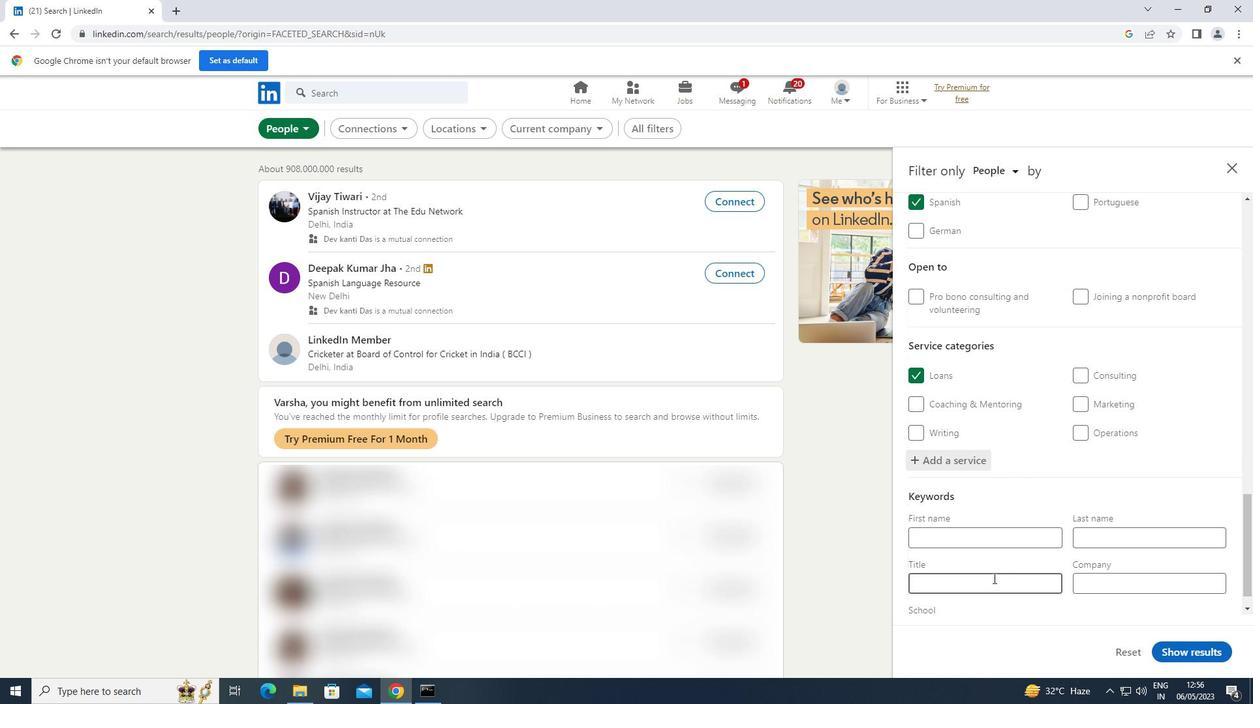 
Action: Mouse pressed left at (990, 588)
Screenshot: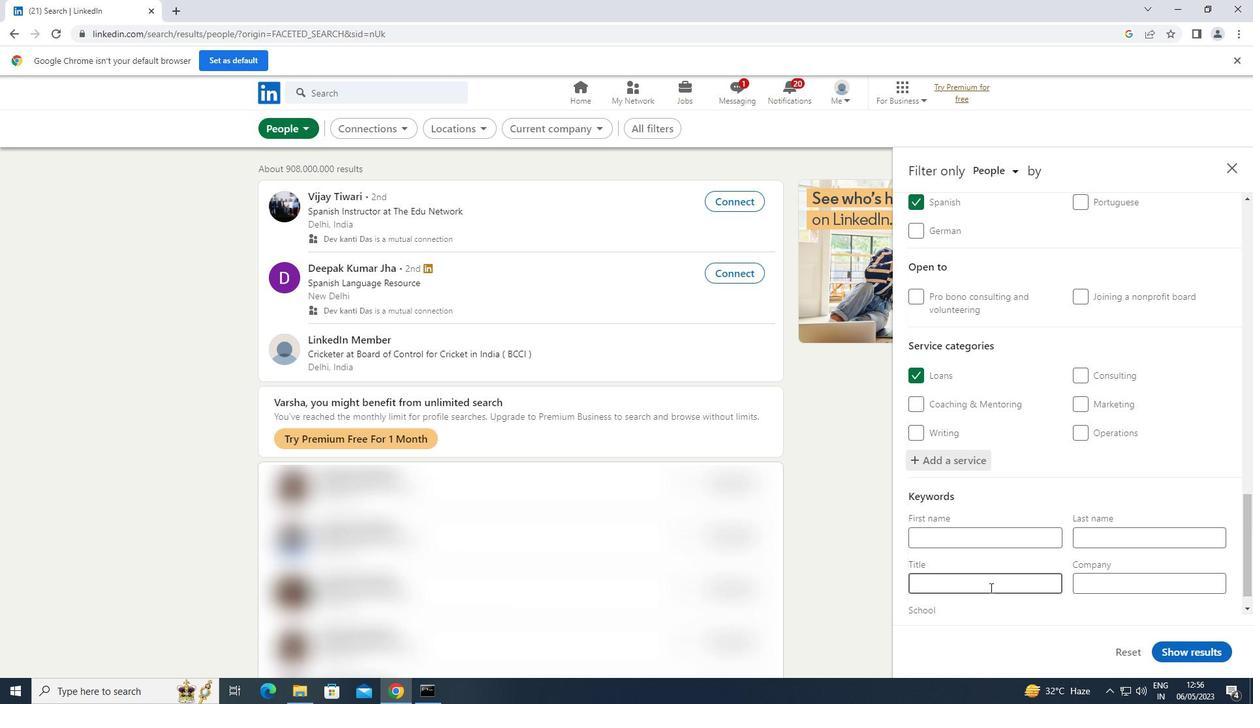 
Action: Key pressed <Key.shift>ZOOLOGIST
Screenshot: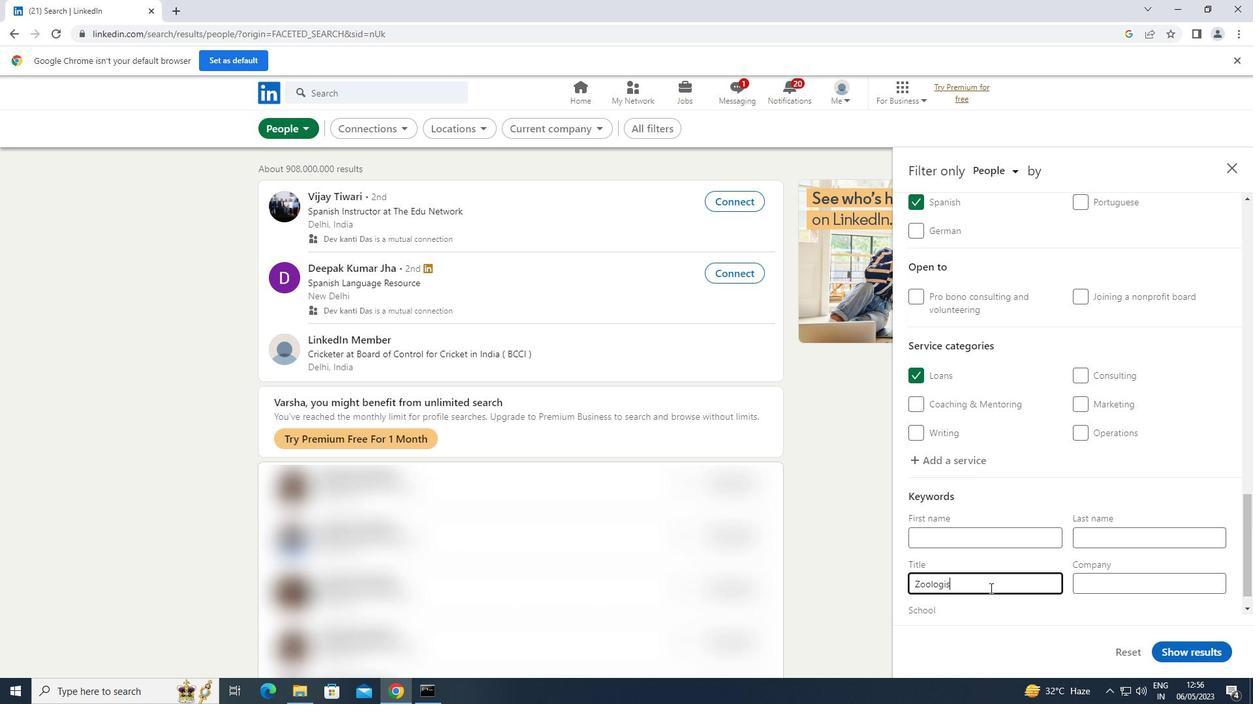 
Action: Mouse moved to (1182, 652)
Screenshot: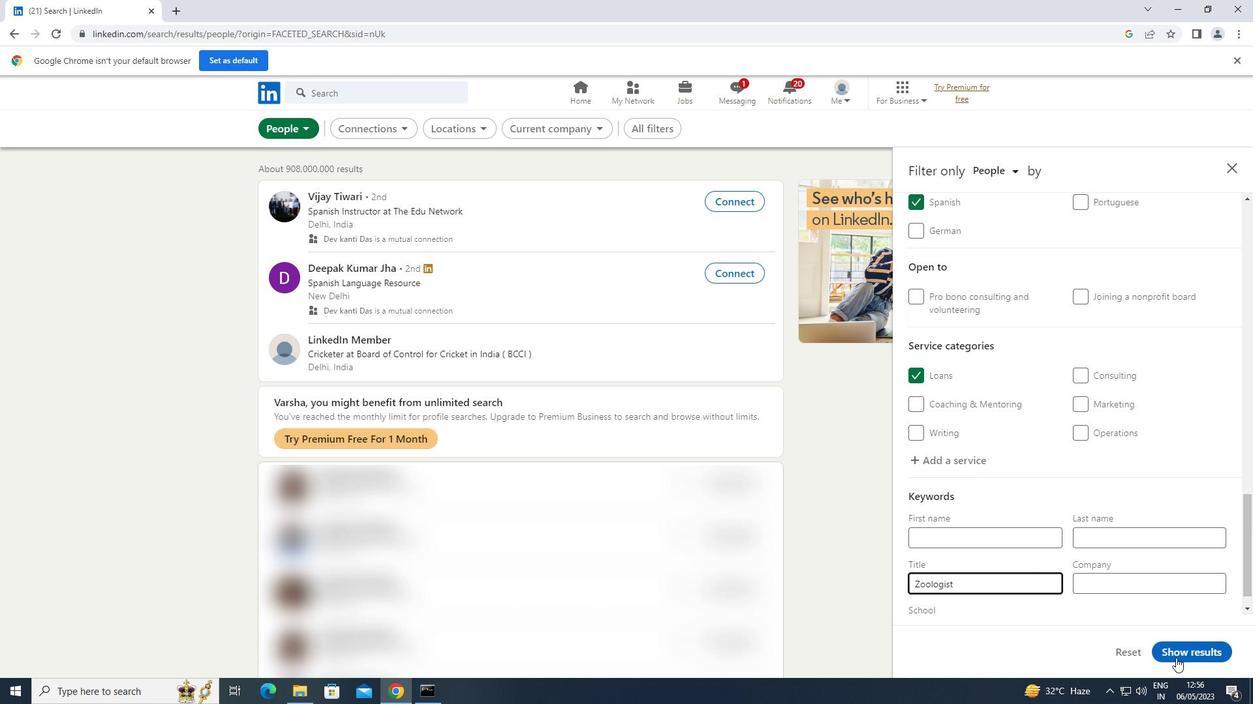 
Action: Mouse pressed left at (1182, 652)
Screenshot: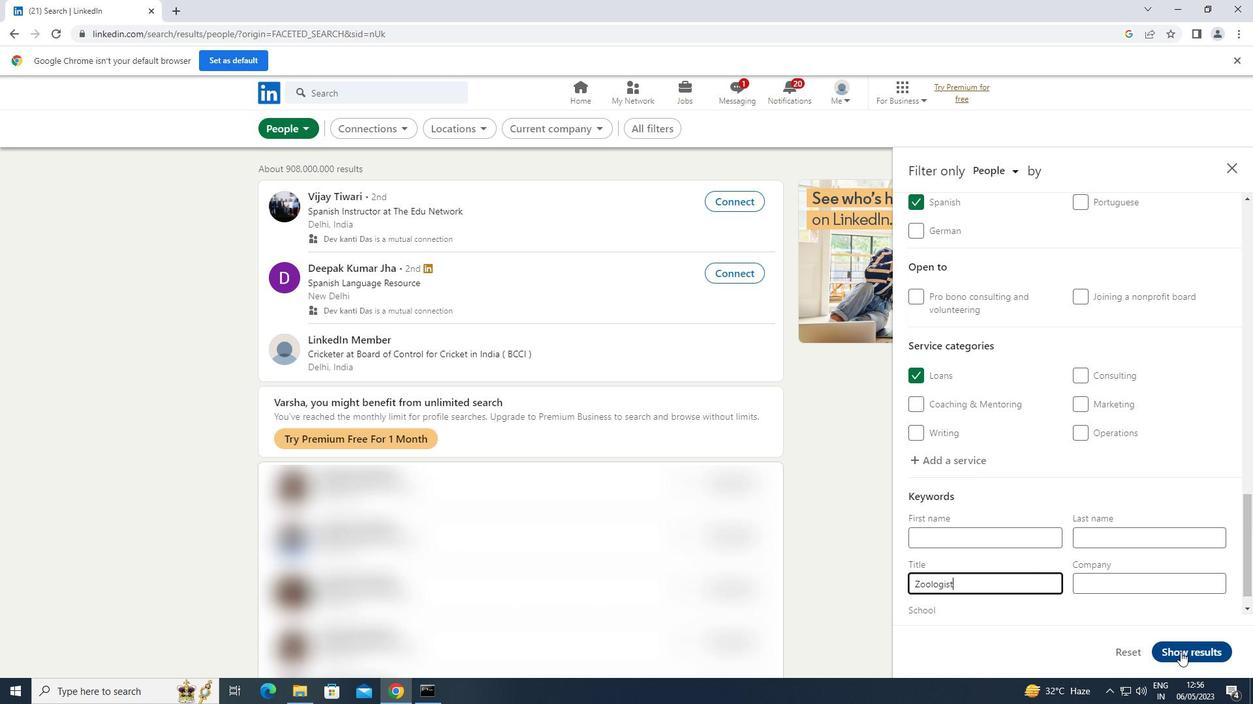 
Action: Mouse moved to (1191, 639)
Screenshot: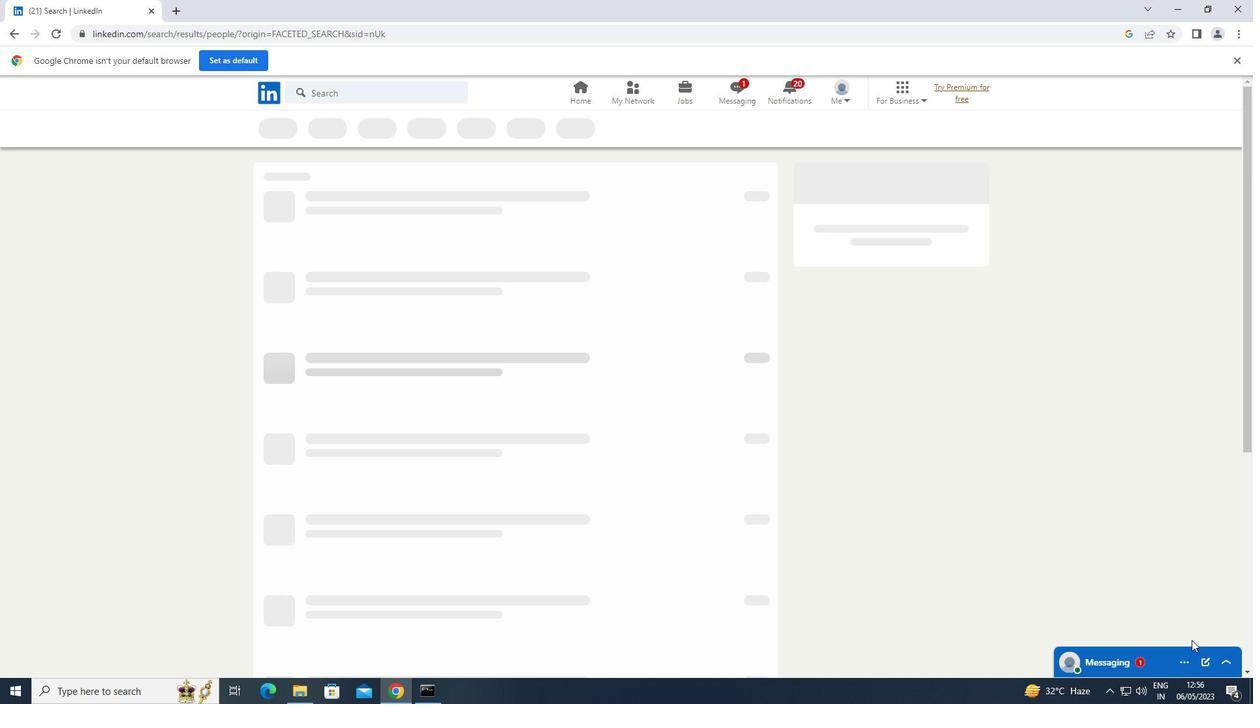 
